 Task: Look for space in Genhe, China from 6th June, 2023 to 8th June, 2023 for 2 adults in price range Rs.7000 to Rs.12000. Place can be private room with 1  bedroom having 2 beds and 1 bathroom. Property type can be house, flat, guest house. Amenities needed are: wifi. Booking option can be shelf check-in. Required host language is Chinese (Simplified).
Action: Mouse moved to (710, 101)
Screenshot: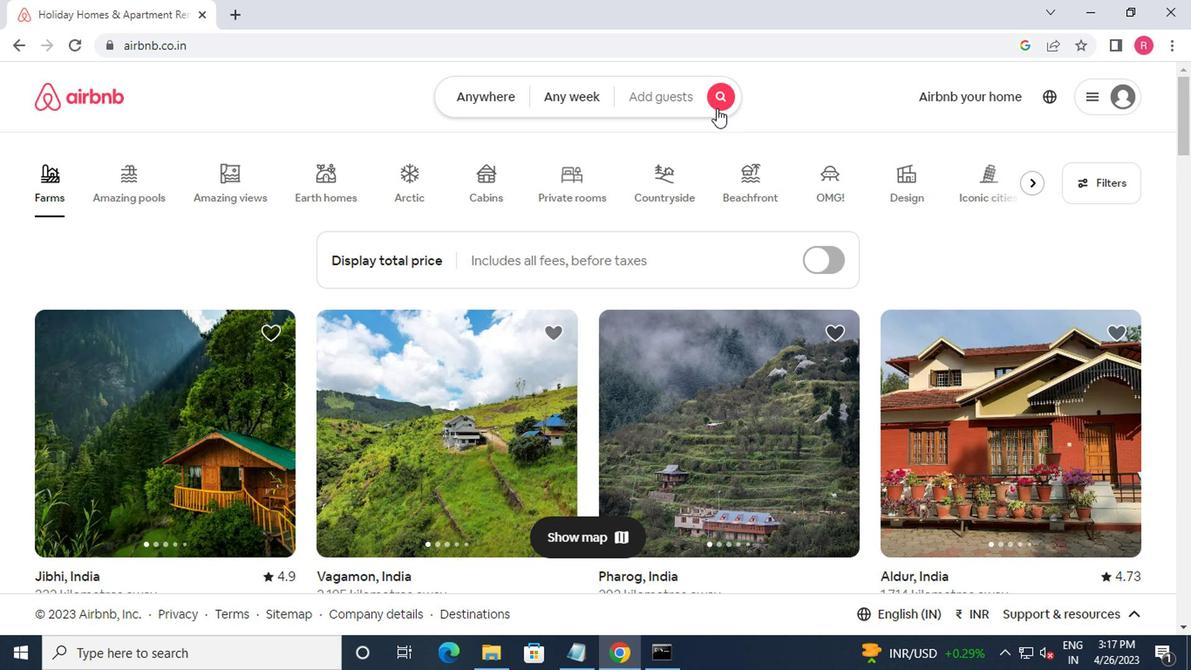 
Action: Mouse pressed left at (710, 101)
Screenshot: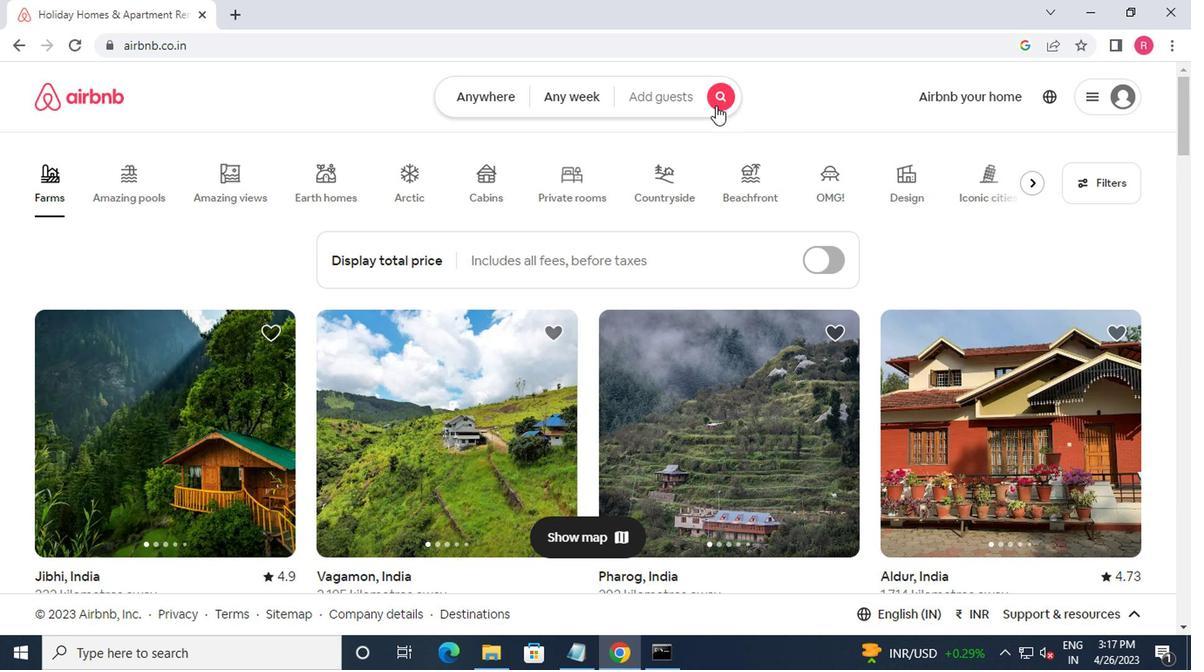 
Action: Mouse moved to (414, 175)
Screenshot: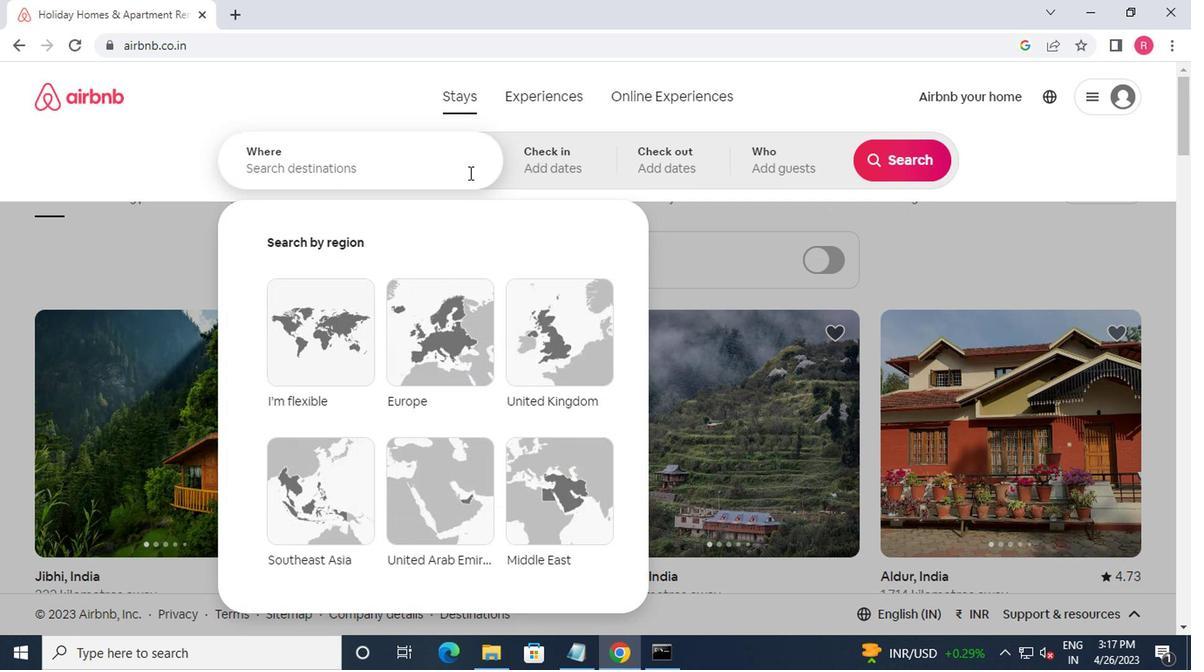 
Action: Mouse pressed left at (414, 175)
Screenshot: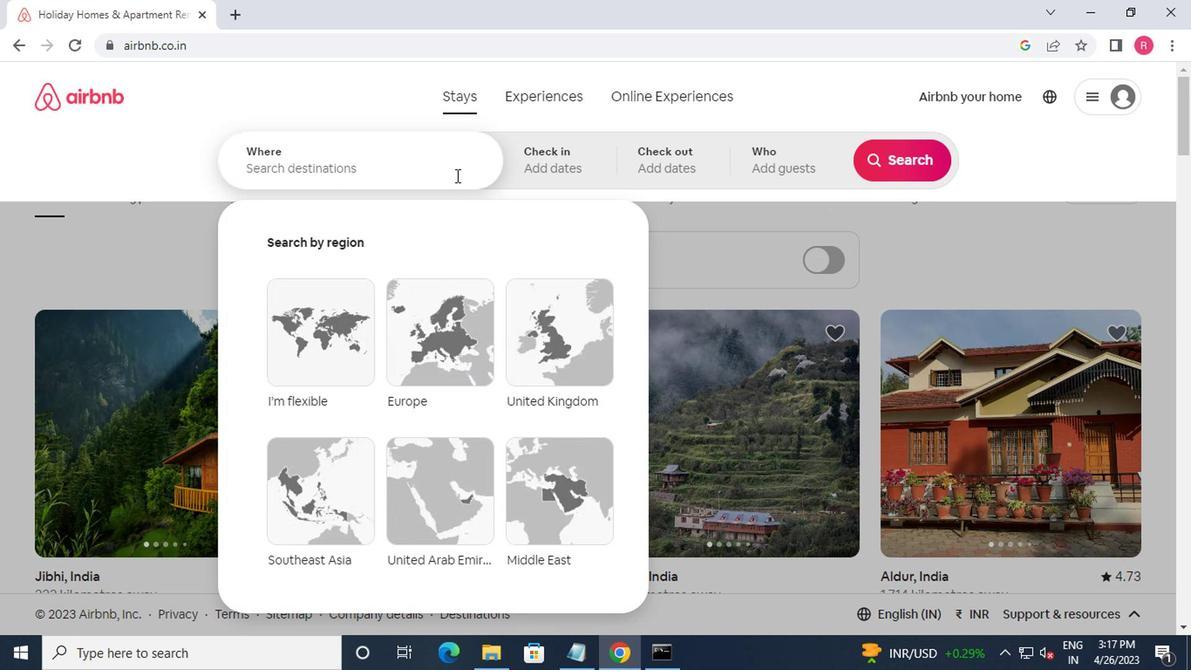 
Action: Mouse moved to (404, 170)
Screenshot: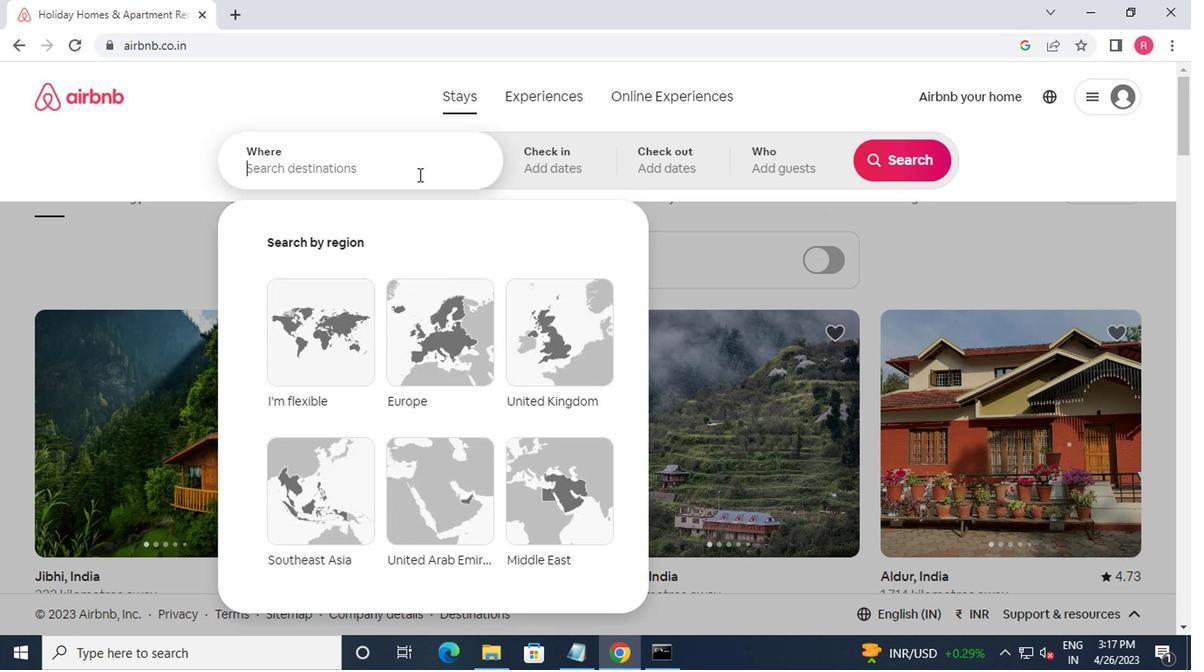 
Action: Key pressed genne,china<Key.enter>
Screenshot: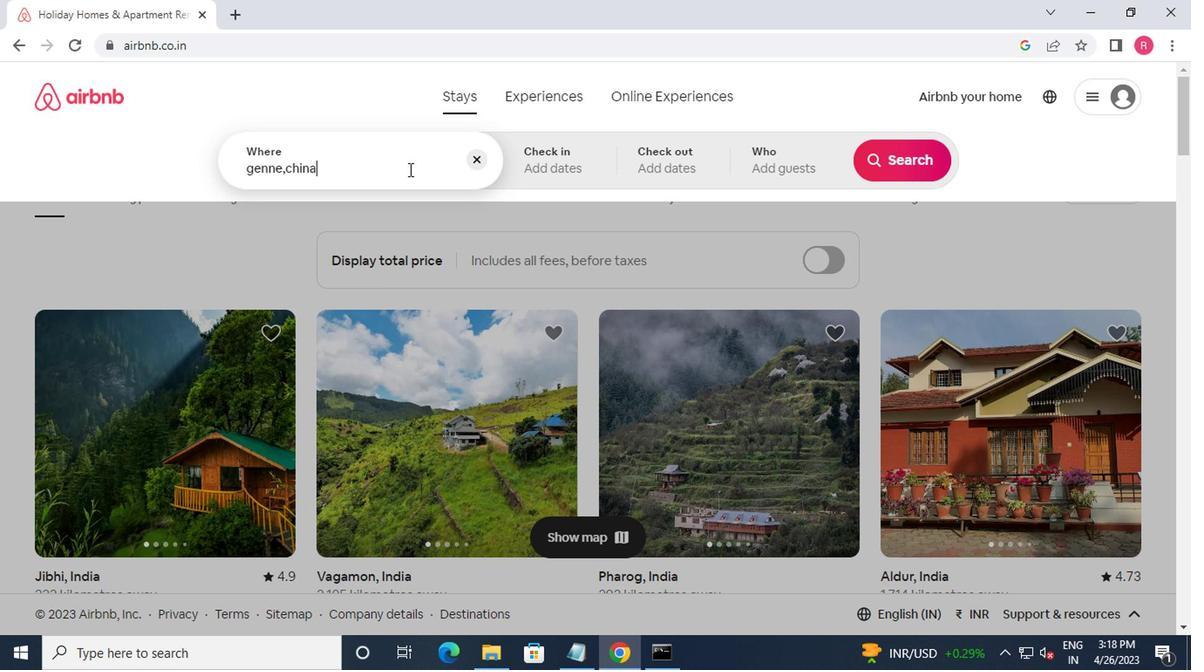
Action: Mouse moved to (877, 291)
Screenshot: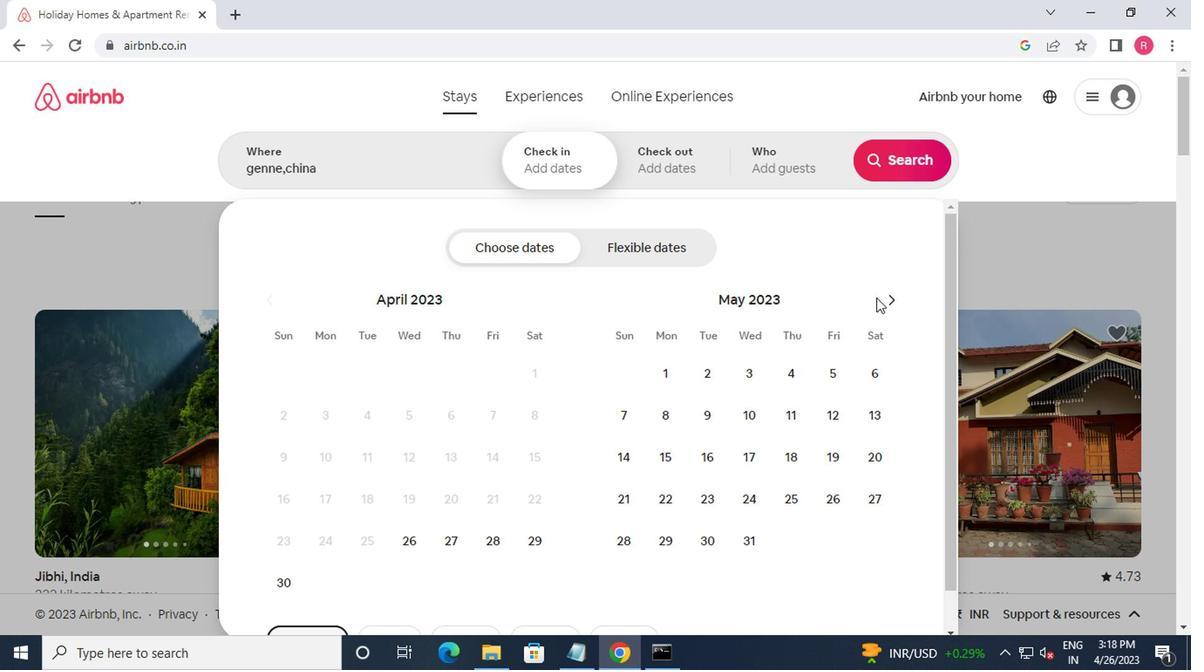 
Action: Mouse pressed left at (877, 291)
Screenshot: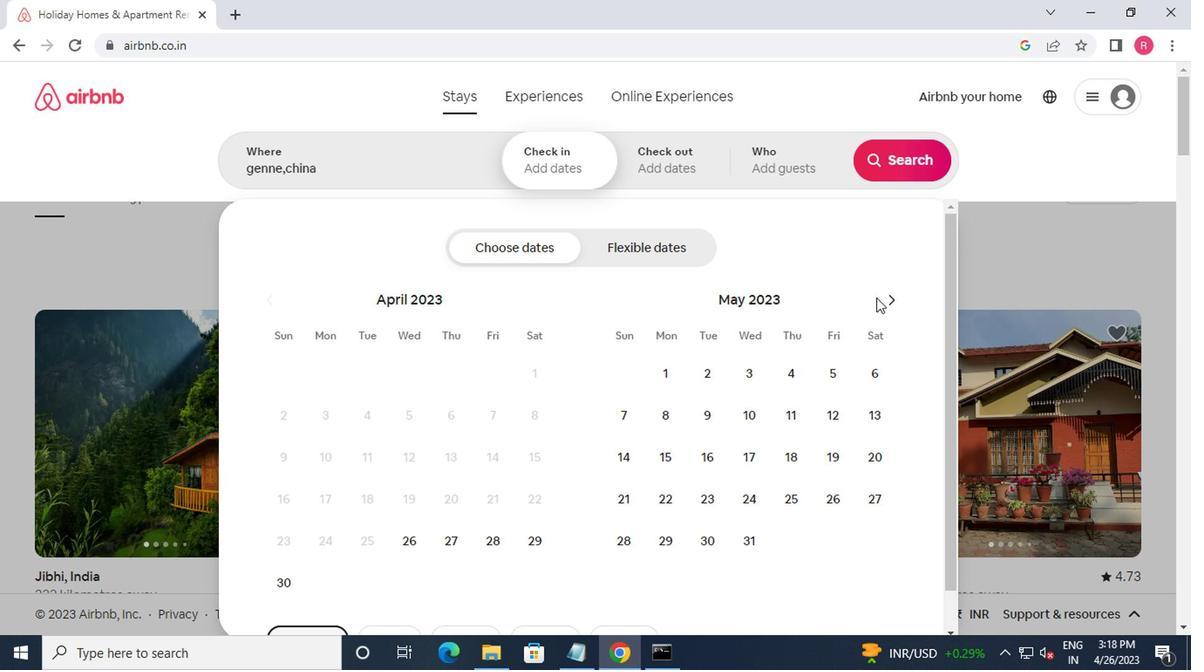 
Action: Mouse moved to (885, 304)
Screenshot: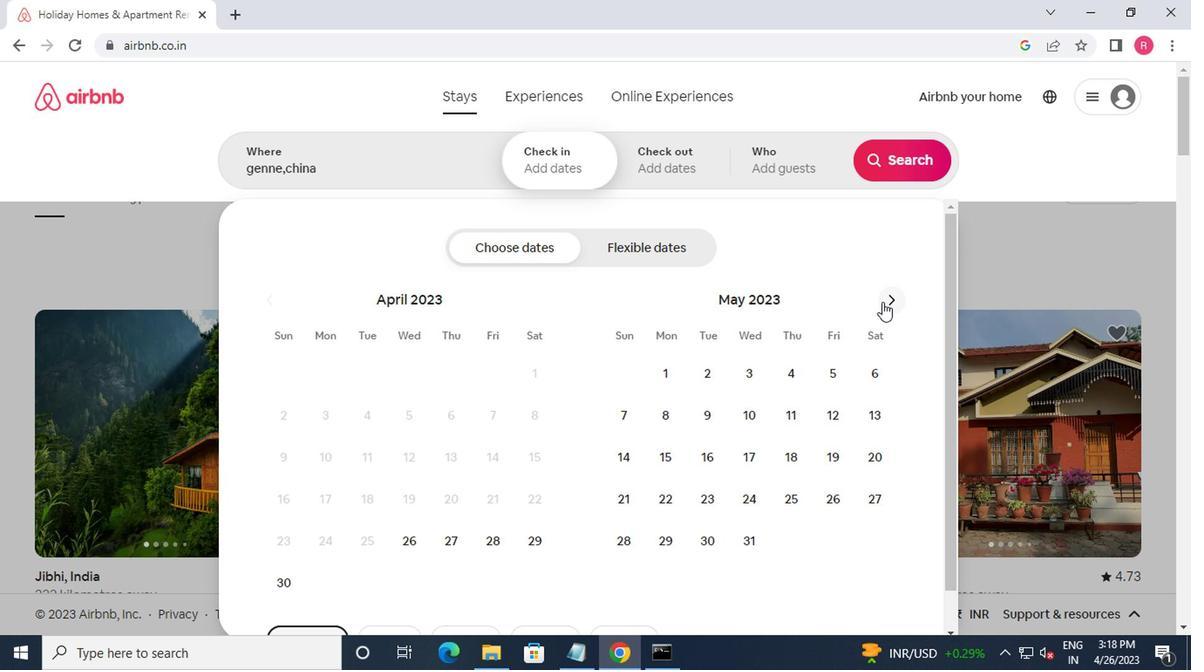 
Action: Mouse pressed left at (885, 304)
Screenshot: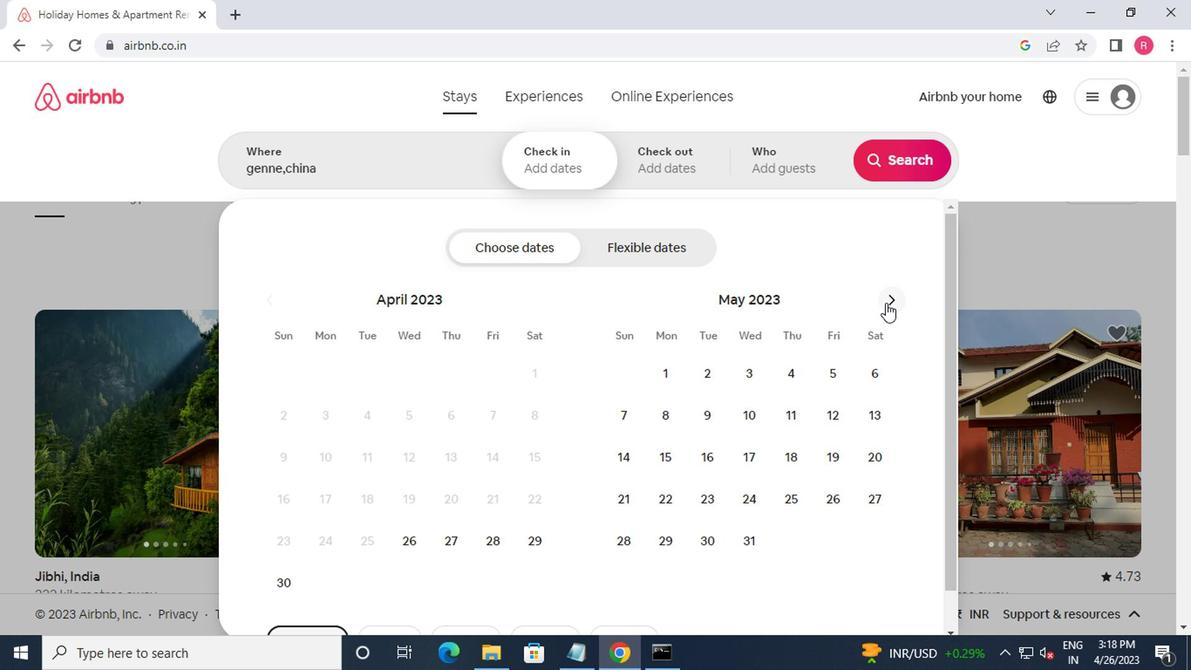 
Action: Mouse moved to (703, 433)
Screenshot: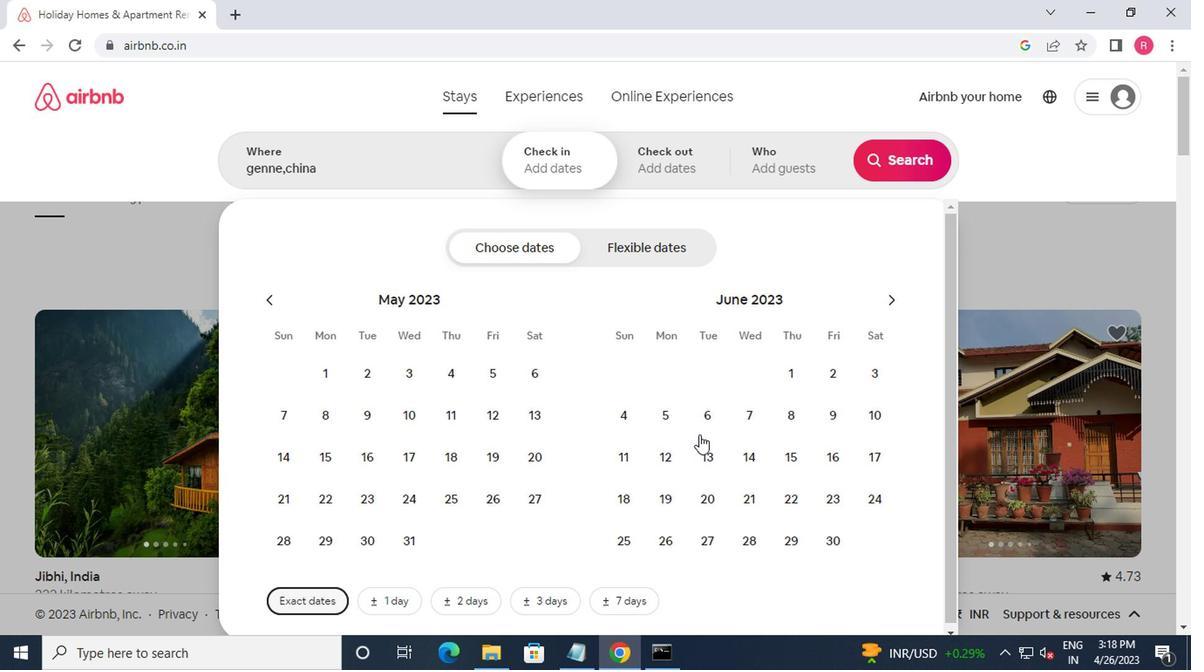 
Action: Mouse pressed left at (703, 433)
Screenshot: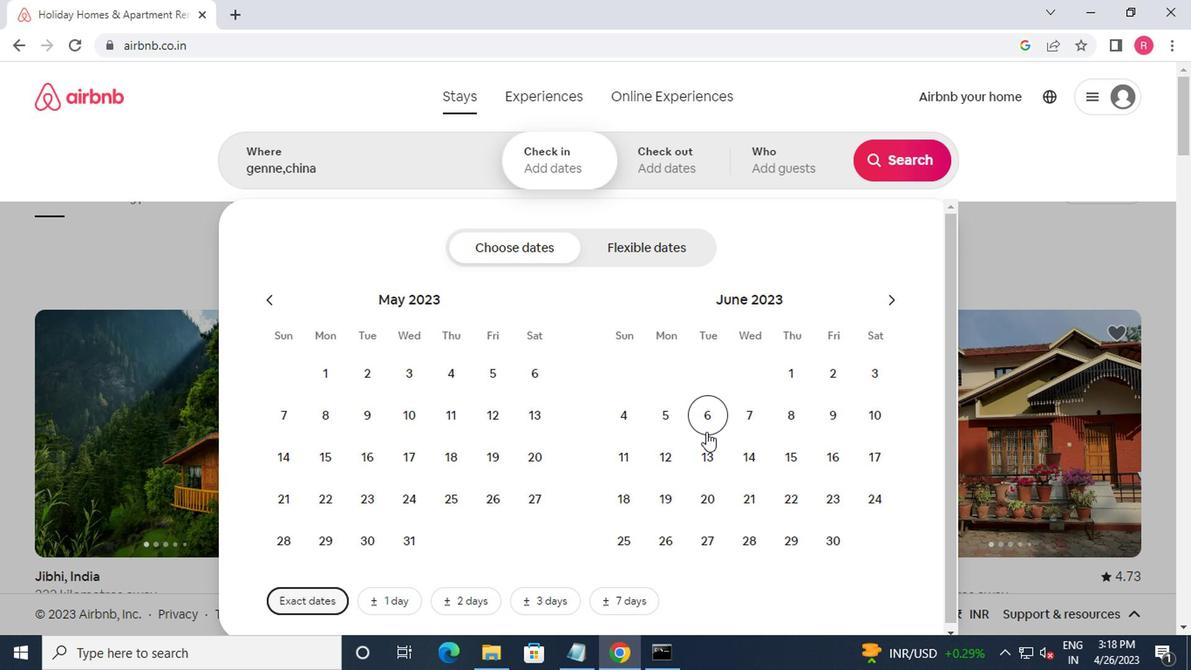
Action: Mouse moved to (795, 428)
Screenshot: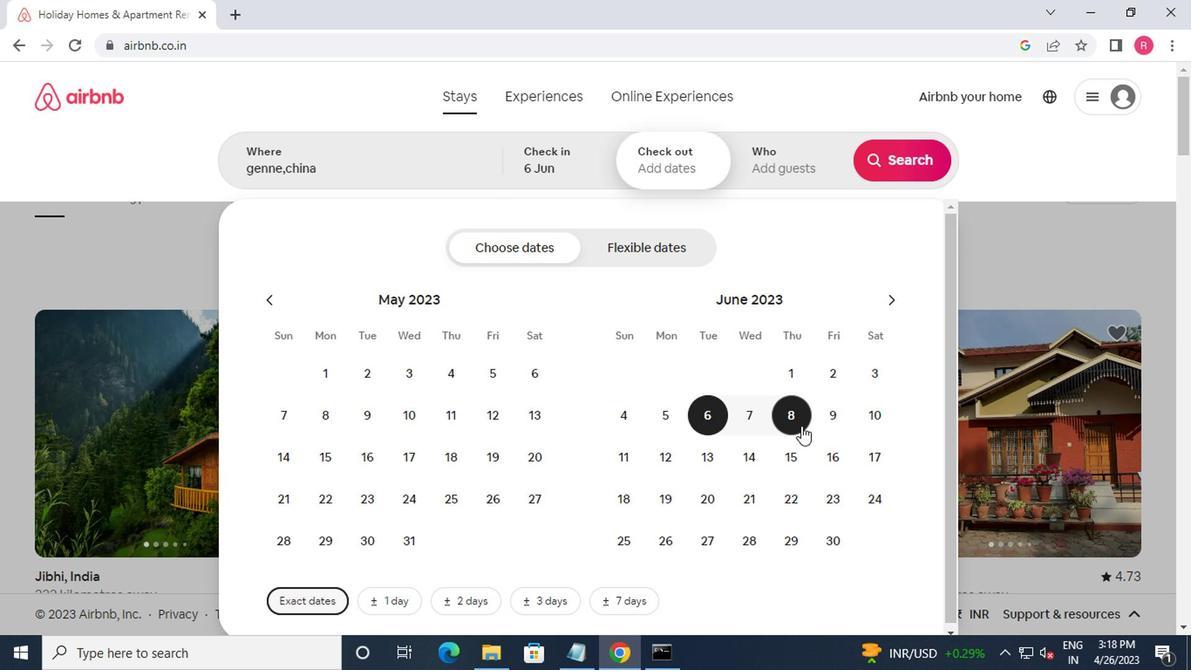 
Action: Mouse pressed left at (795, 428)
Screenshot: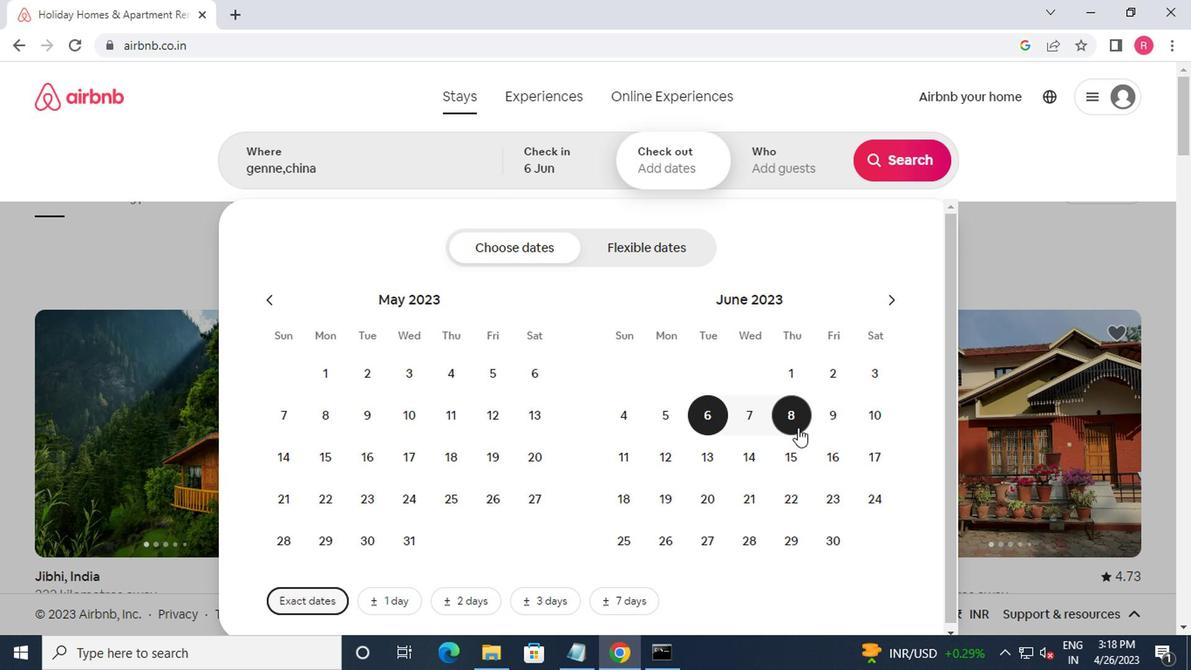 
Action: Mouse moved to (763, 177)
Screenshot: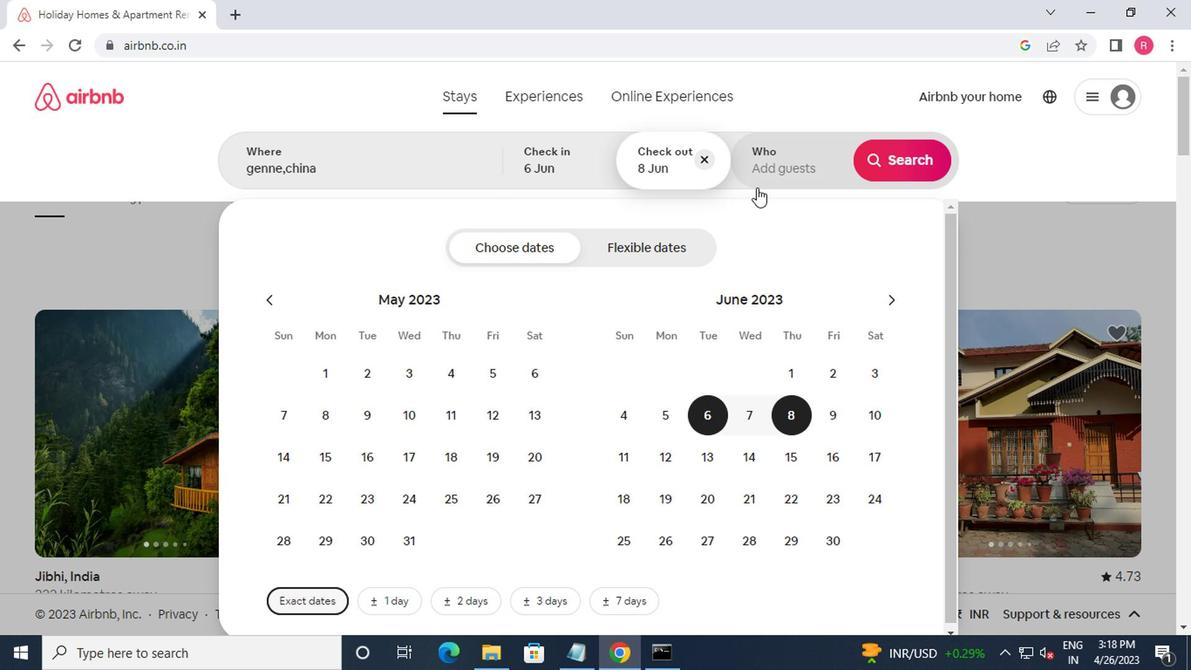 
Action: Mouse pressed left at (763, 177)
Screenshot: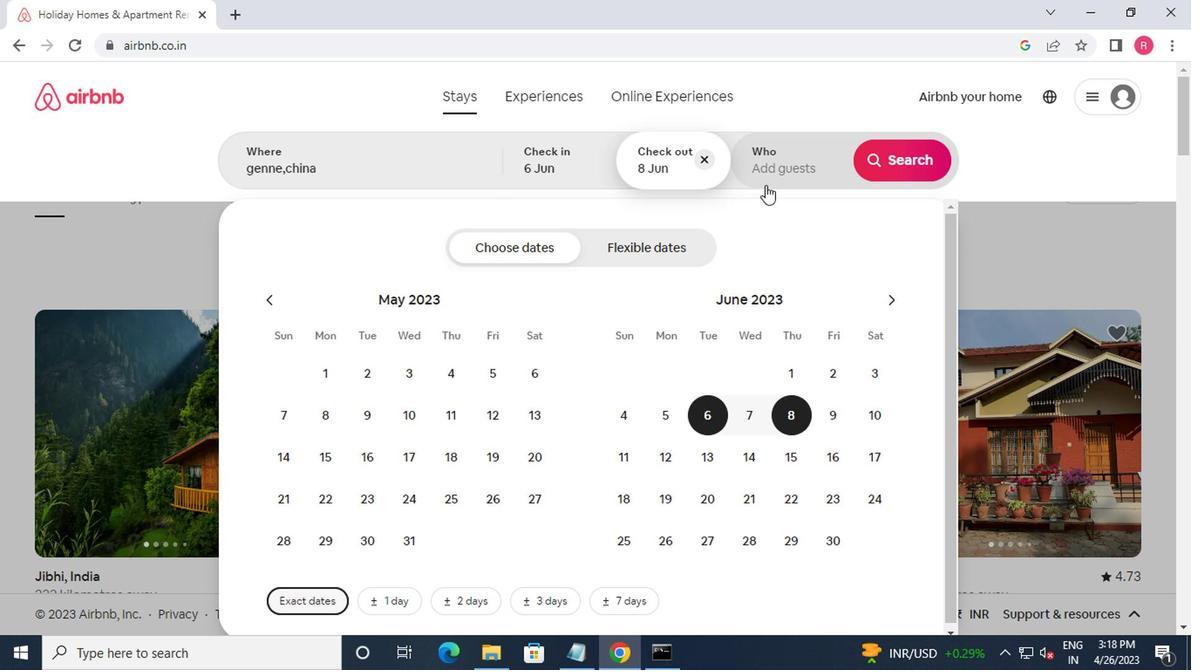 
Action: Mouse moved to (895, 244)
Screenshot: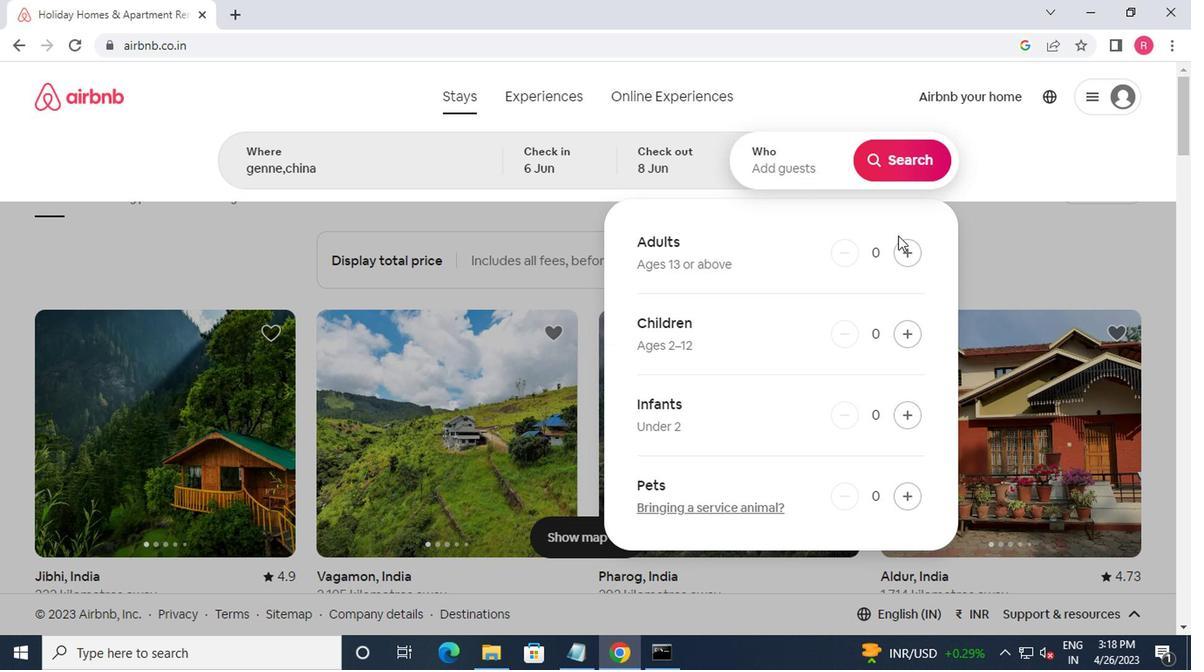 
Action: Mouse pressed left at (895, 244)
Screenshot: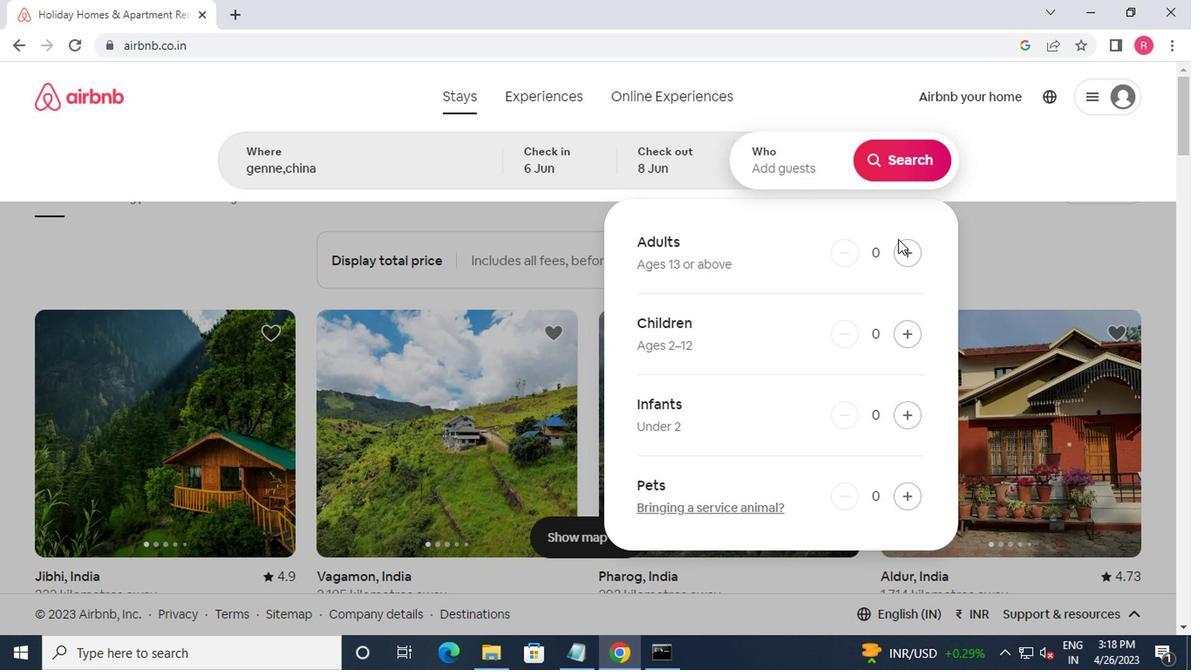 
Action: Mouse moved to (896, 245)
Screenshot: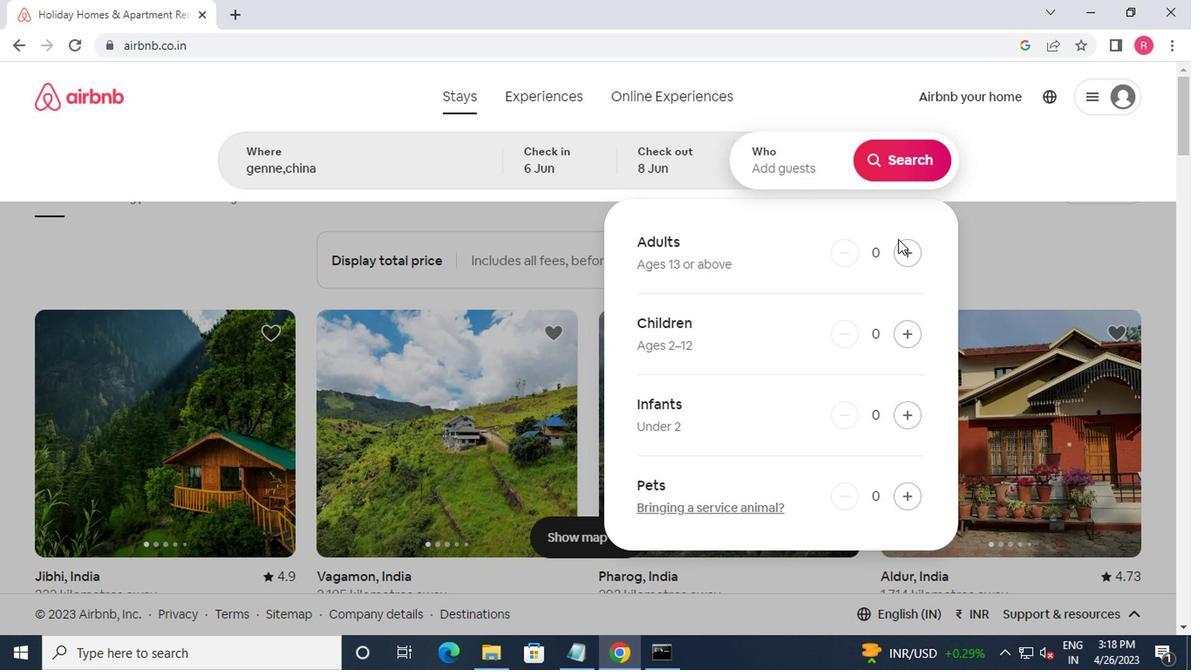 
Action: Mouse pressed left at (896, 245)
Screenshot: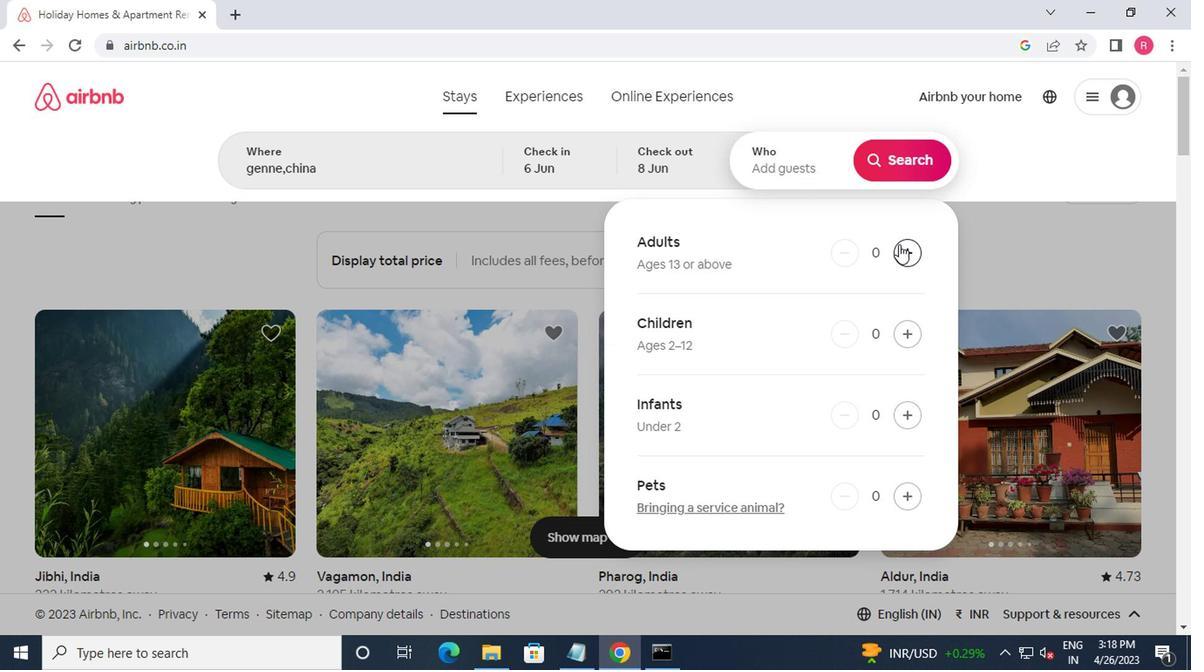 
Action: Mouse moved to (887, 169)
Screenshot: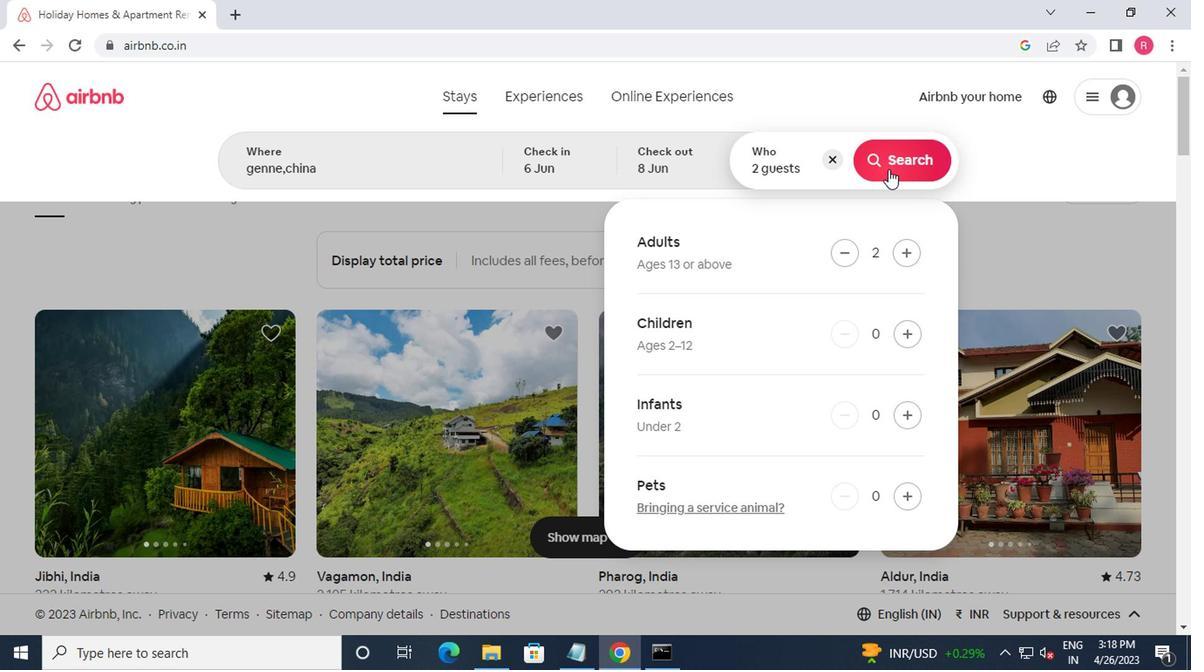 
Action: Mouse pressed left at (887, 169)
Screenshot: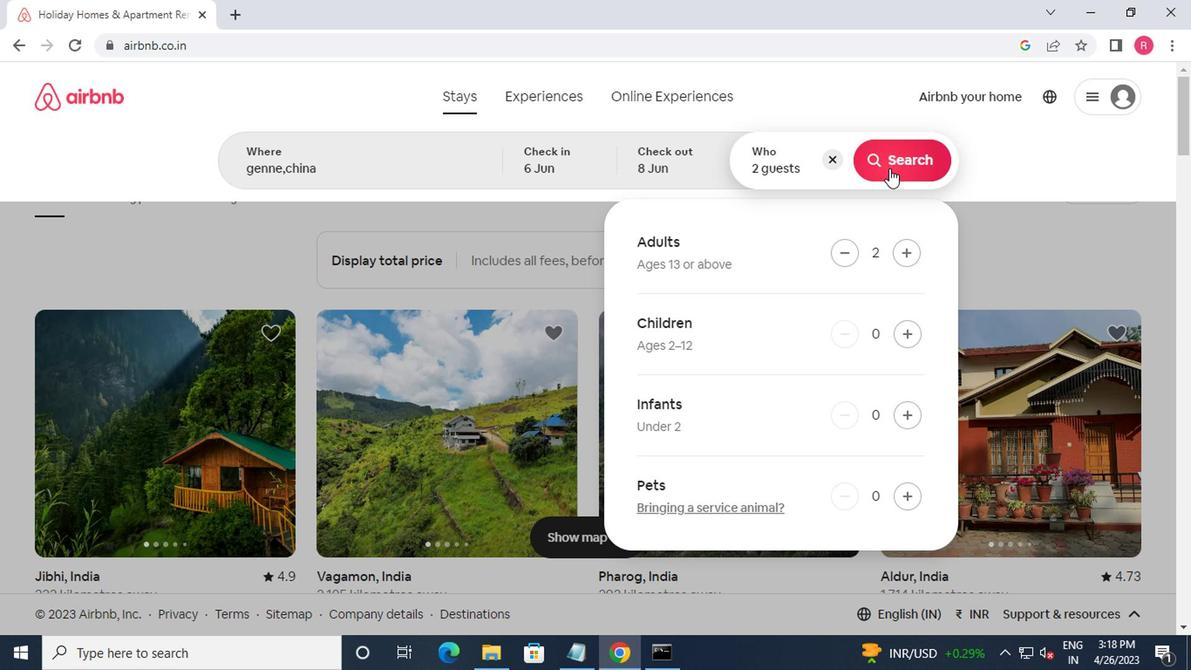 
Action: Mouse moved to (1119, 167)
Screenshot: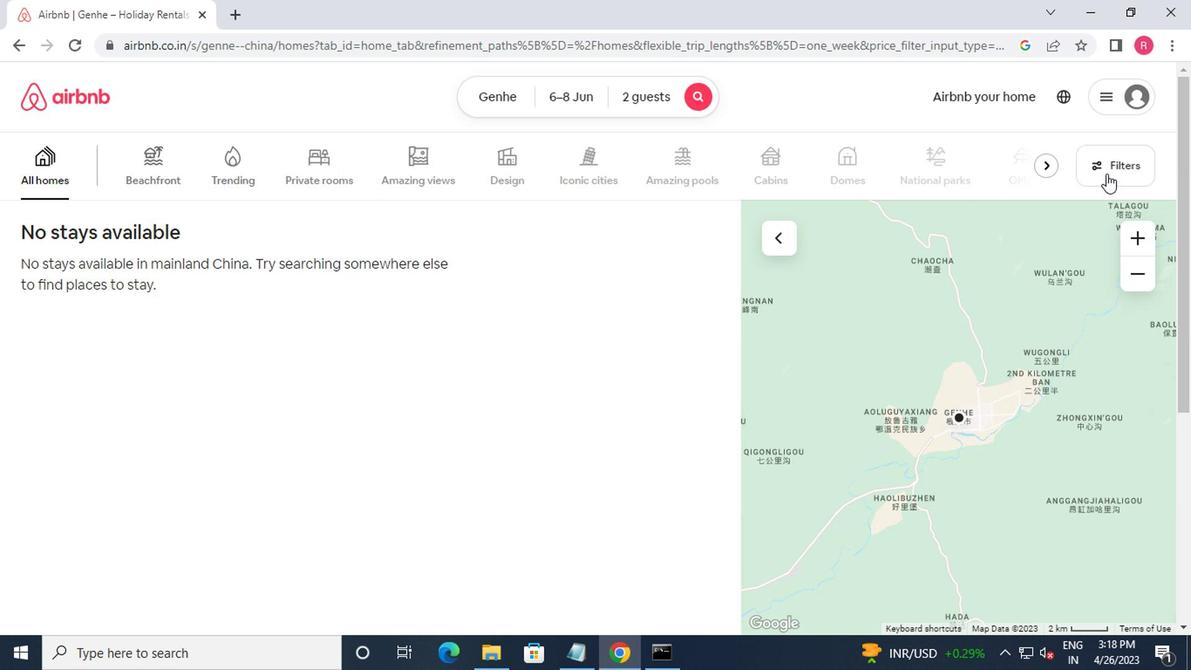 
Action: Mouse pressed left at (1119, 167)
Screenshot: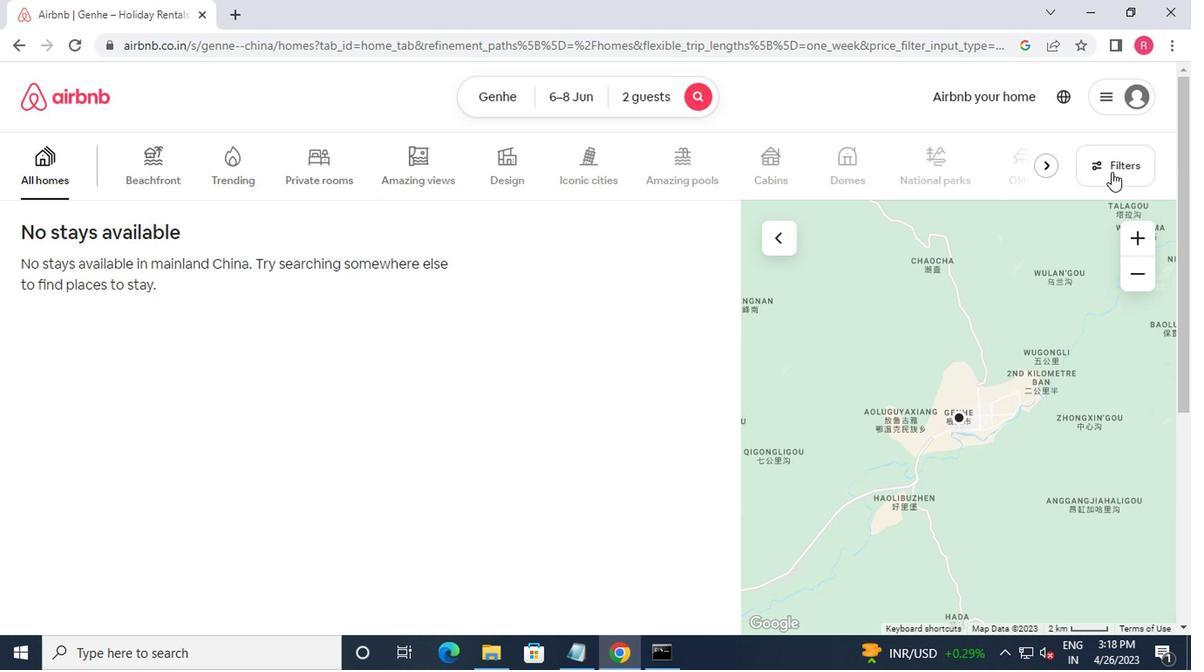 
Action: Mouse moved to (389, 273)
Screenshot: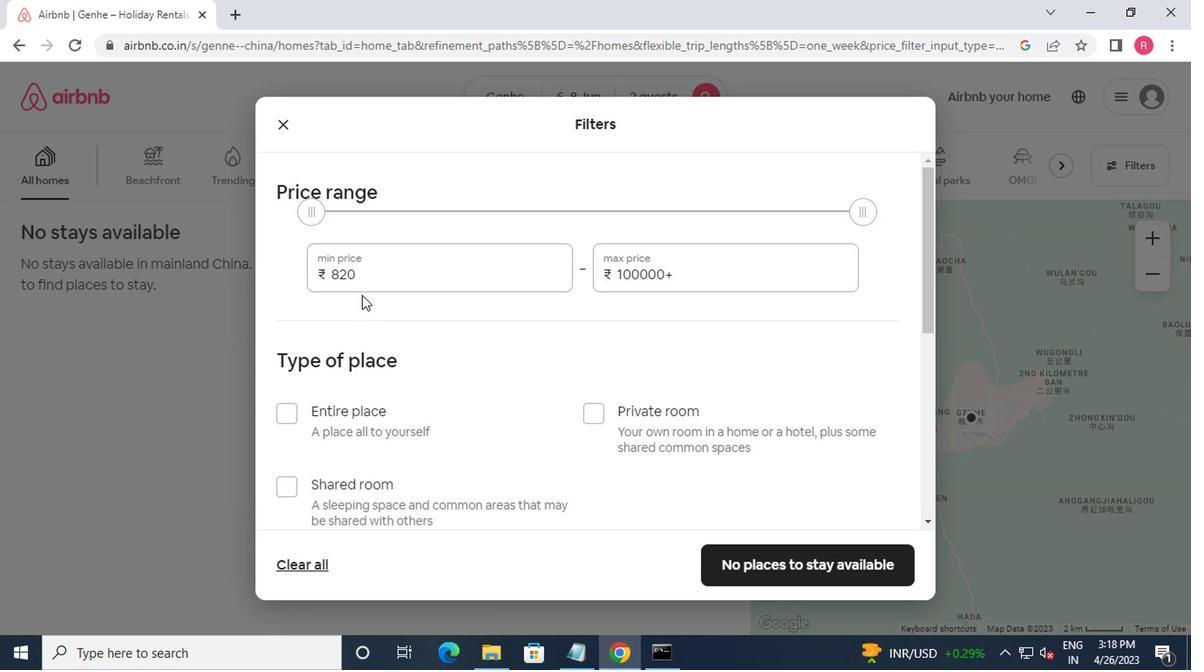 
Action: Mouse pressed left at (389, 273)
Screenshot: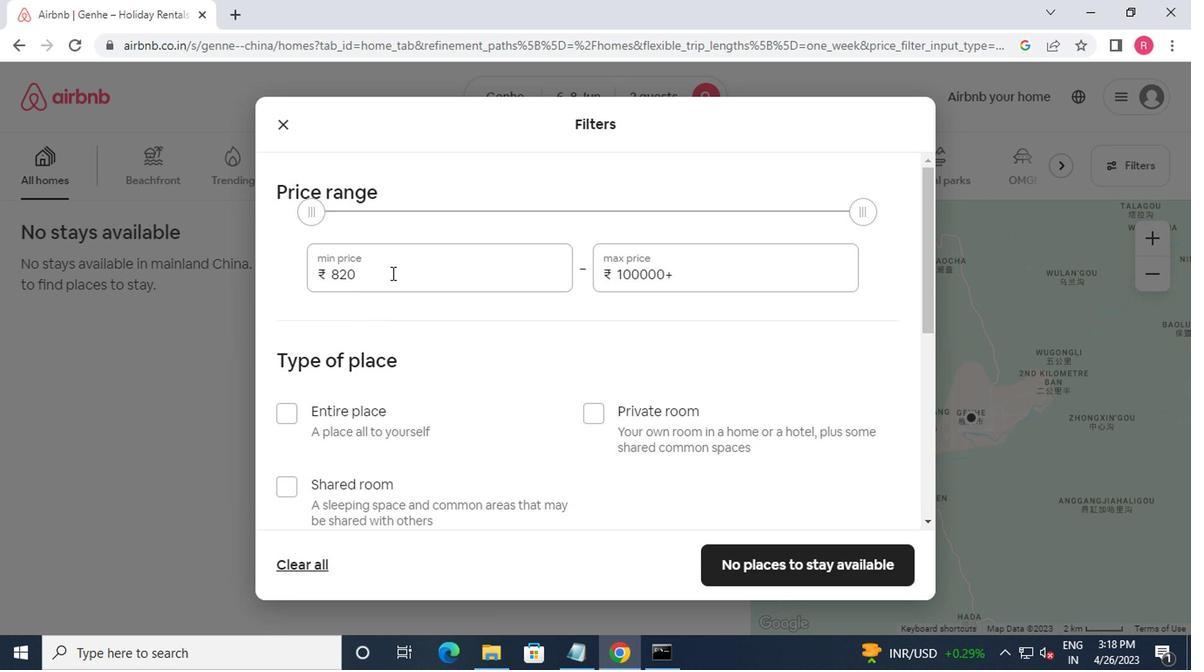 
Action: Mouse moved to (248, 359)
Screenshot: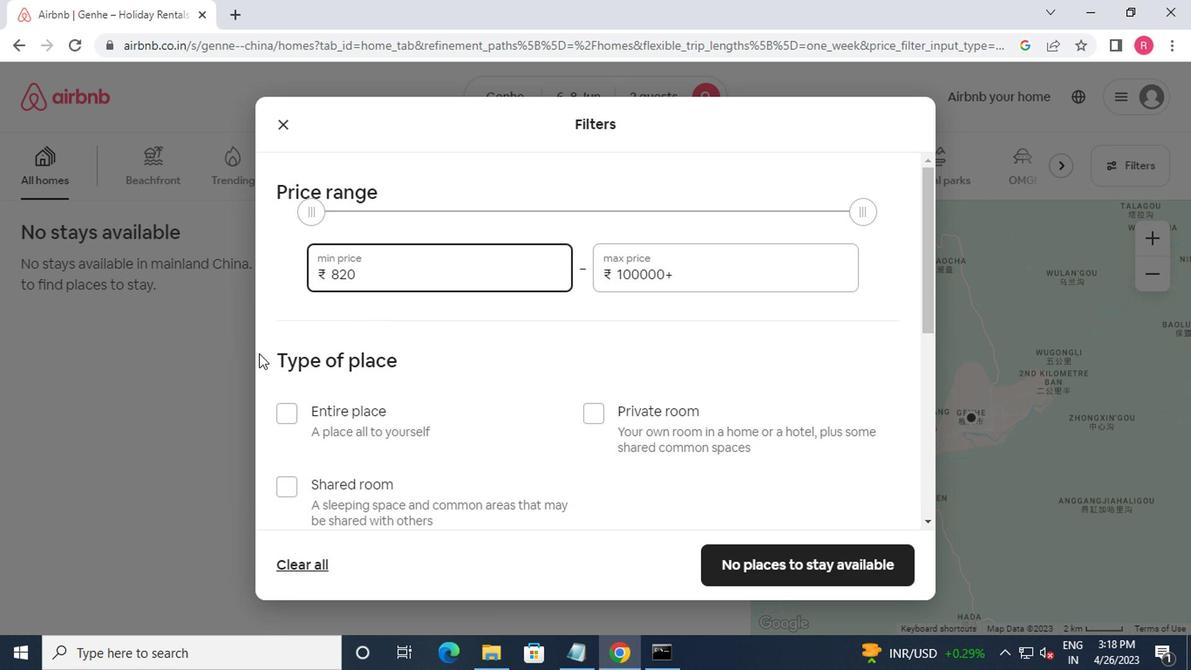 
Action: Key pressed <Key.backspace>
Screenshot: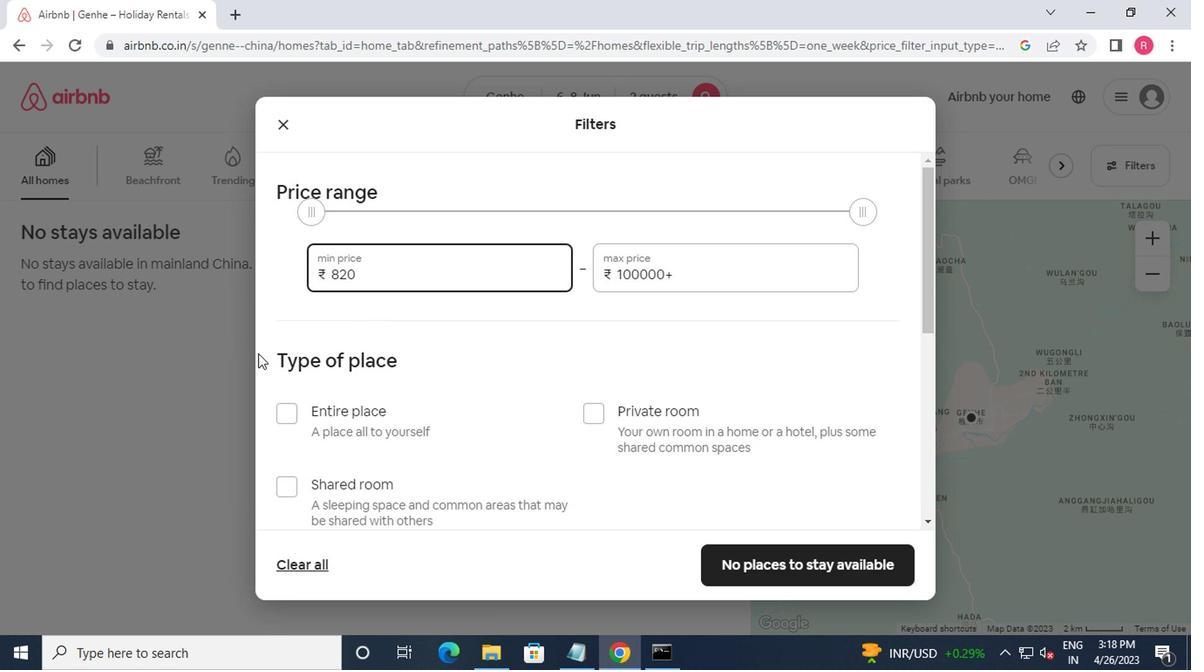 
Action: Mouse moved to (247, 360)
Screenshot: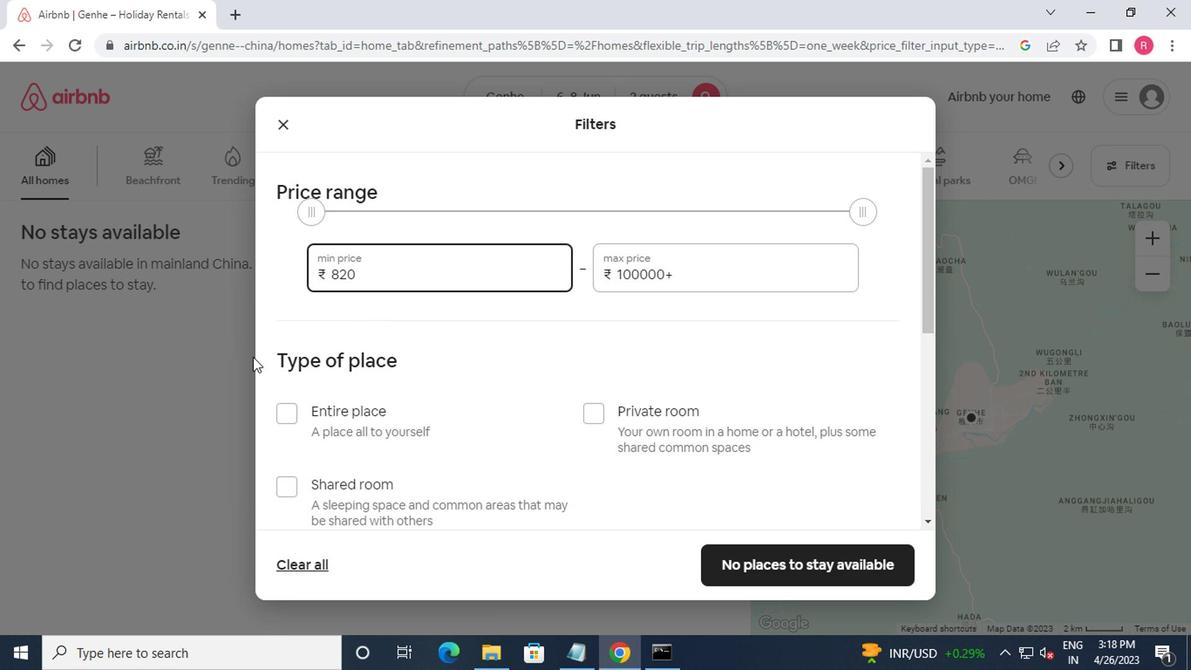 
Action: Key pressed <Key.backspace>
Screenshot: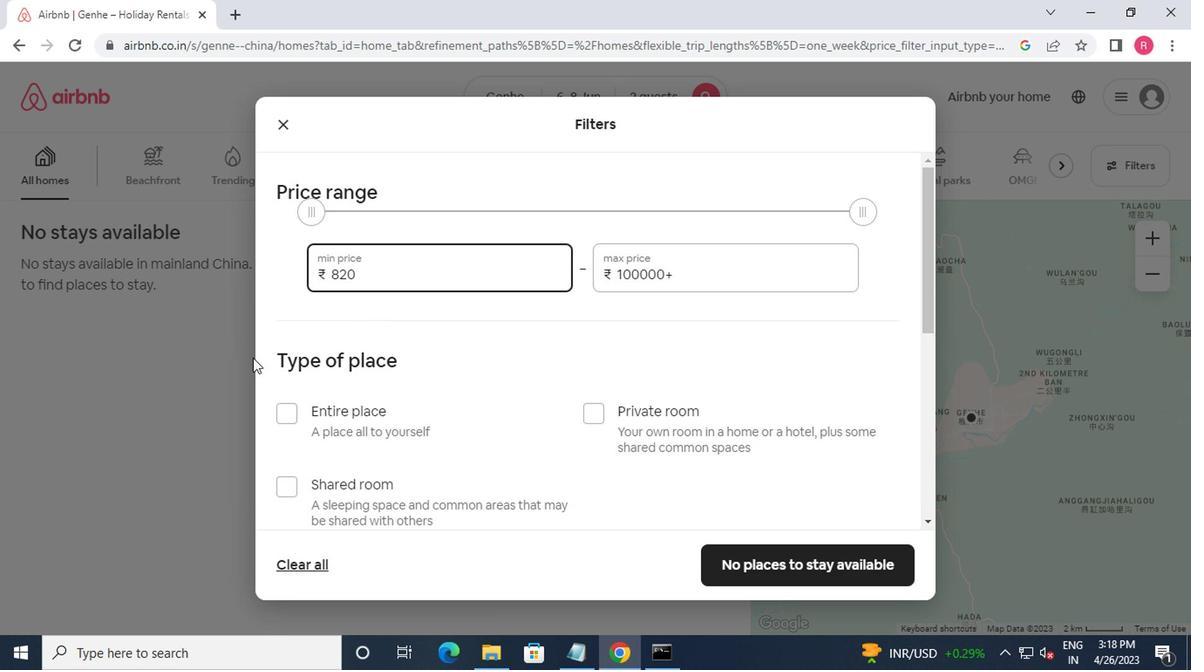 
Action: Mouse moved to (243, 363)
Screenshot: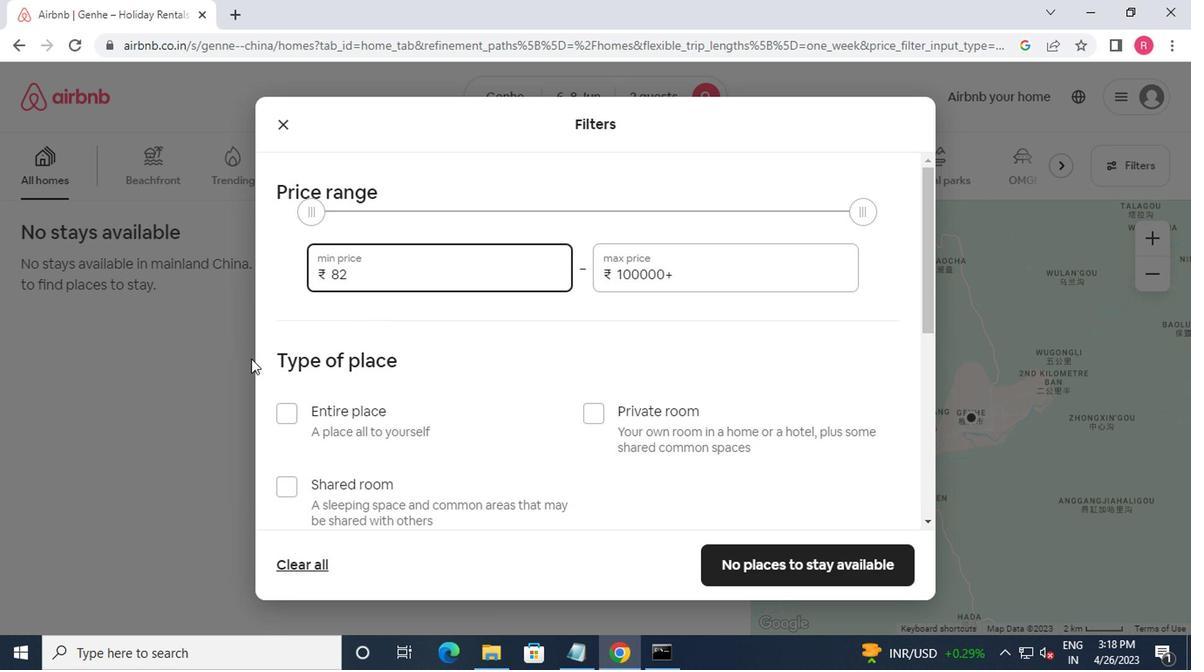 
Action: Key pressed <Key.backspace>
Screenshot: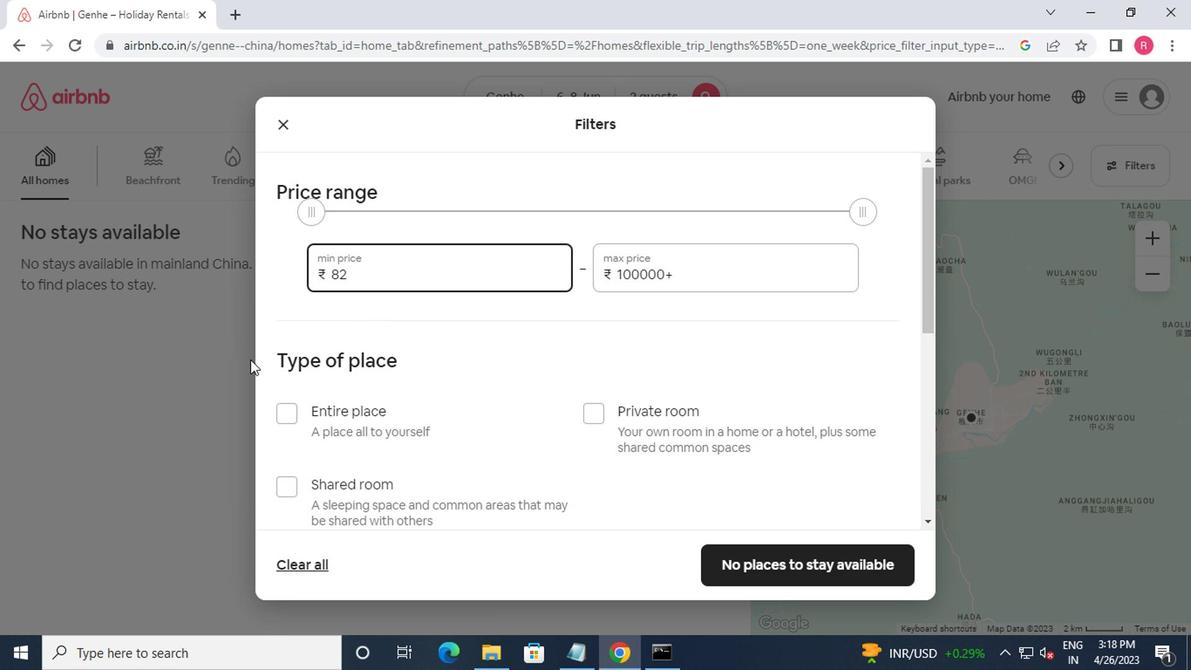 
Action: Mouse moved to (239, 366)
Screenshot: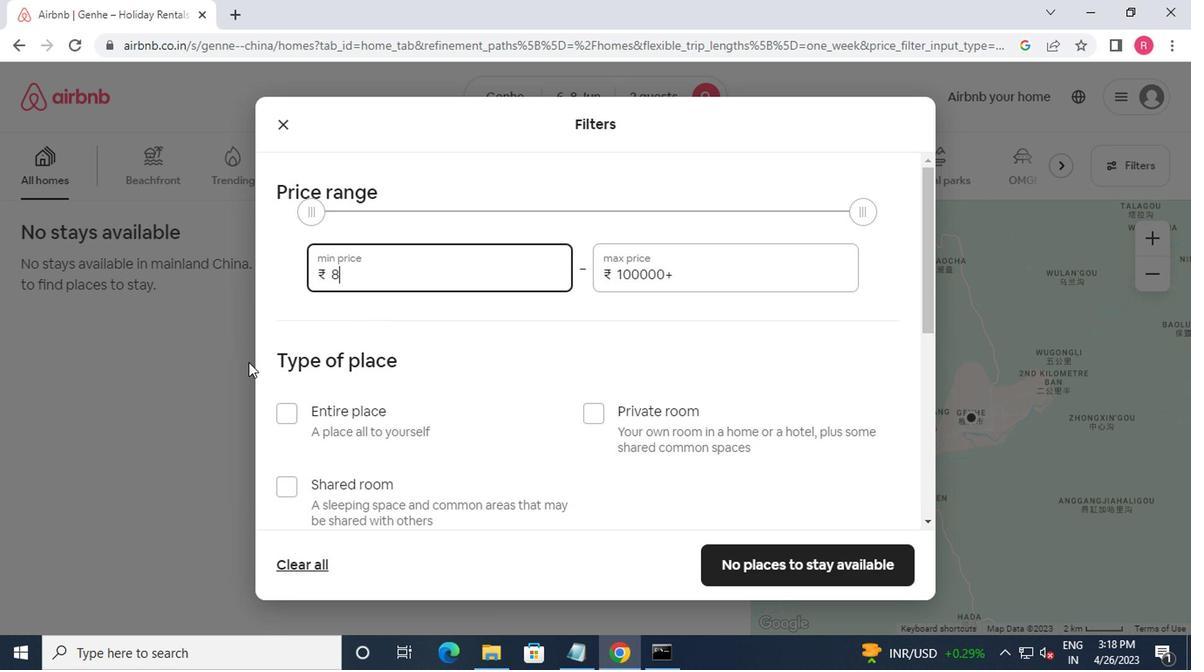 
Action: Key pressed <Key.backspace>
Screenshot: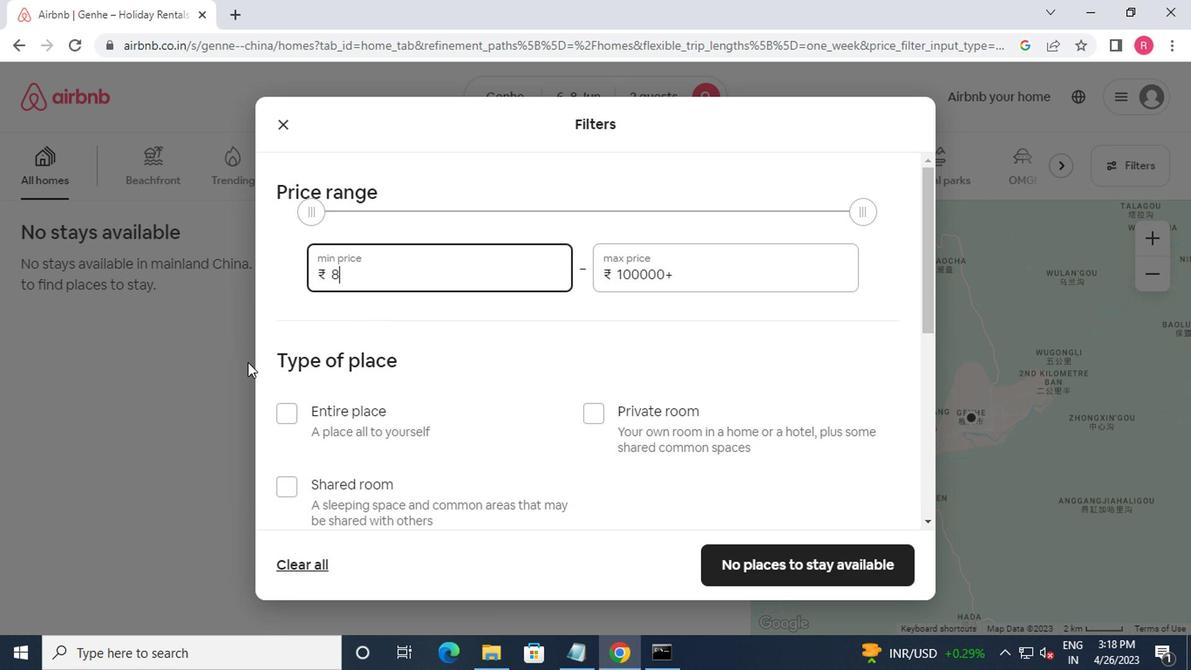 
Action: Mouse moved to (238, 366)
Screenshot: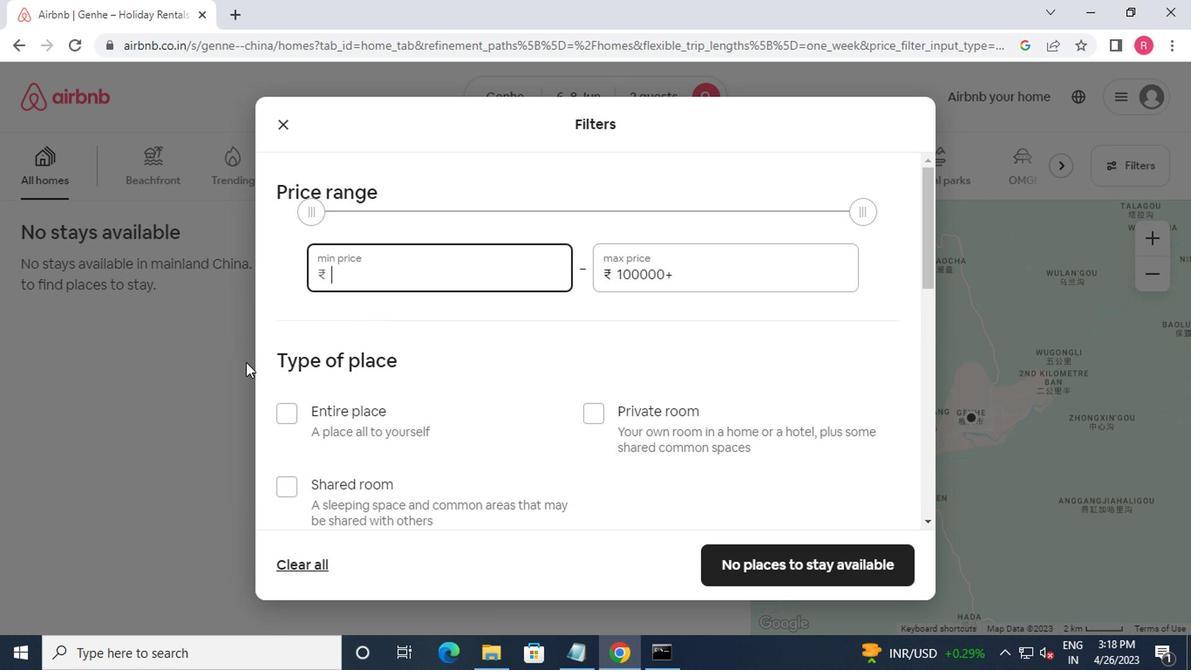 
Action: Key pressed <Key.backspace>70
Screenshot: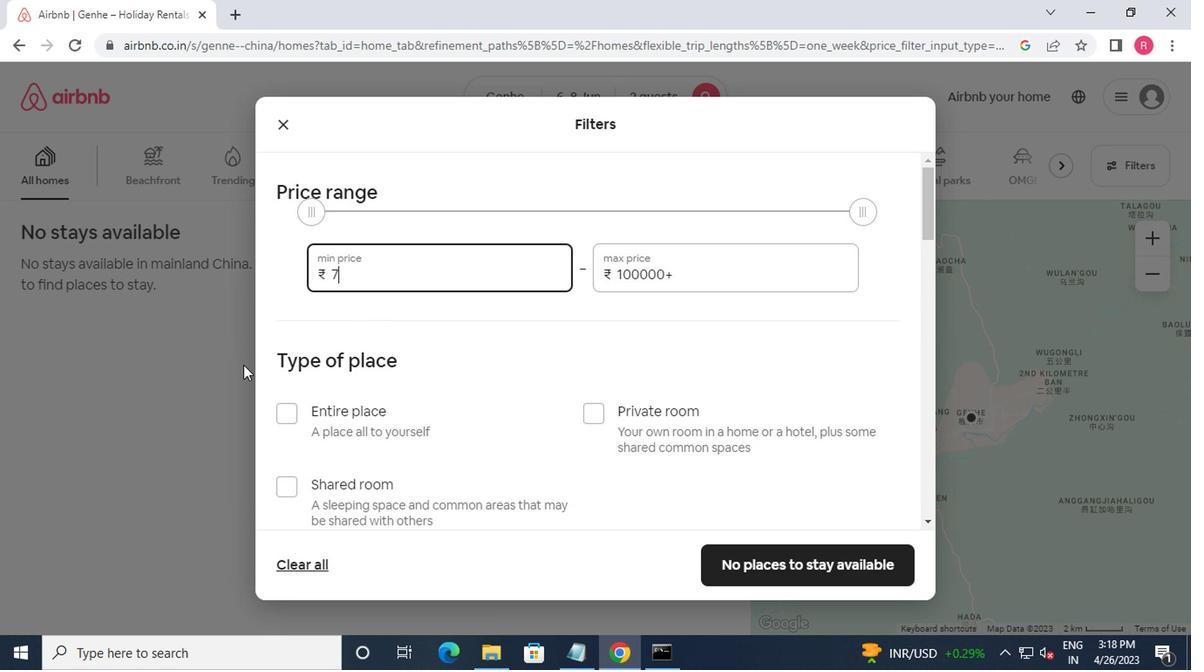 
Action: Mouse moved to (237, 366)
Screenshot: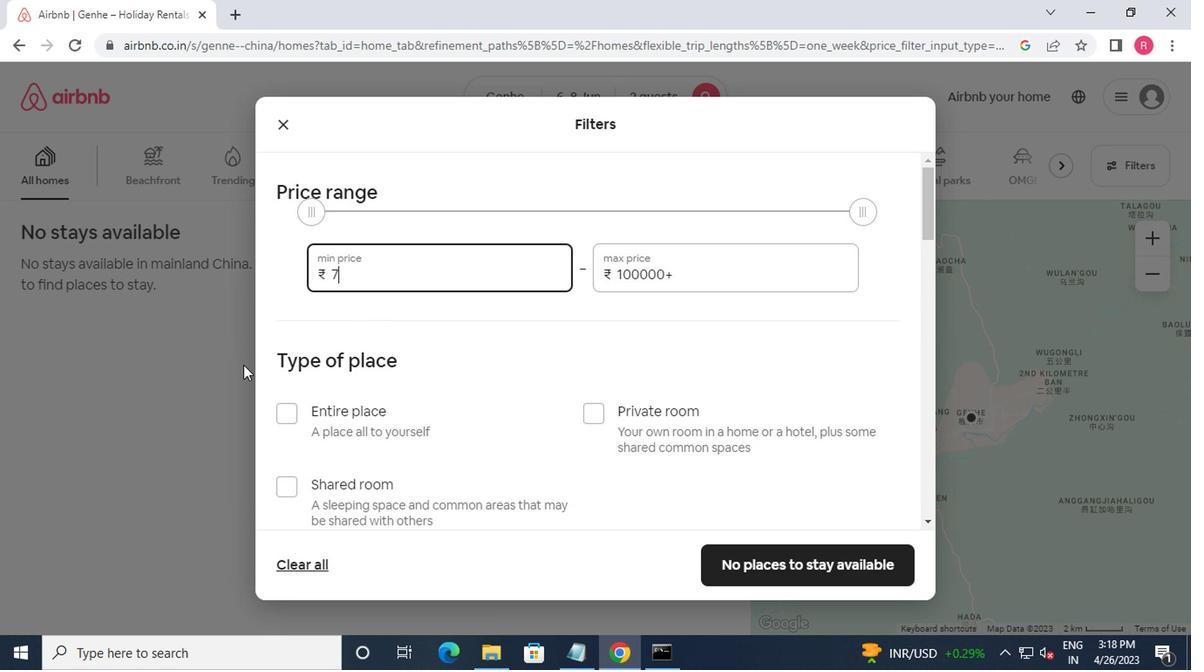 
Action: Key pressed 00<Key.tab>12000
Screenshot: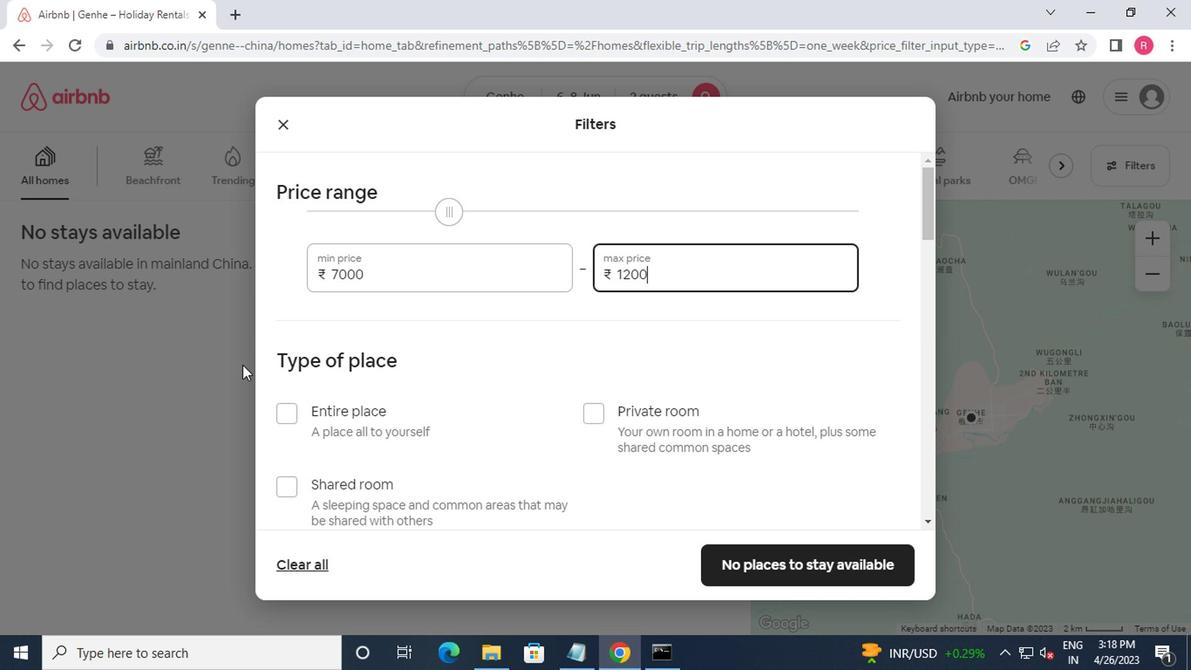 
Action: Mouse moved to (251, 379)
Screenshot: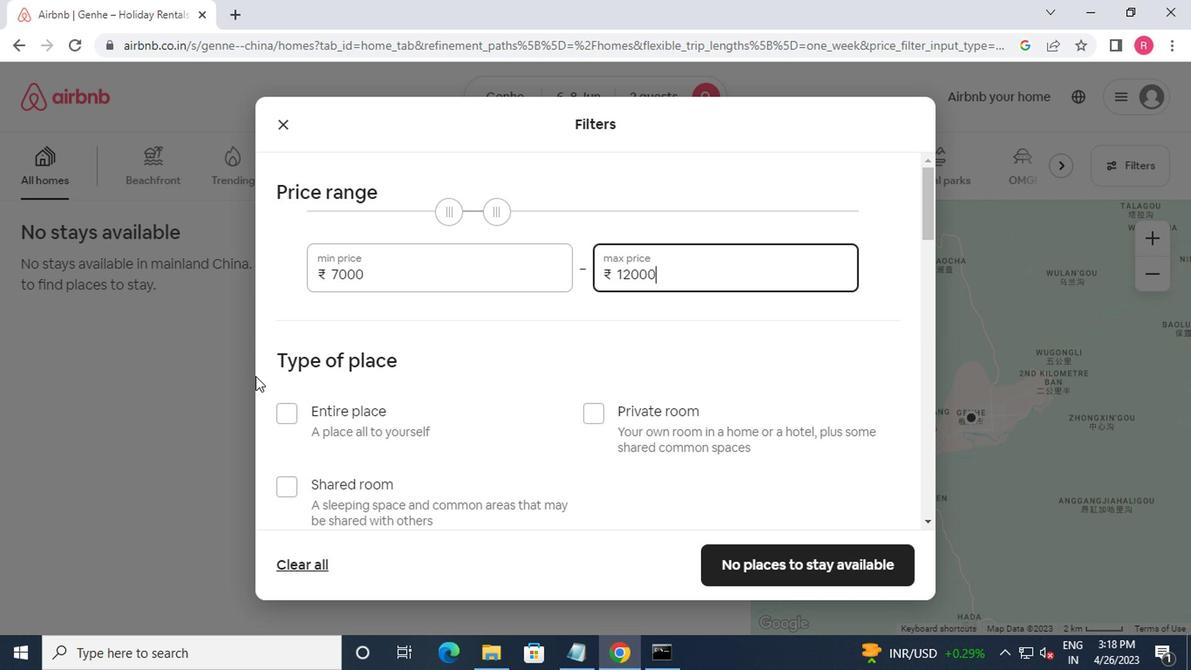 
Action: Mouse scrolled (251, 378) with delta (0, 0)
Screenshot: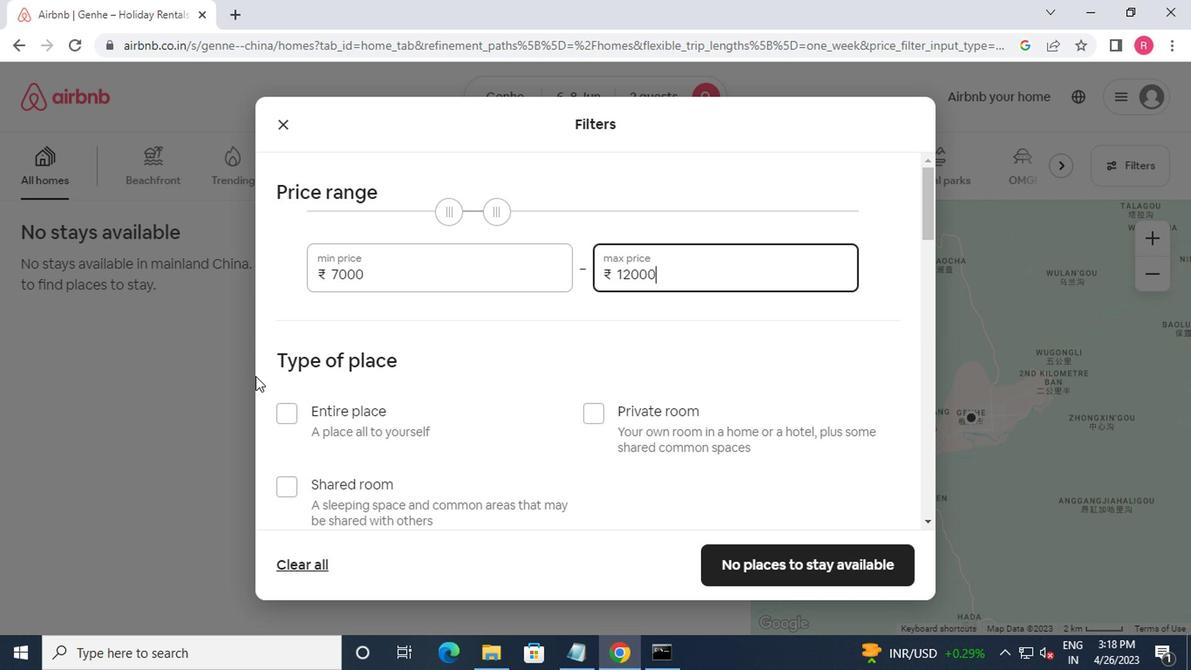 
Action: Mouse moved to (250, 382)
Screenshot: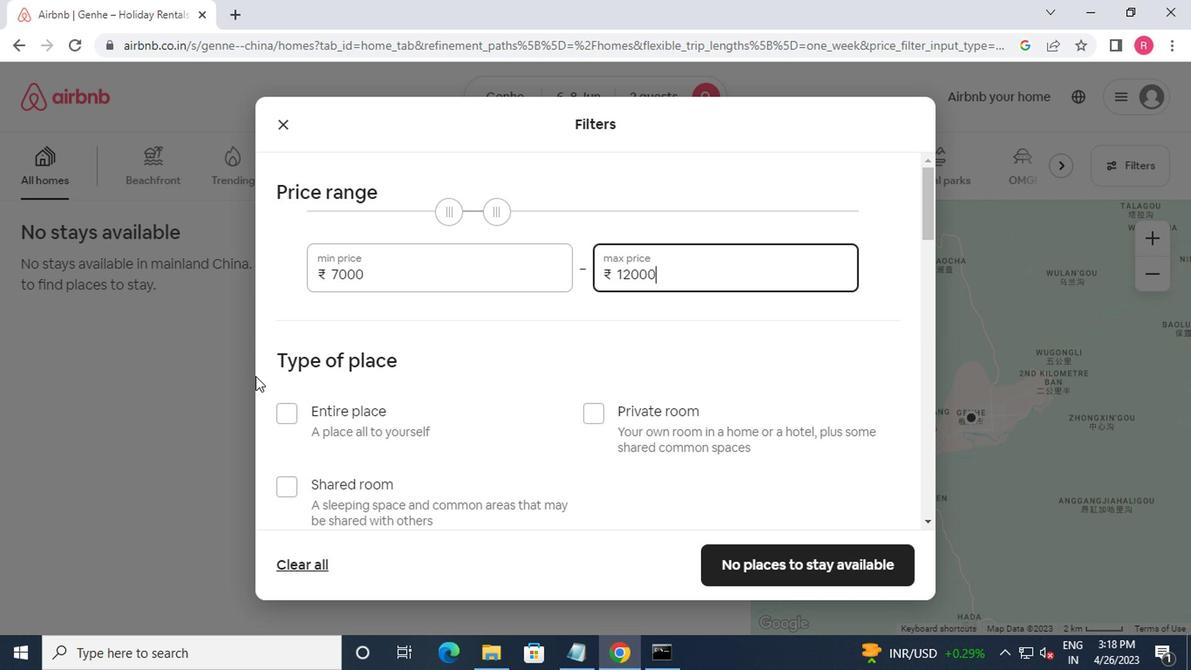 
Action: Mouse scrolled (250, 381) with delta (0, -1)
Screenshot: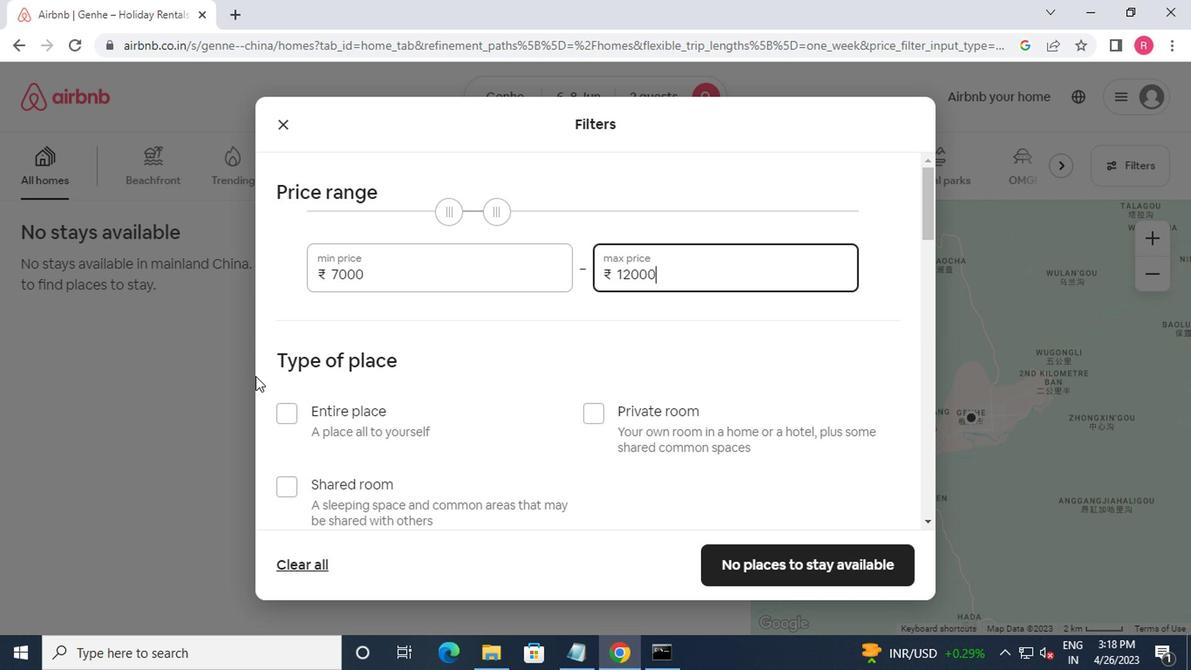 
Action: Mouse moved to (588, 241)
Screenshot: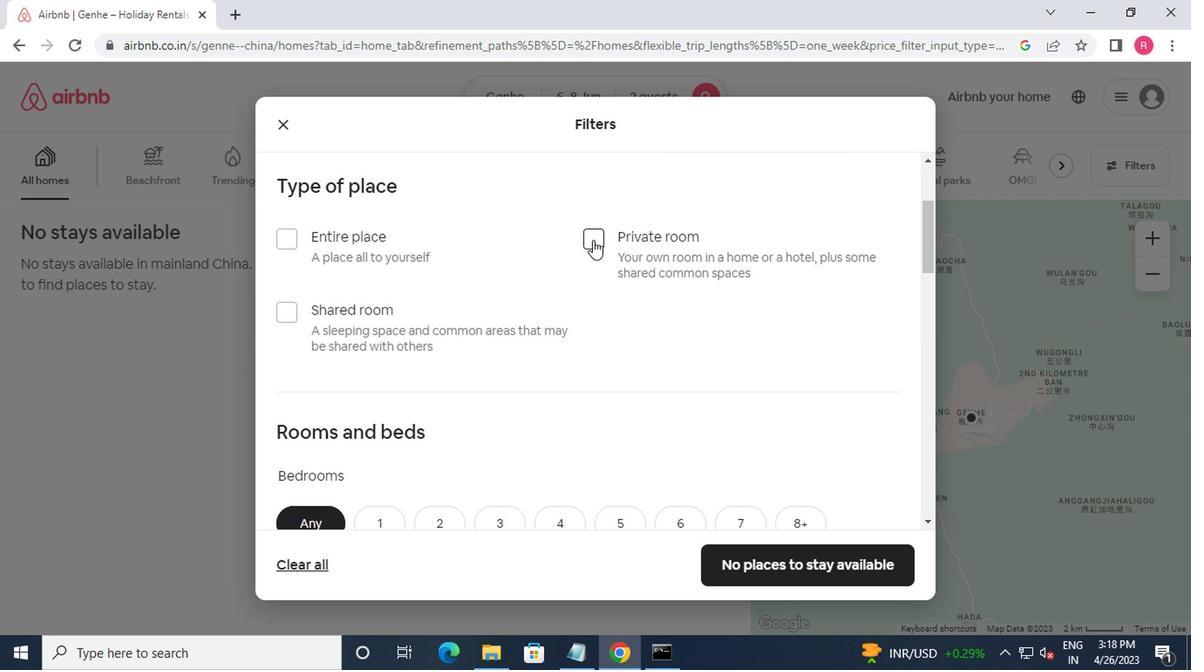 
Action: Mouse pressed left at (588, 241)
Screenshot: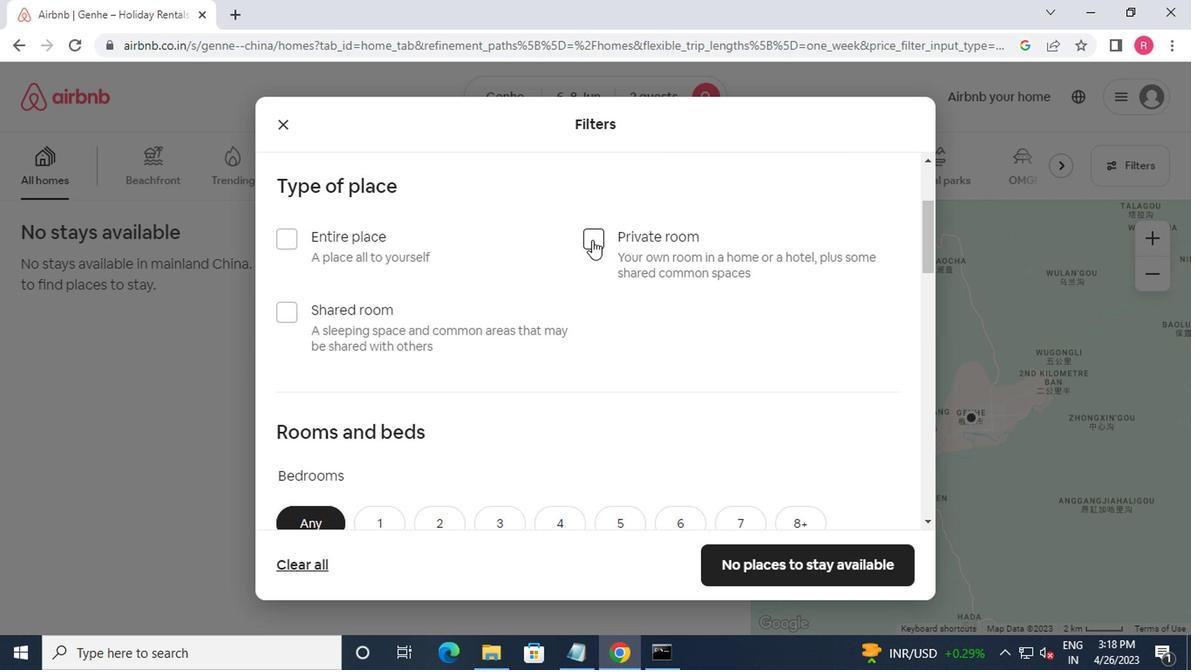 
Action: Mouse moved to (590, 250)
Screenshot: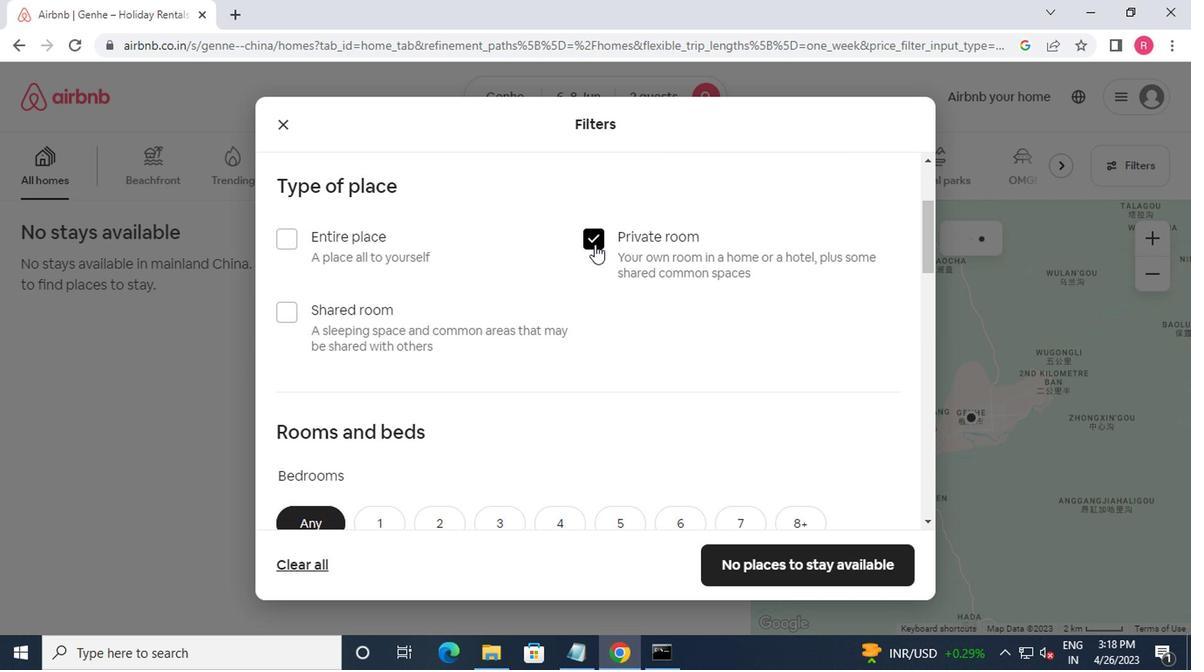 
Action: Mouse scrolled (590, 248) with delta (0, -1)
Screenshot: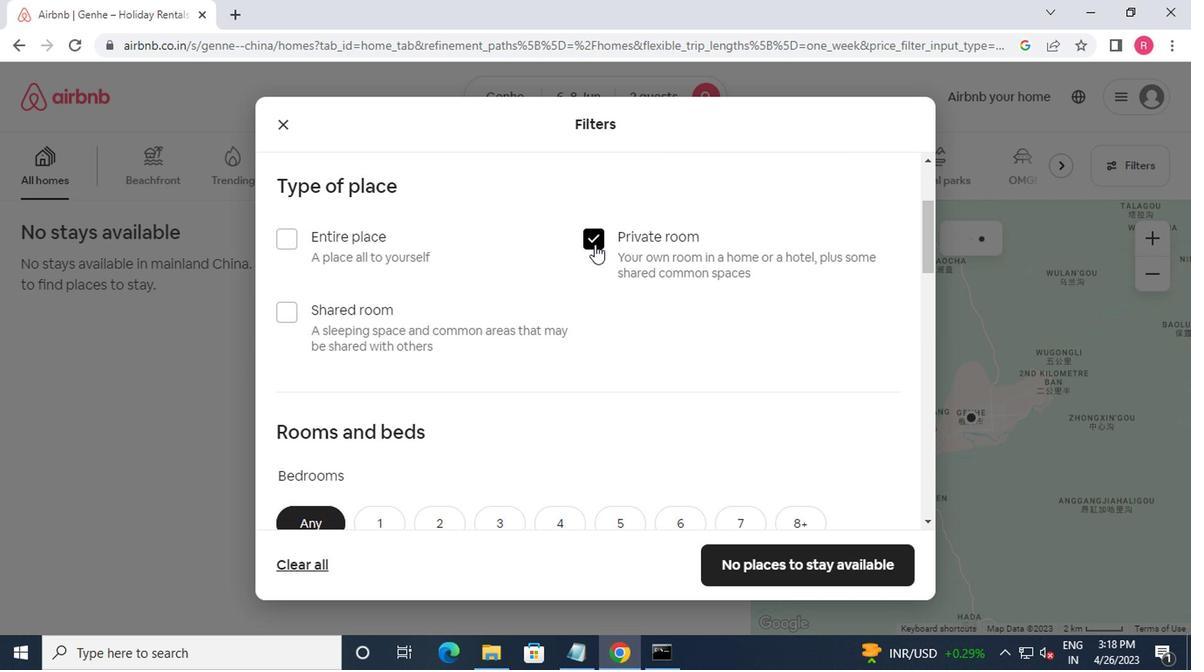 
Action: Mouse moved to (586, 253)
Screenshot: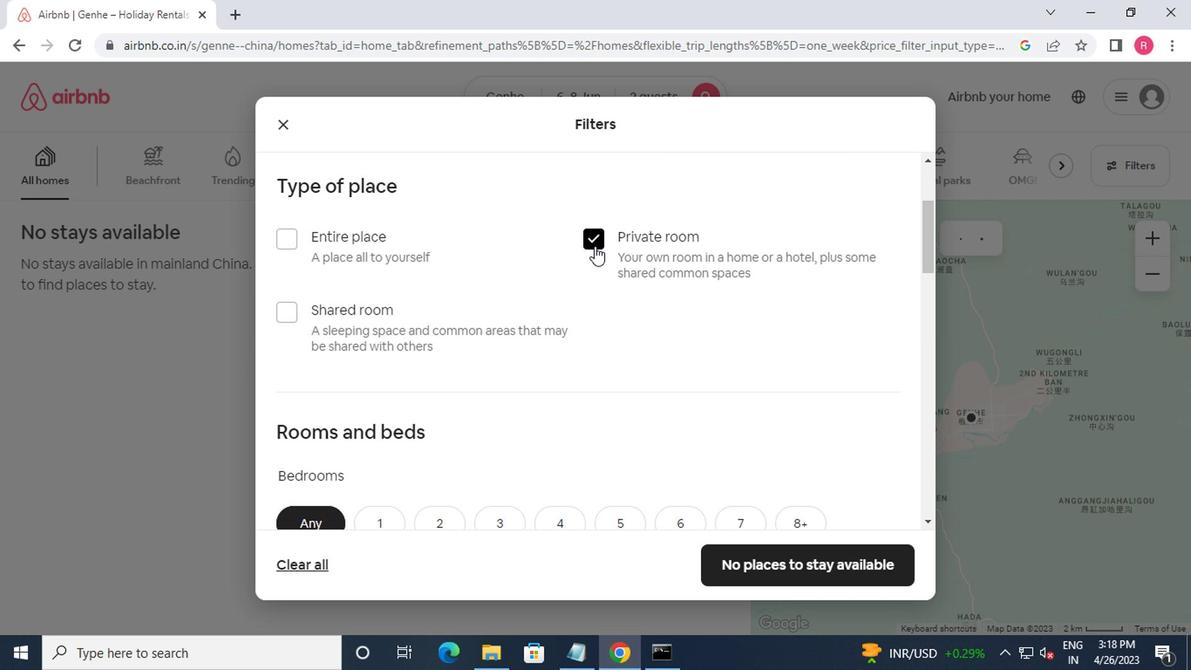 
Action: Mouse scrolled (586, 252) with delta (0, 0)
Screenshot: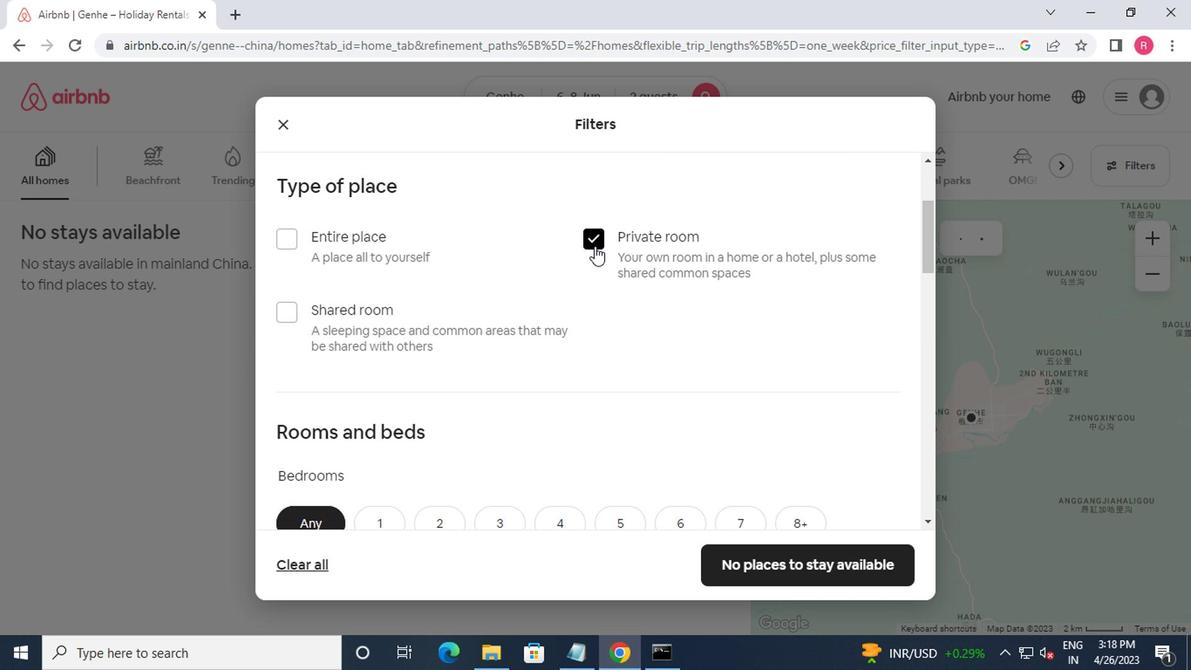 
Action: Mouse moved to (386, 345)
Screenshot: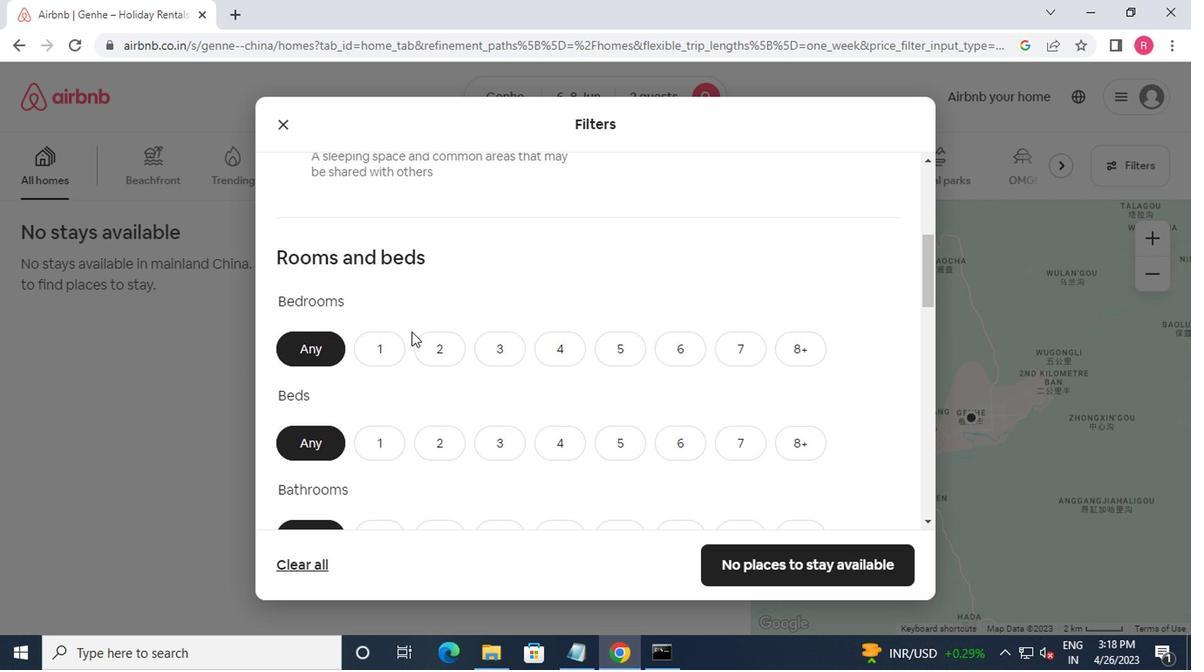 
Action: Mouse pressed left at (386, 345)
Screenshot: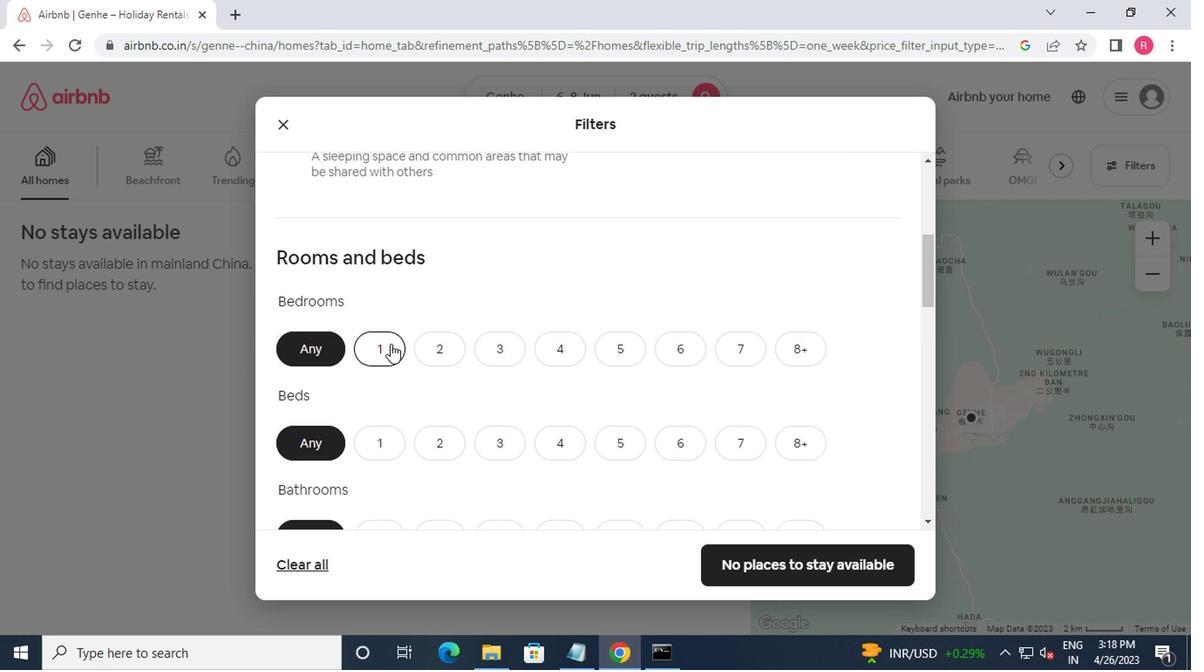 
Action: Mouse moved to (389, 349)
Screenshot: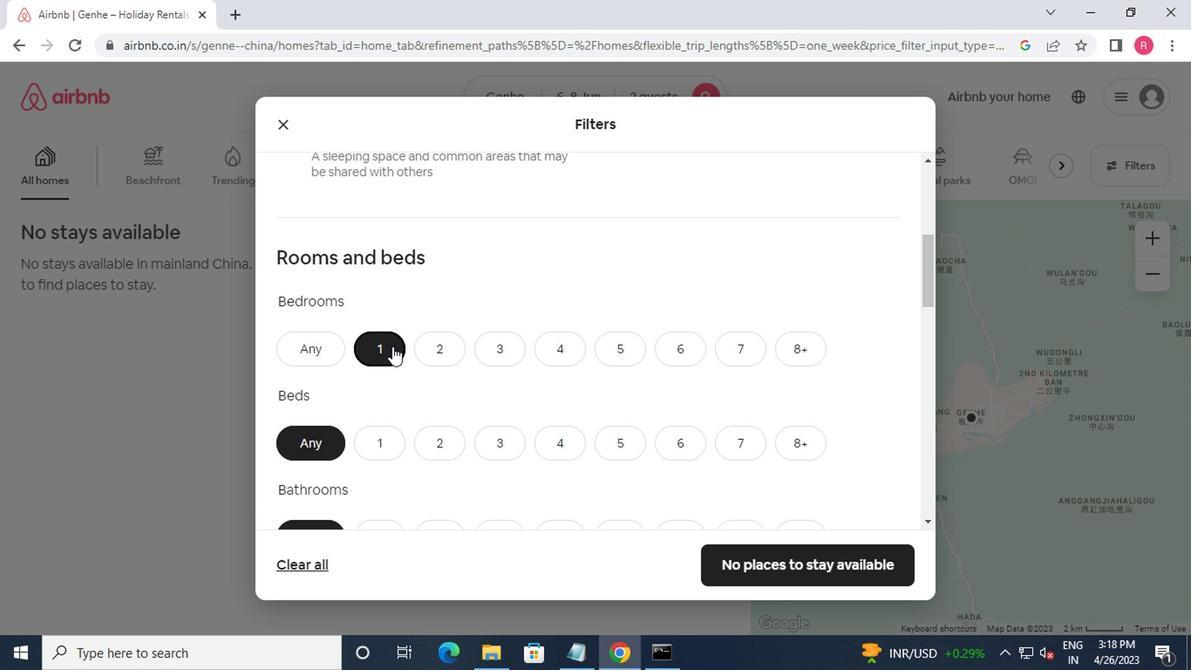 
Action: Mouse scrolled (389, 348) with delta (0, 0)
Screenshot: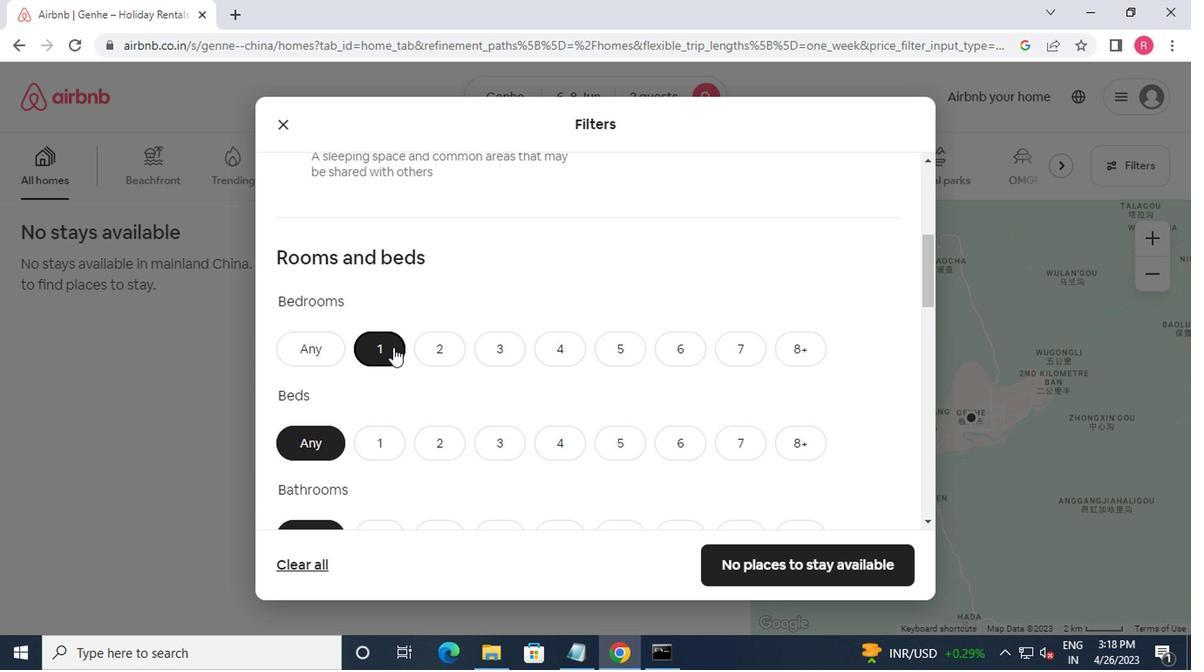
Action: Mouse moved to (436, 358)
Screenshot: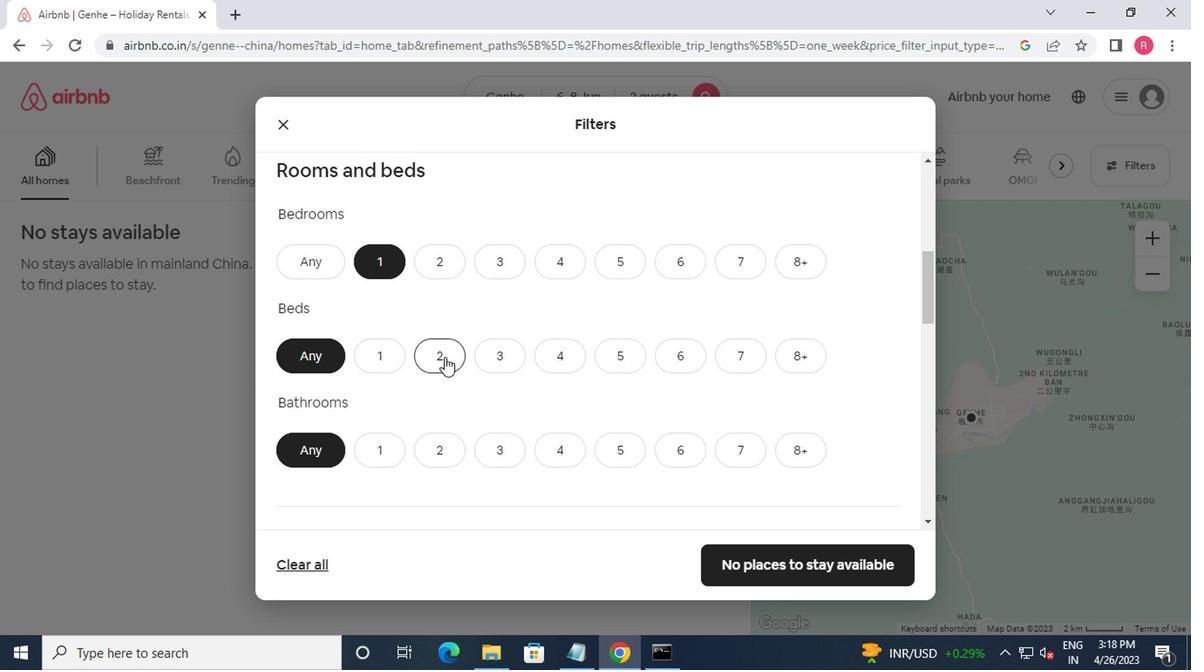 
Action: Mouse pressed left at (436, 358)
Screenshot: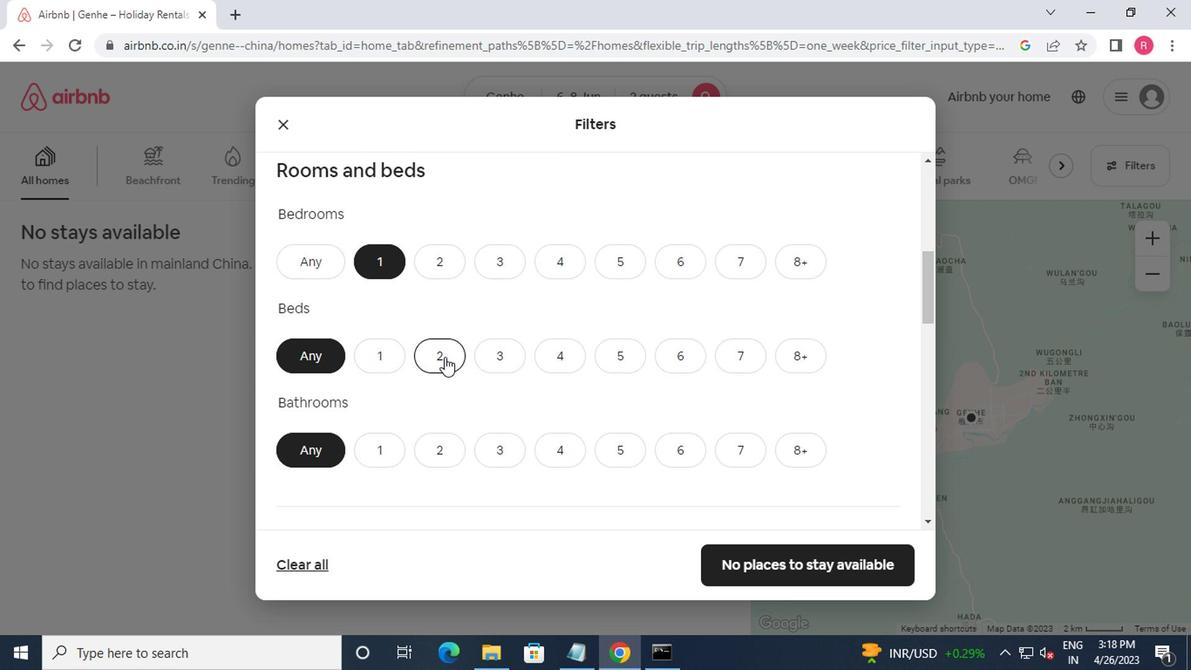 
Action: Mouse moved to (373, 443)
Screenshot: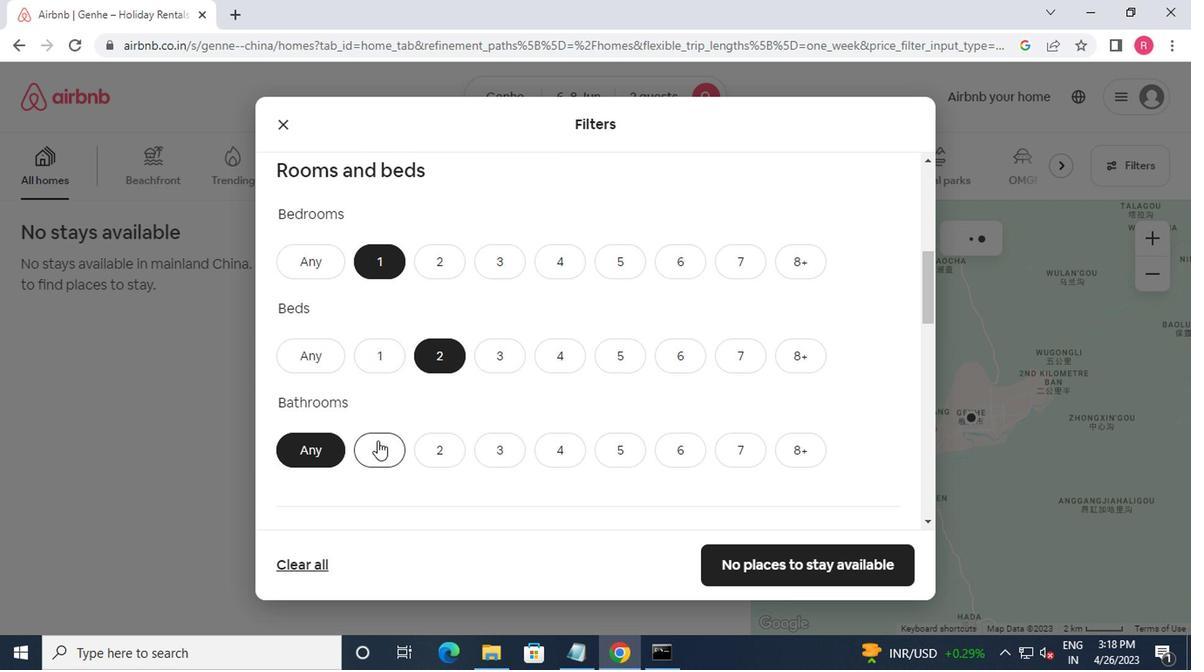 
Action: Mouse pressed left at (373, 443)
Screenshot: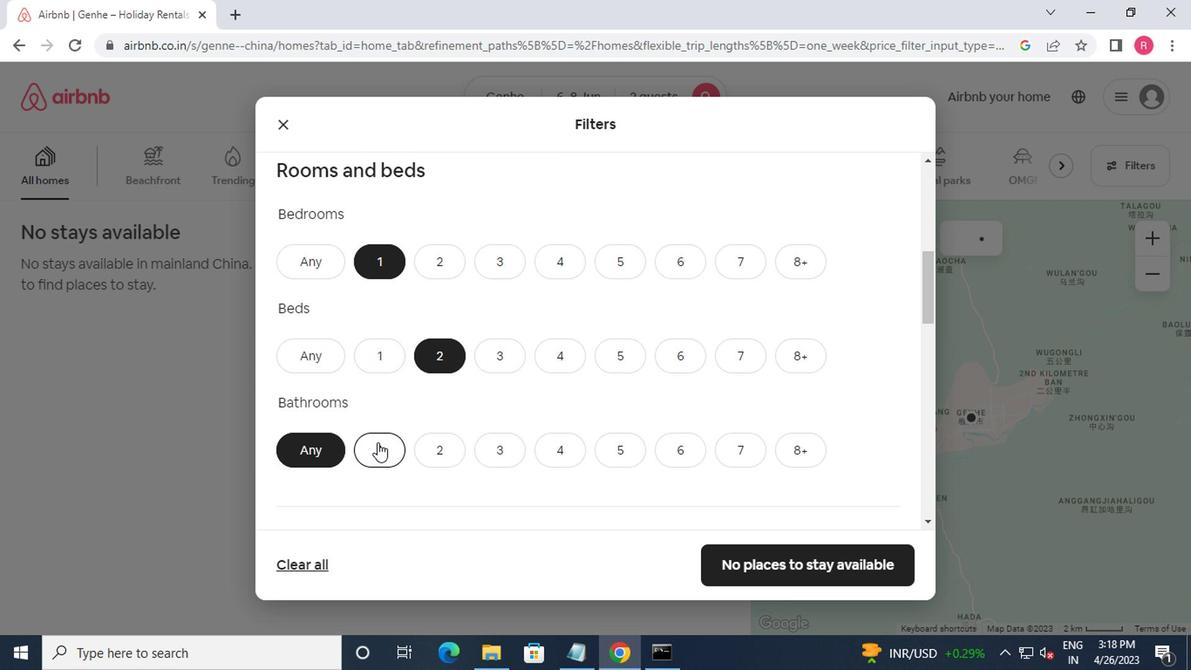 
Action: Mouse moved to (371, 443)
Screenshot: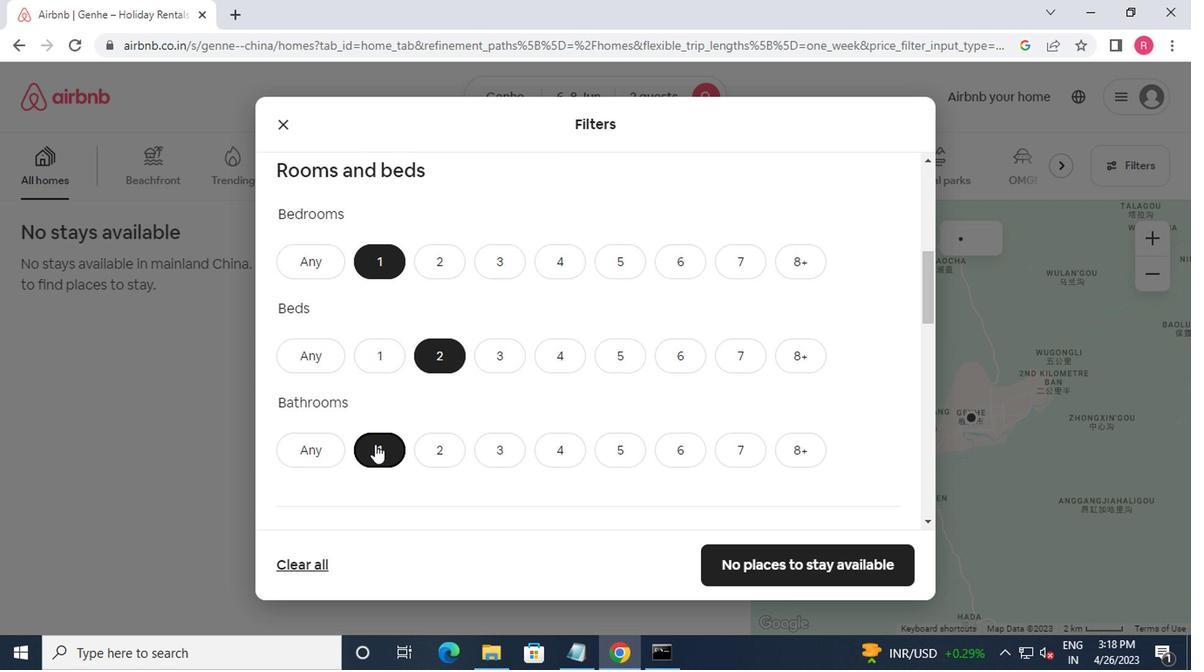
Action: Mouse scrolled (371, 442) with delta (0, 0)
Screenshot: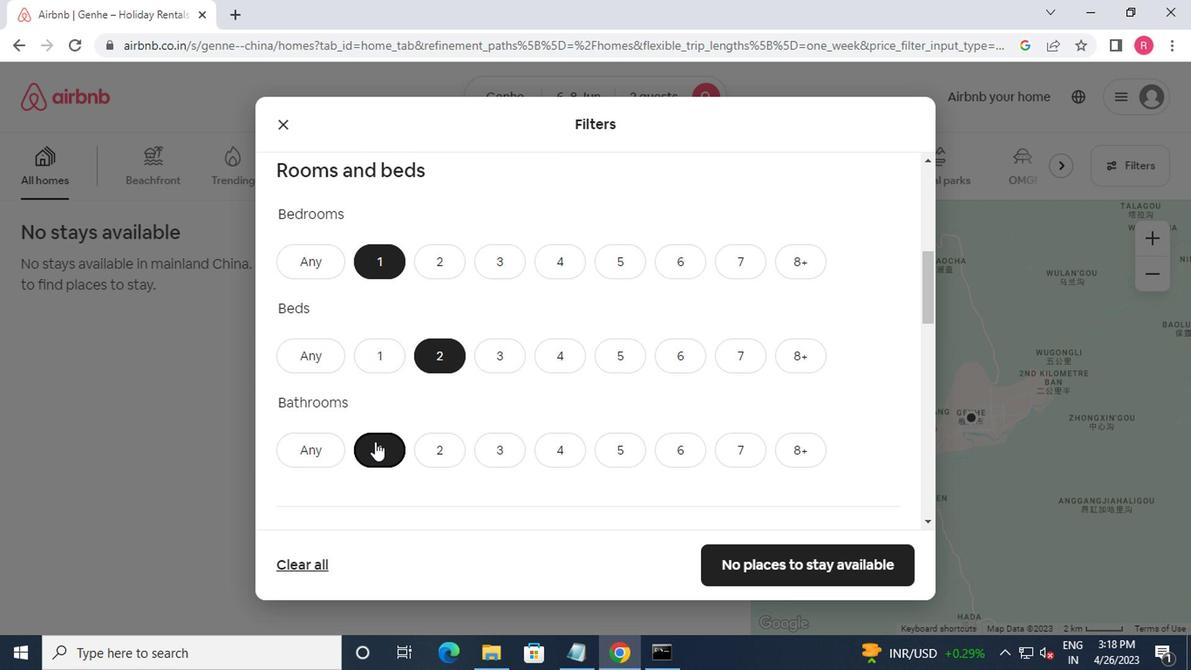 
Action: Mouse moved to (372, 442)
Screenshot: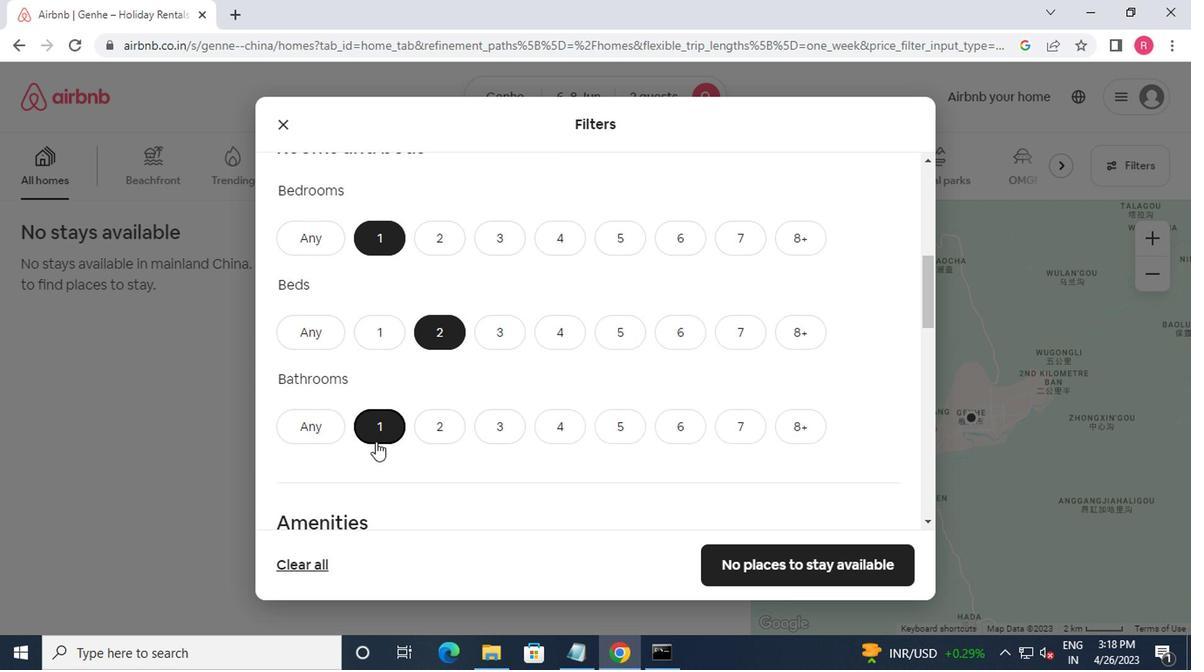 
Action: Mouse scrolled (372, 441) with delta (0, -1)
Screenshot: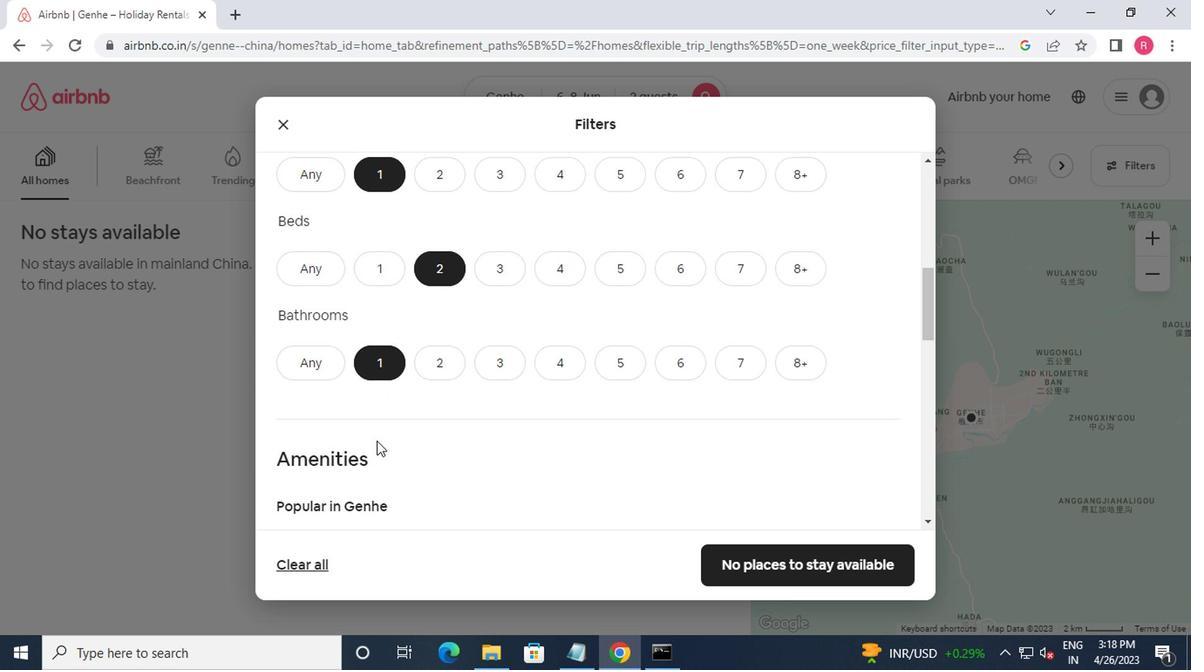 
Action: Mouse moved to (404, 435)
Screenshot: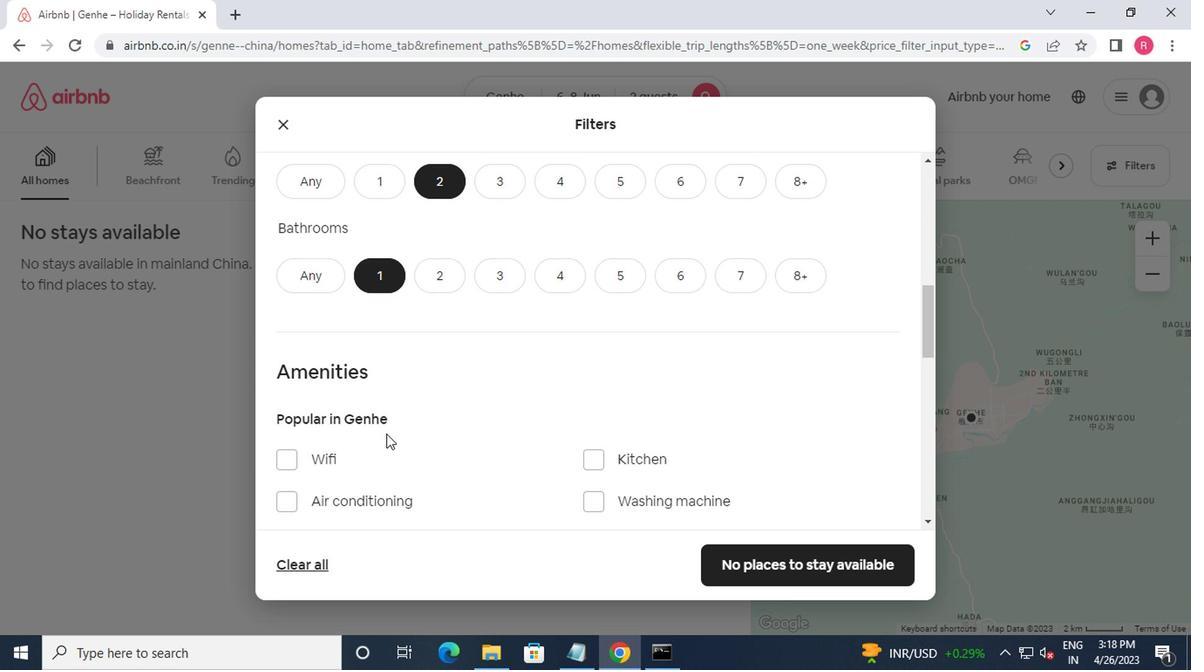 
Action: Mouse scrolled (404, 434) with delta (0, 0)
Screenshot: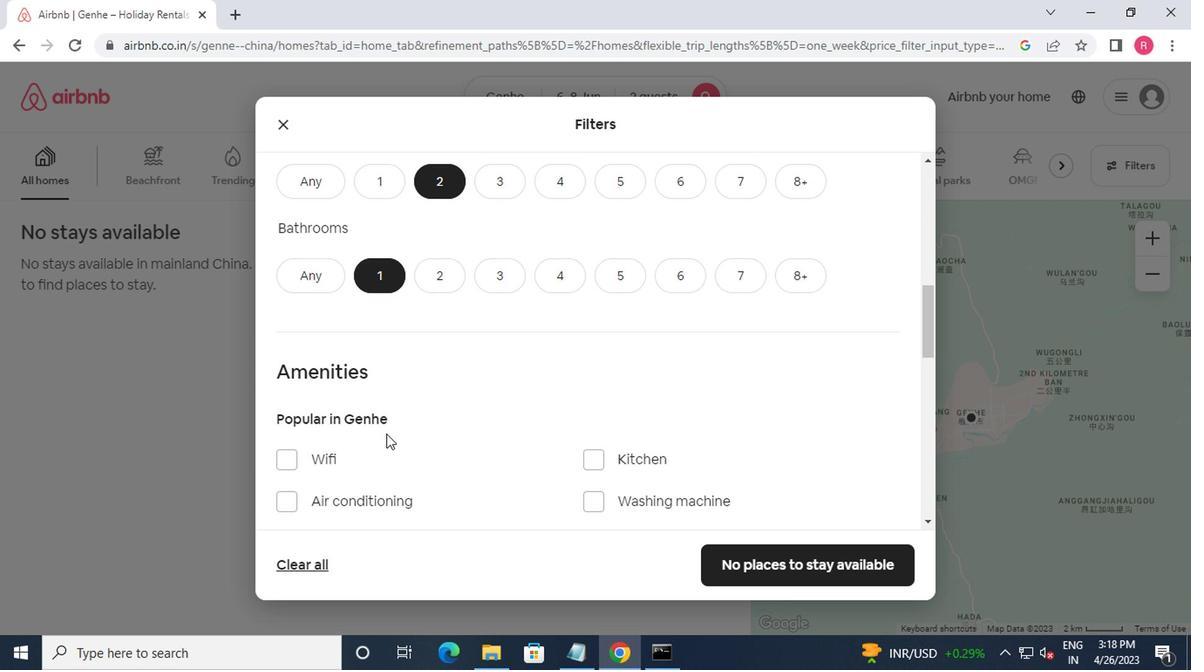
Action: Mouse moved to (421, 437)
Screenshot: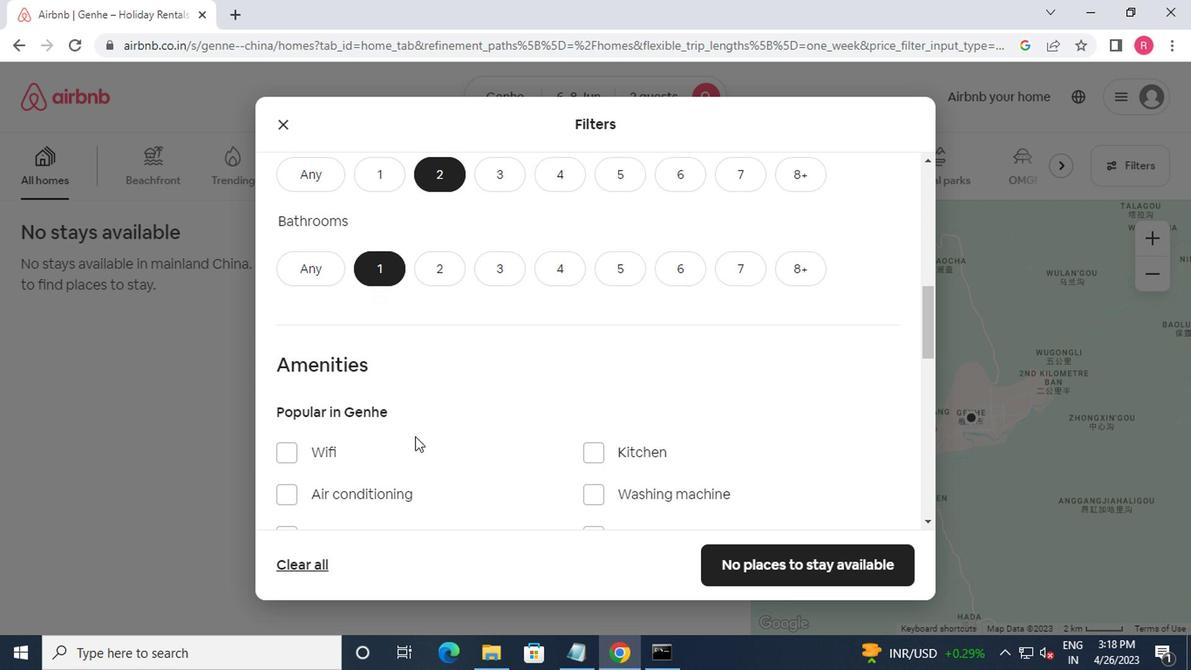 
Action: Mouse scrolled (421, 436) with delta (0, 0)
Screenshot: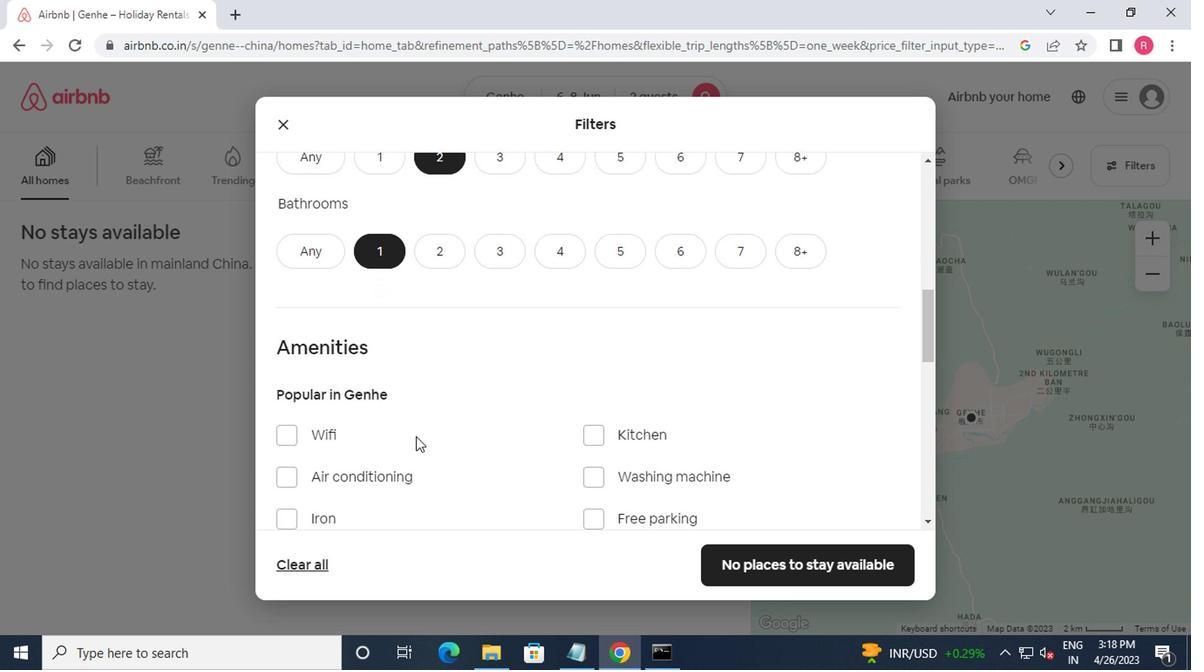 
Action: Mouse moved to (425, 436)
Screenshot: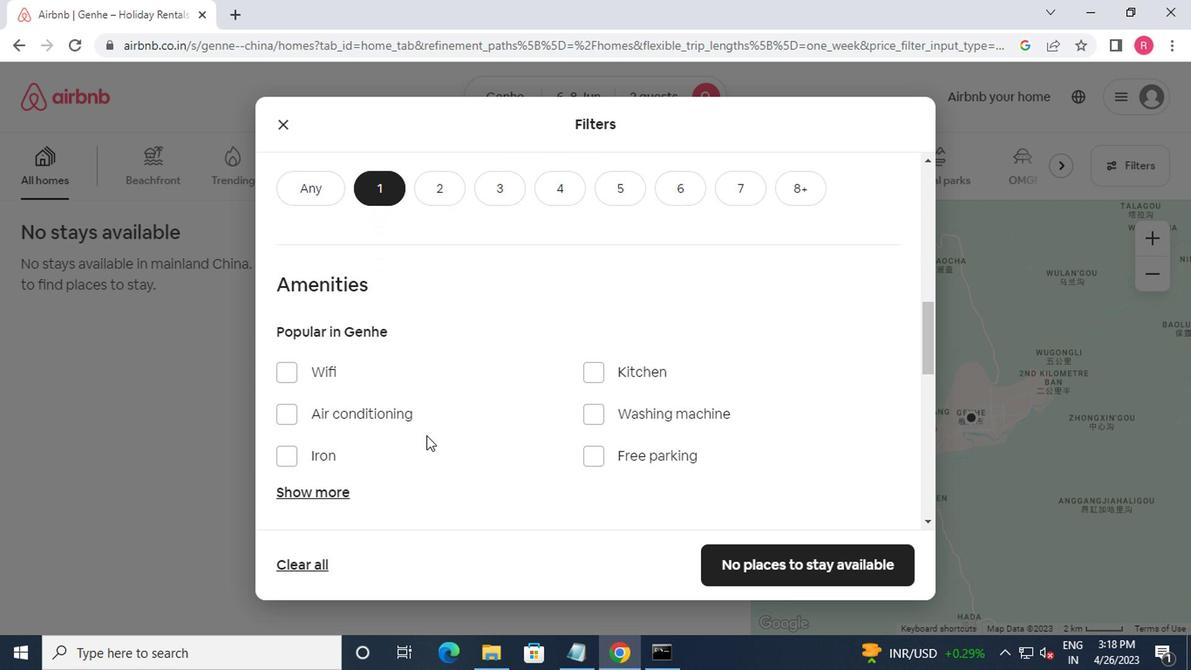 
Action: Mouse scrolled (425, 436) with delta (0, 0)
Screenshot: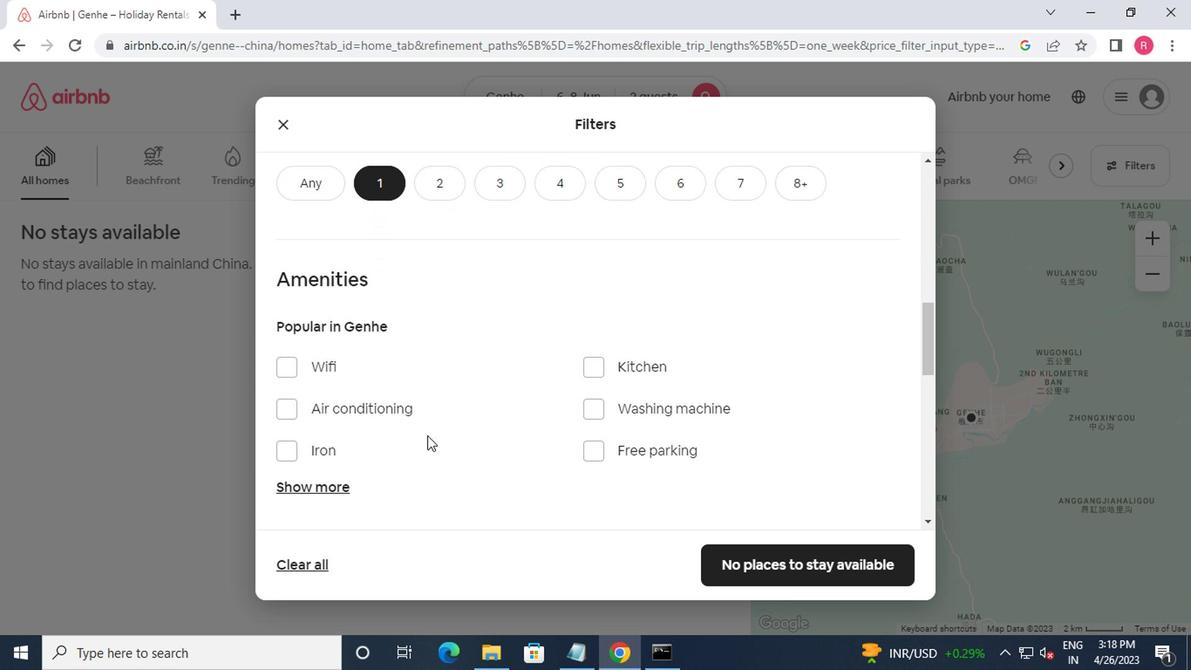 
Action: Mouse moved to (403, 409)
Screenshot: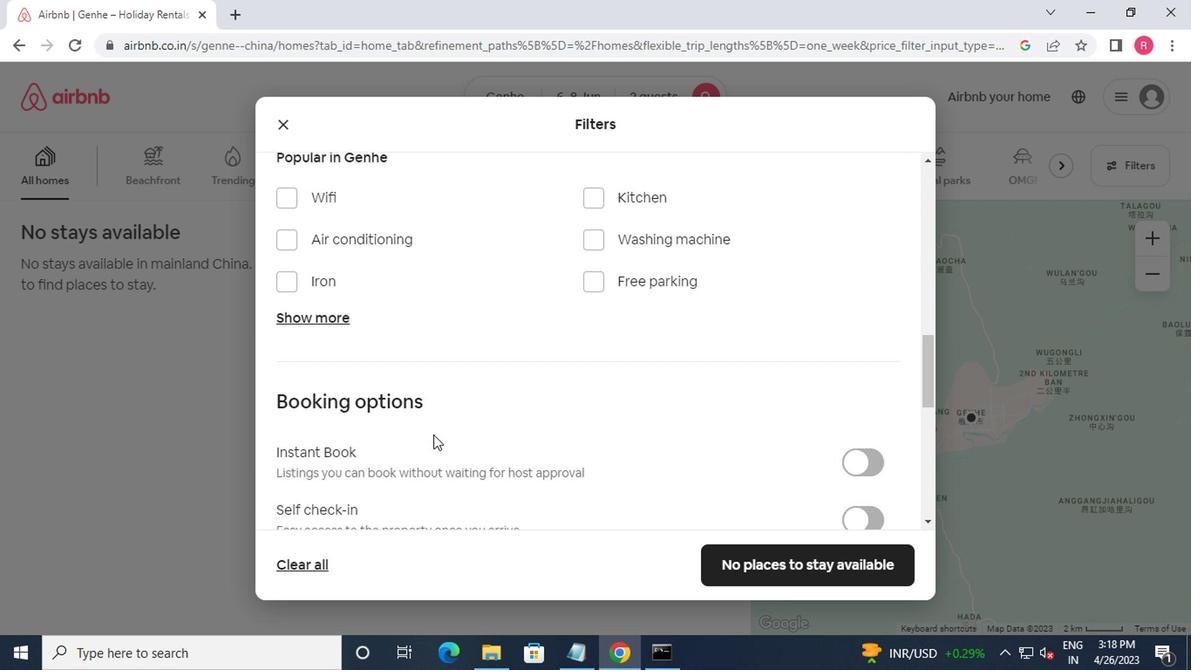 
Action: Mouse scrolled (403, 410) with delta (0, 1)
Screenshot: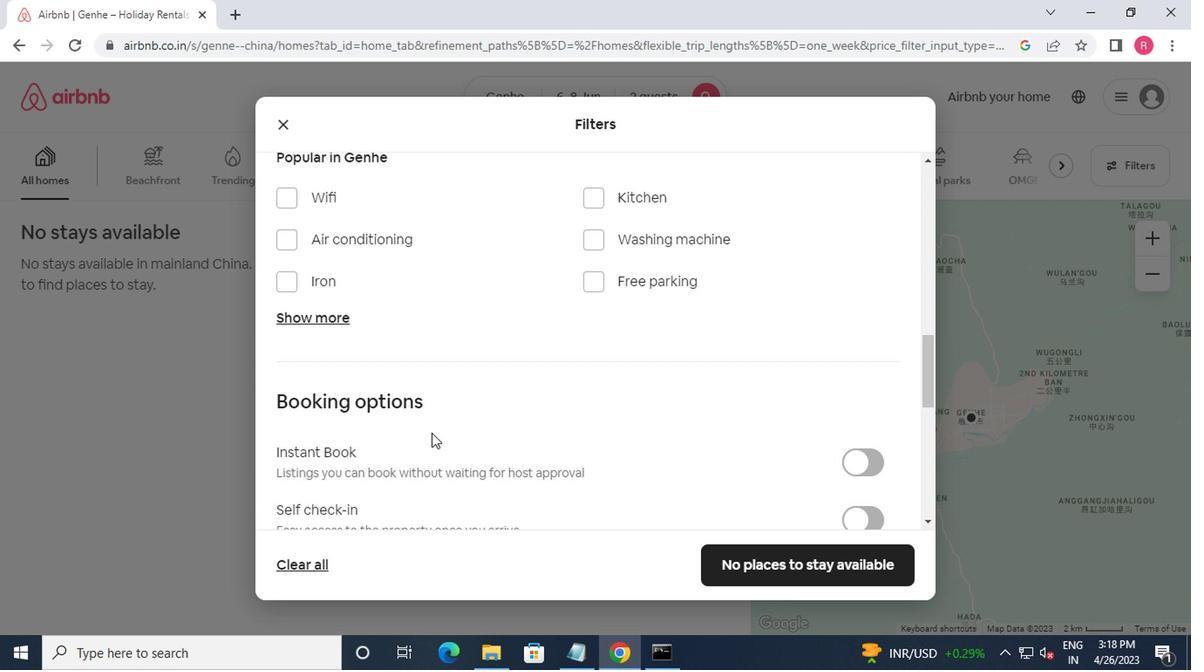 
Action: Mouse moved to (283, 285)
Screenshot: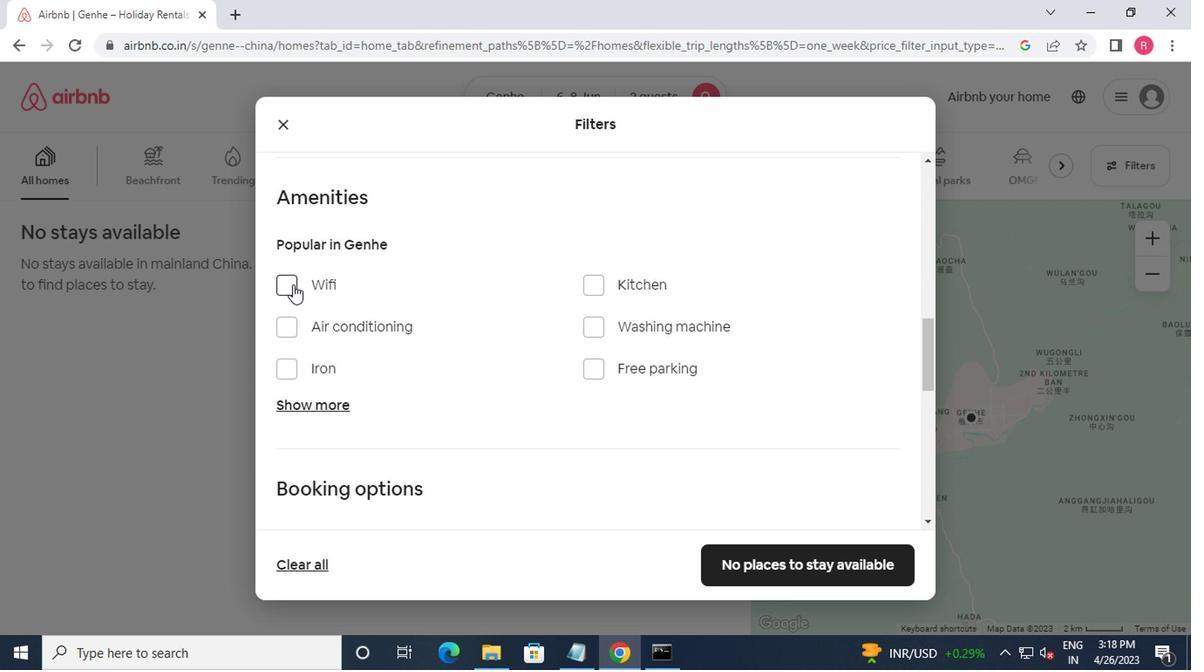 
Action: Mouse pressed left at (283, 285)
Screenshot: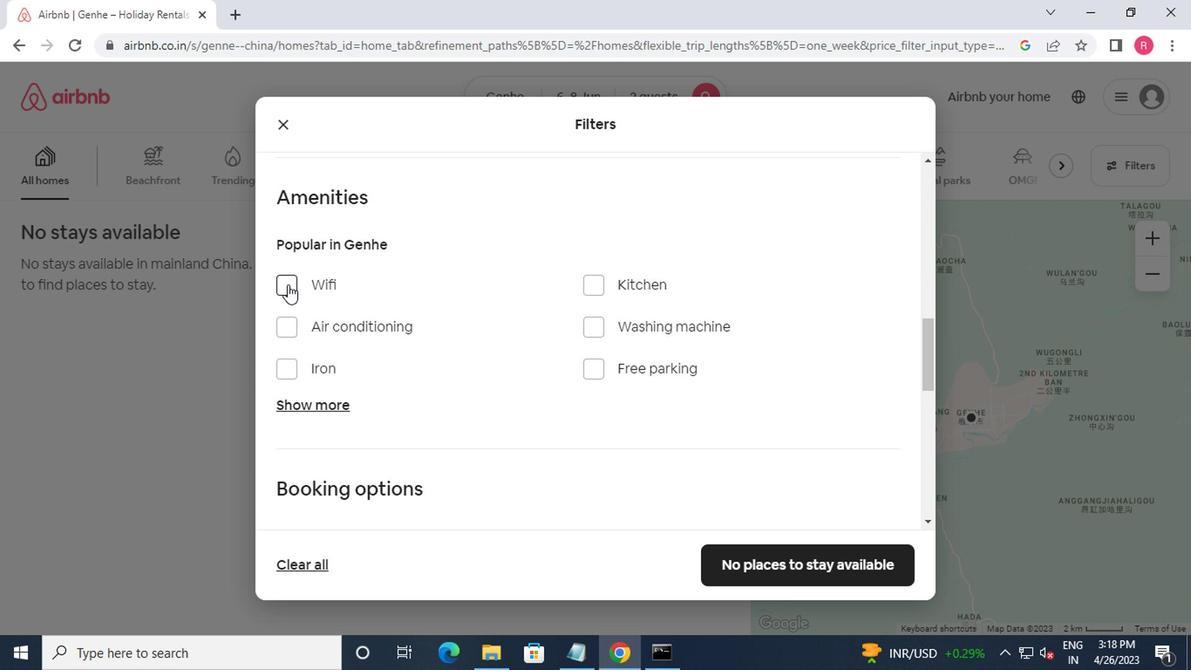 
Action: Mouse moved to (279, 288)
Screenshot: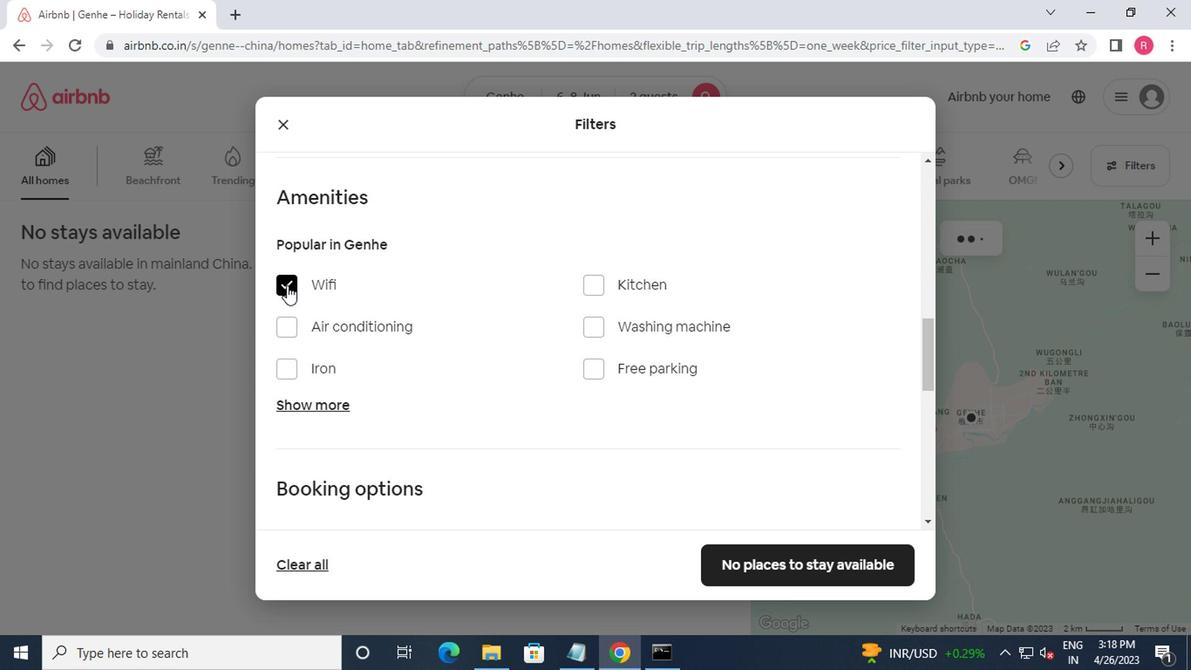 
Action: Mouse scrolled (279, 287) with delta (0, -1)
Screenshot: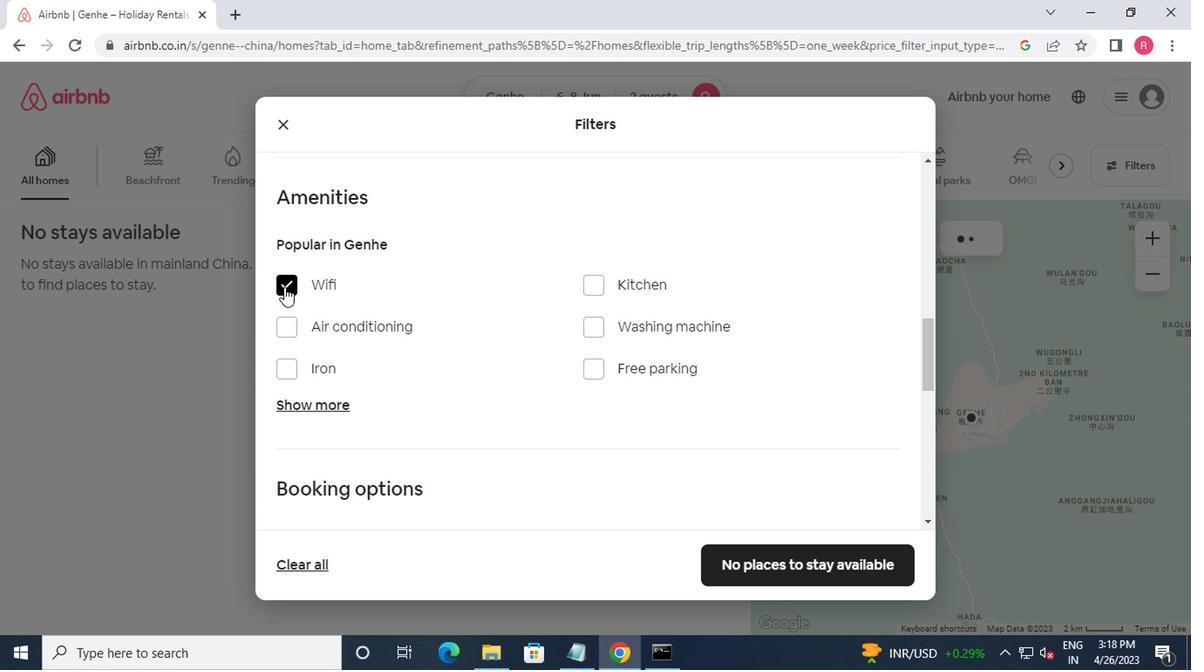 
Action: Mouse moved to (279, 289)
Screenshot: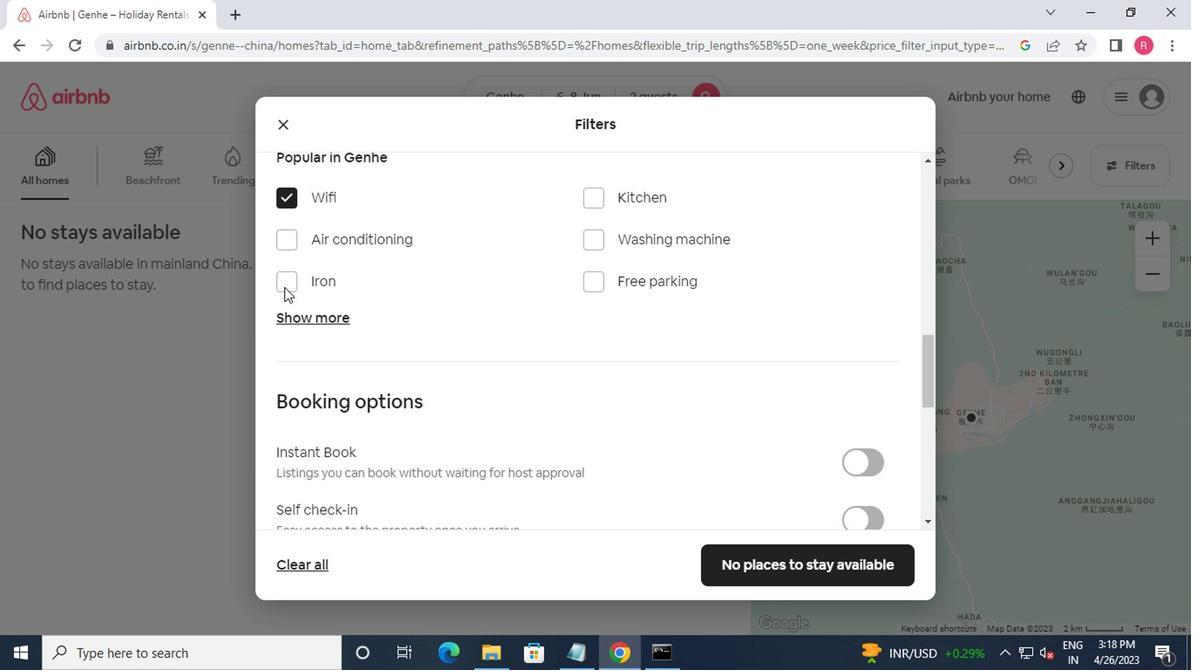 
Action: Mouse scrolled (279, 288) with delta (0, 0)
Screenshot: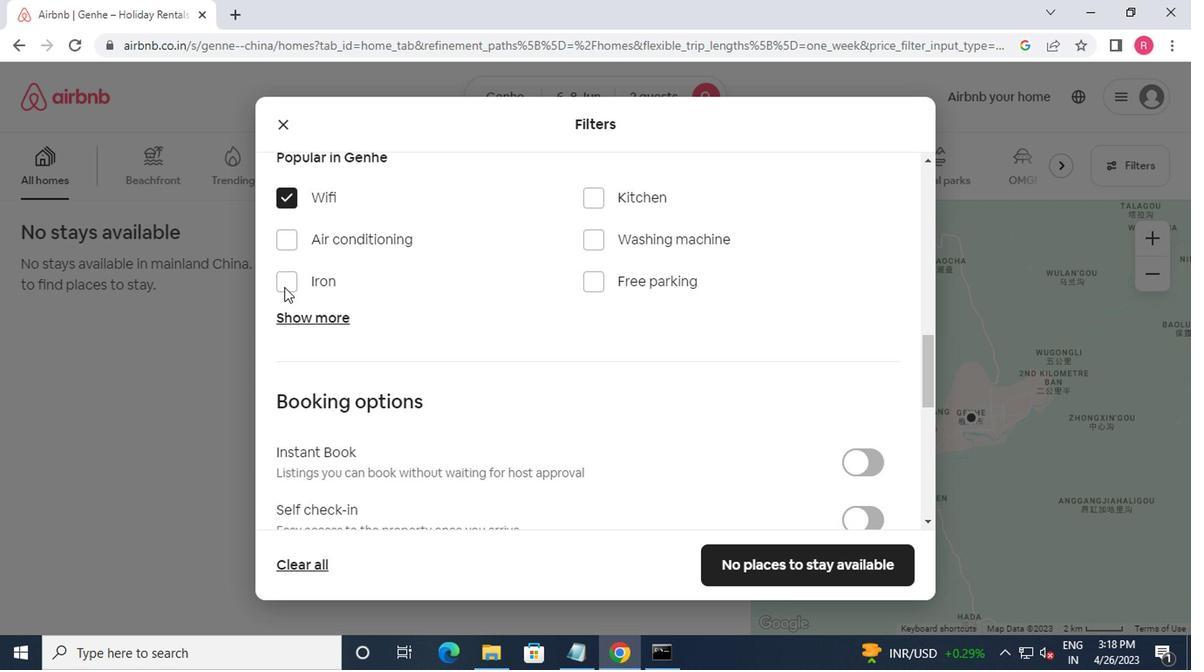 
Action: Mouse moved to (279, 289)
Screenshot: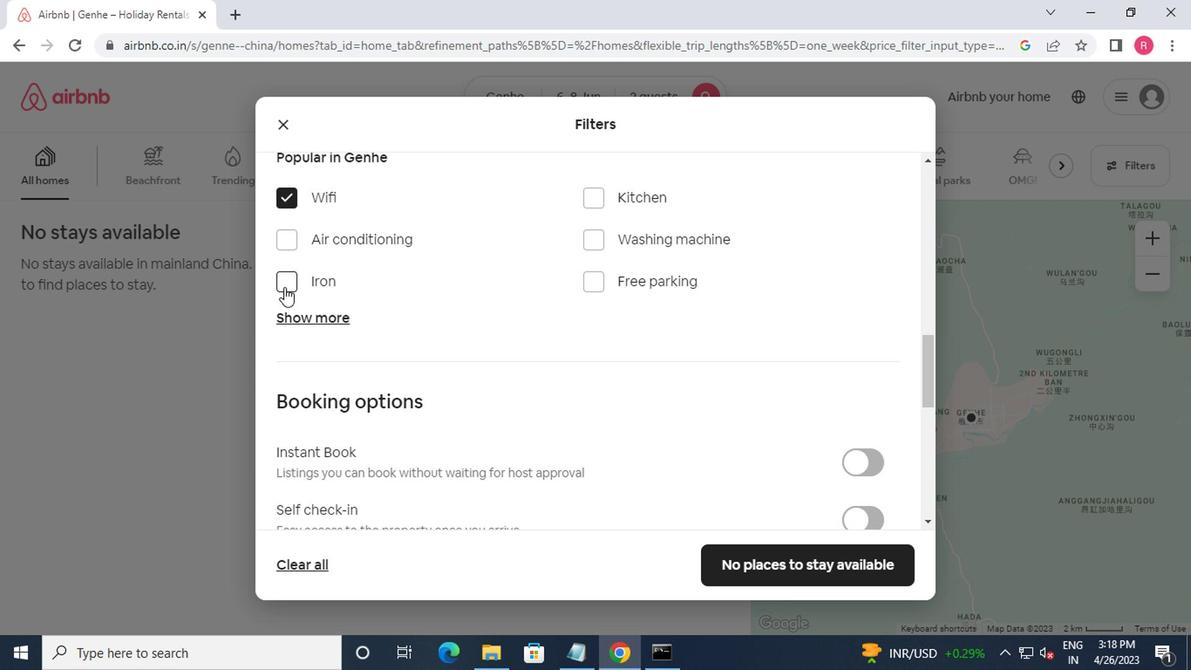 
Action: Mouse scrolled (279, 289) with delta (0, 0)
Screenshot: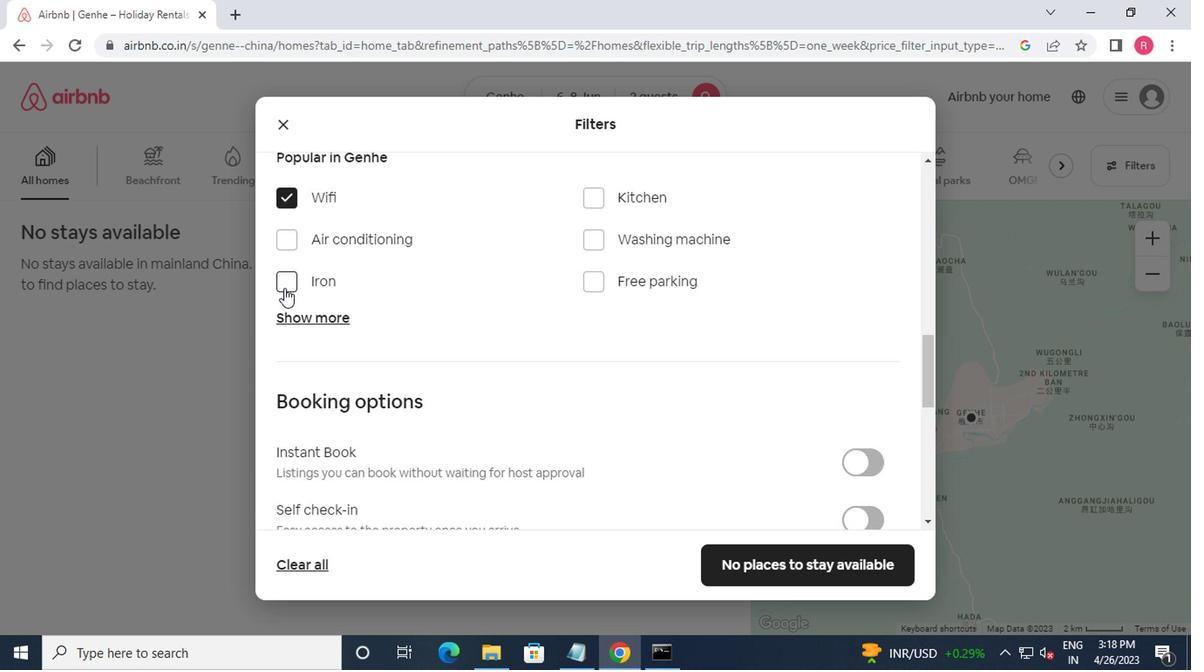 
Action: Mouse moved to (284, 291)
Screenshot: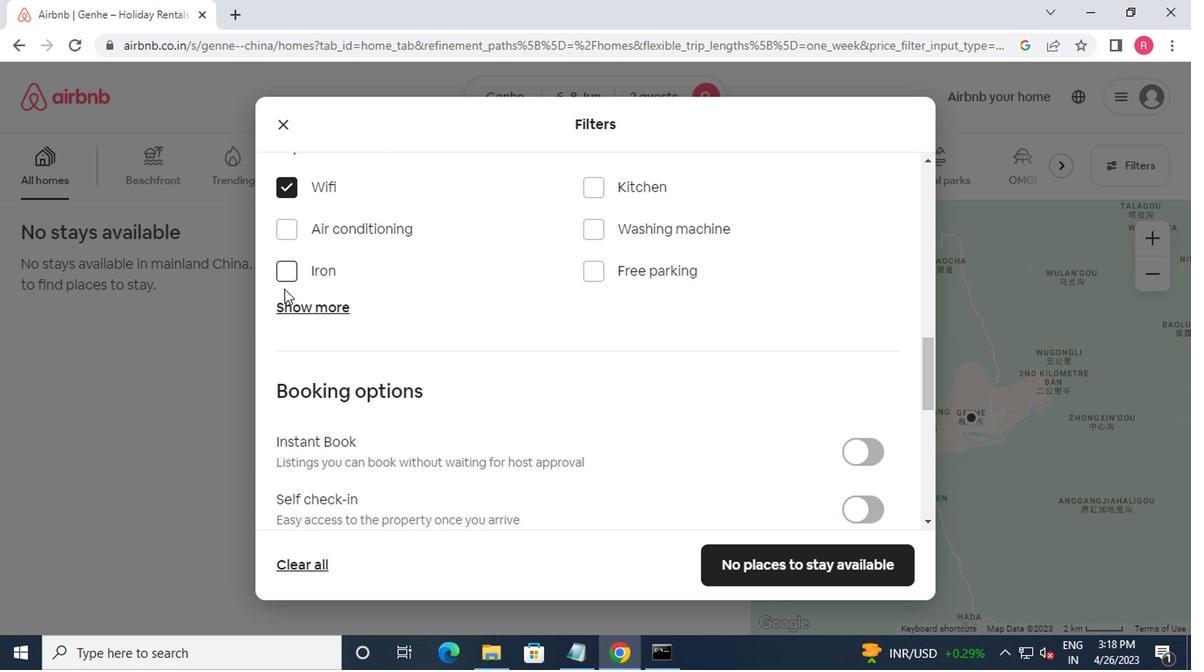 
Action: Mouse scrolled (284, 291) with delta (0, 0)
Screenshot: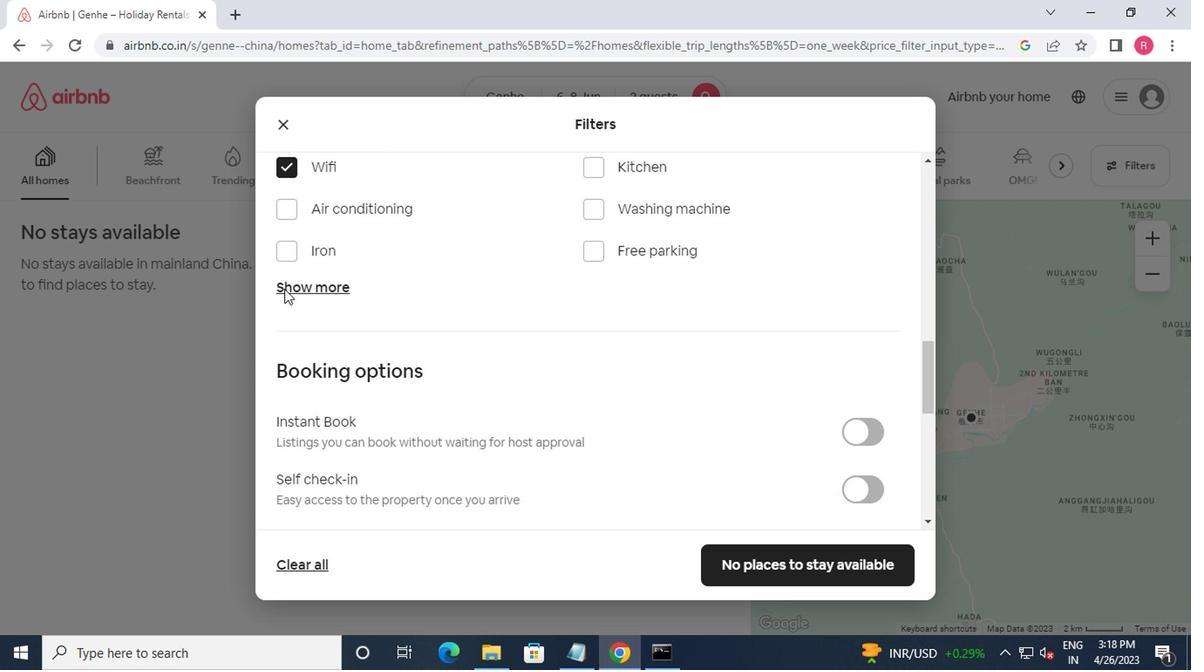 
Action: Mouse moved to (298, 301)
Screenshot: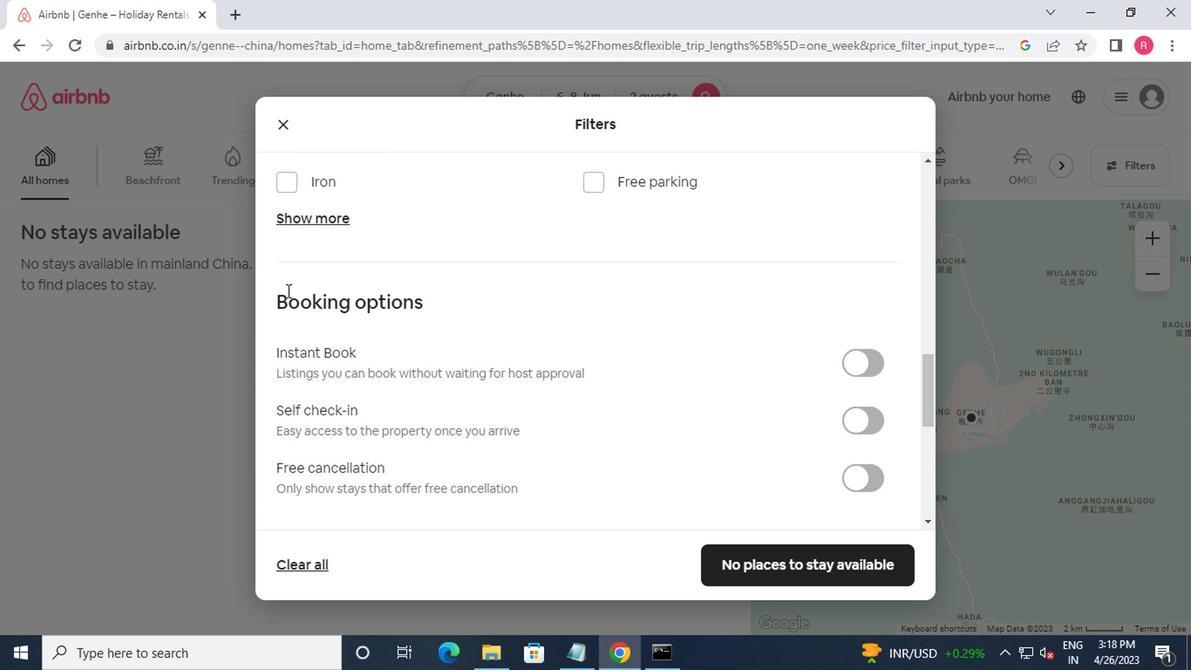 
Action: Mouse scrolled (298, 300) with delta (0, -1)
Screenshot: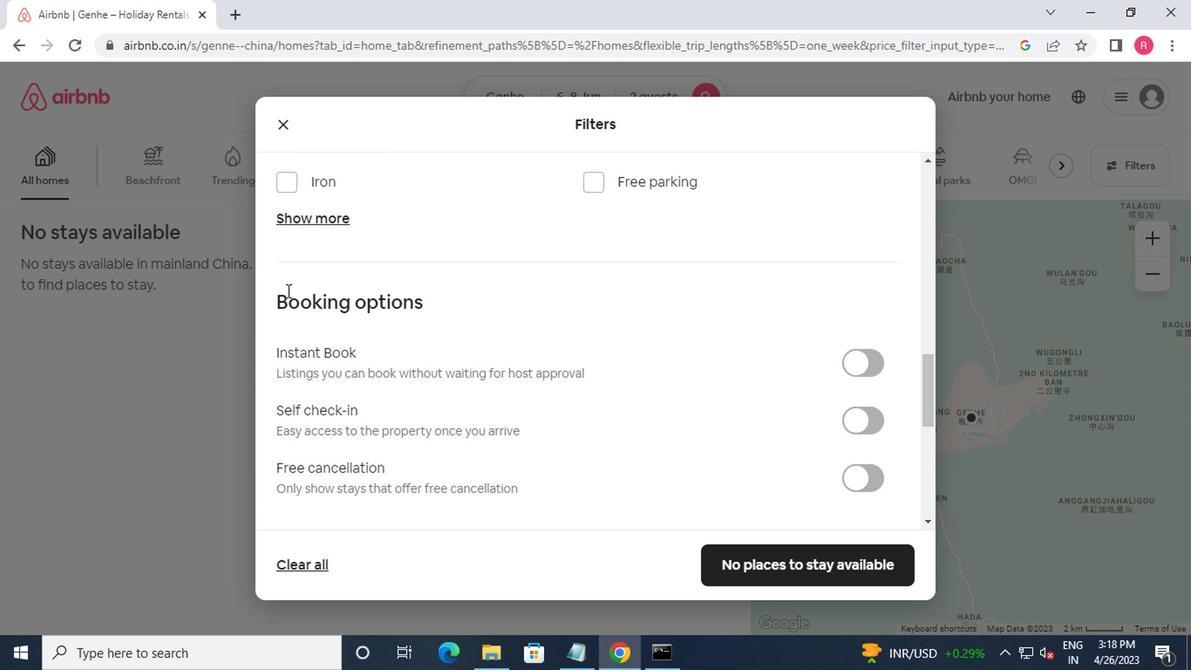 
Action: Mouse moved to (679, 263)
Screenshot: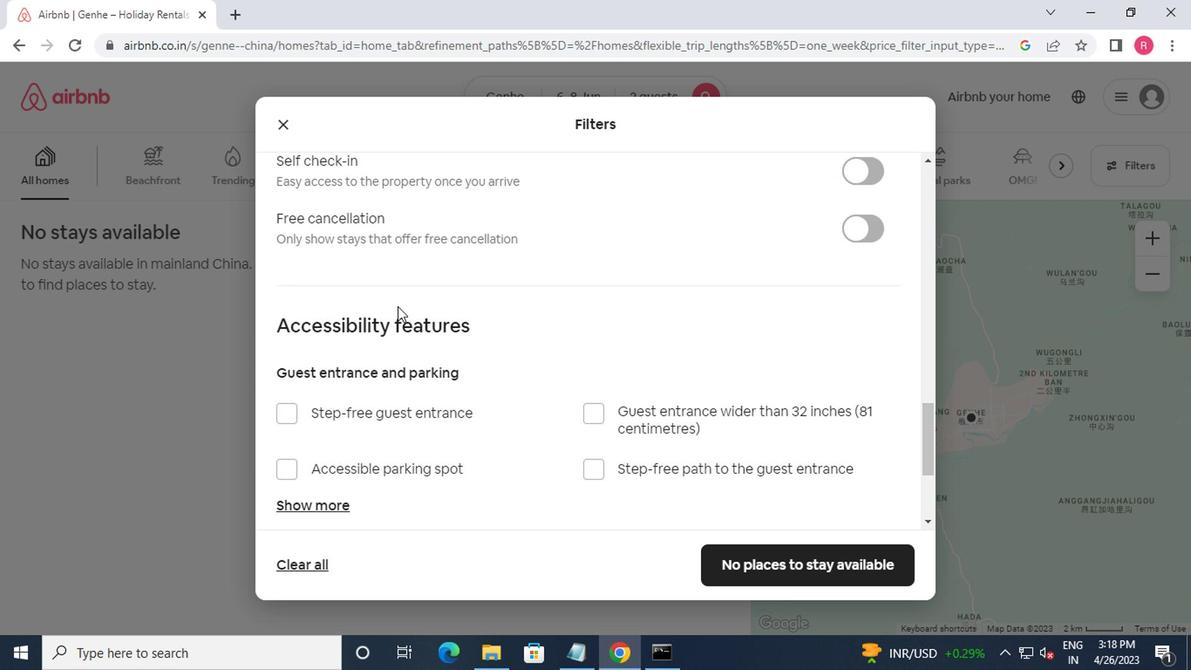 
Action: Mouse scrolled (679, 265) with delta (0, 1)
Screenshot: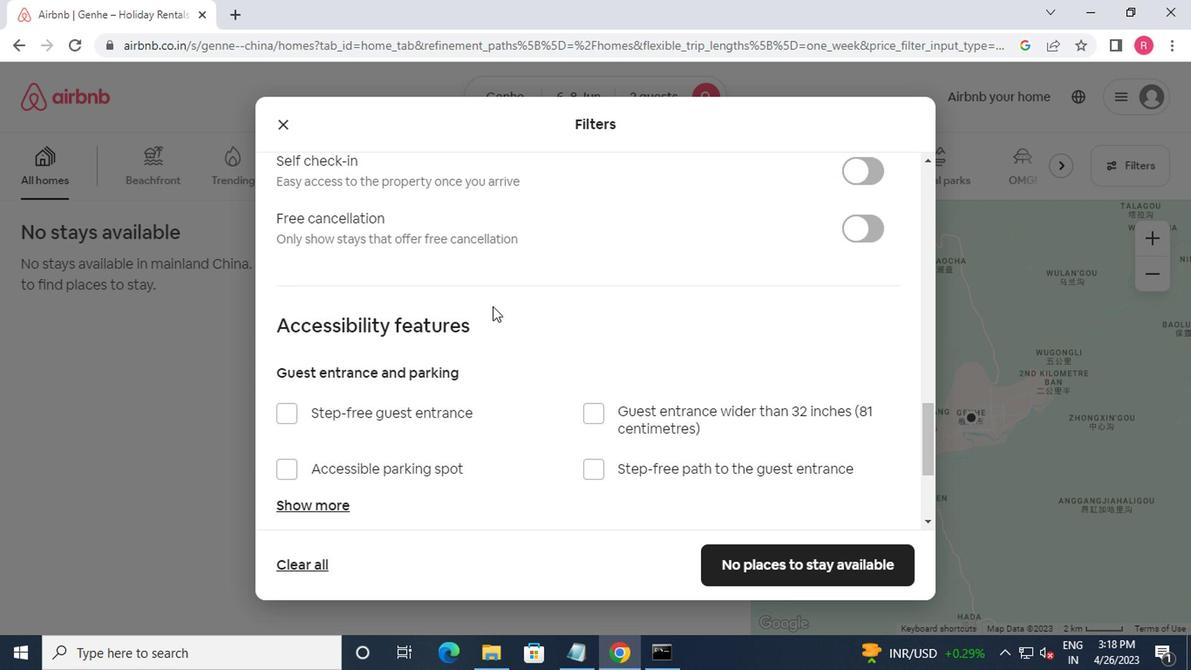 
Action: Mouse moved to (853, 265)
Screenshot: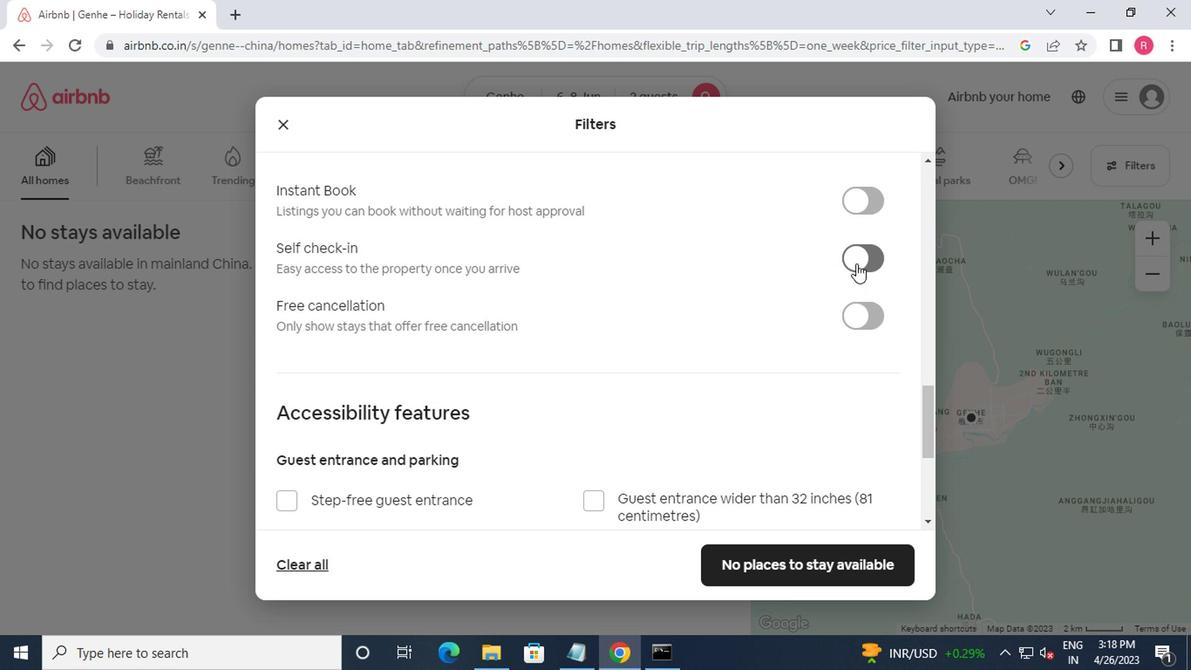 
Action: Mouse pressed left at (853, 265)
Screenshot: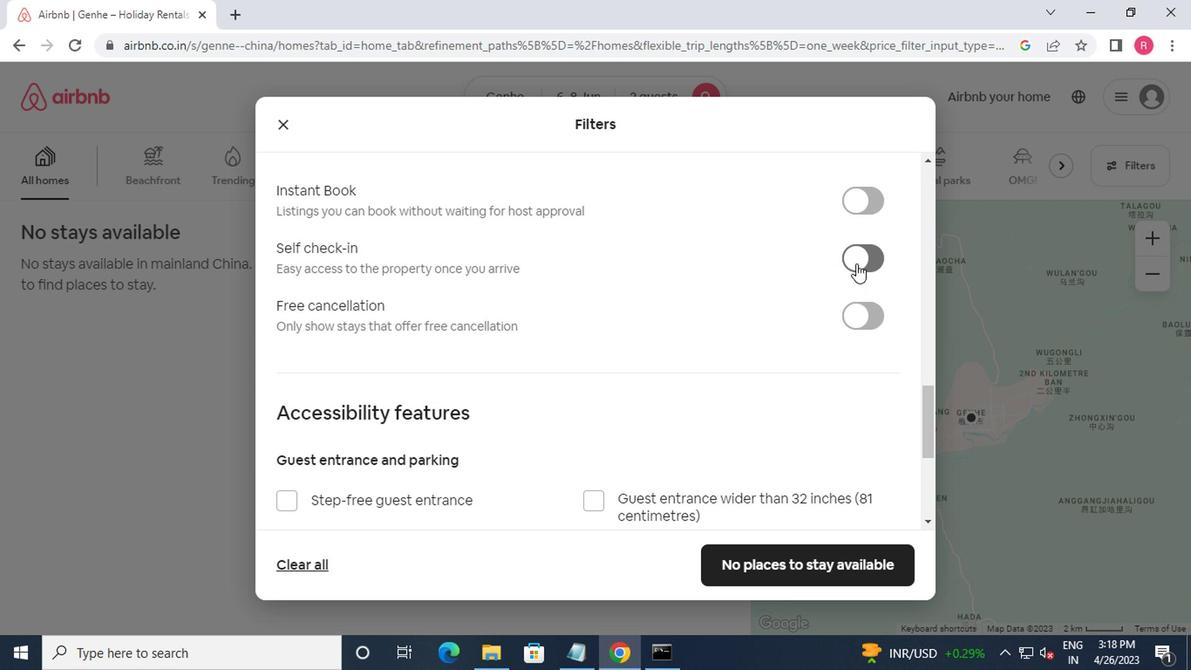 
Action: Mouse moved to (793, 279)
Screenshot: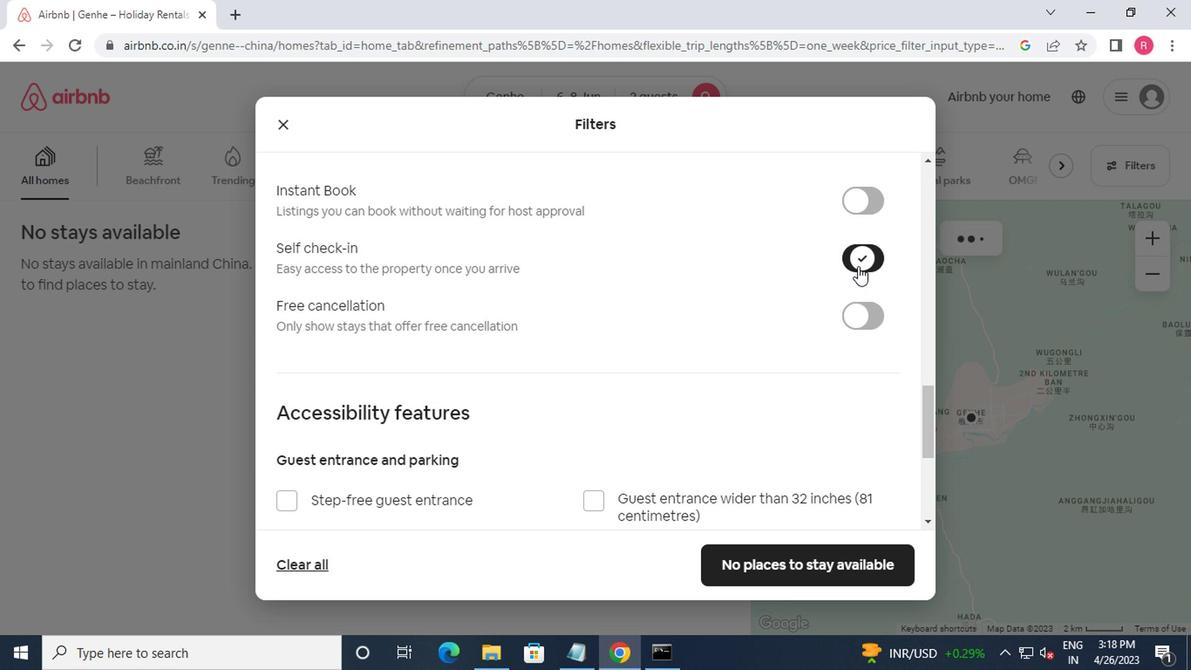 
Action: Mouse scrolled (793, 278) with delta (0, -1)
Screenshot: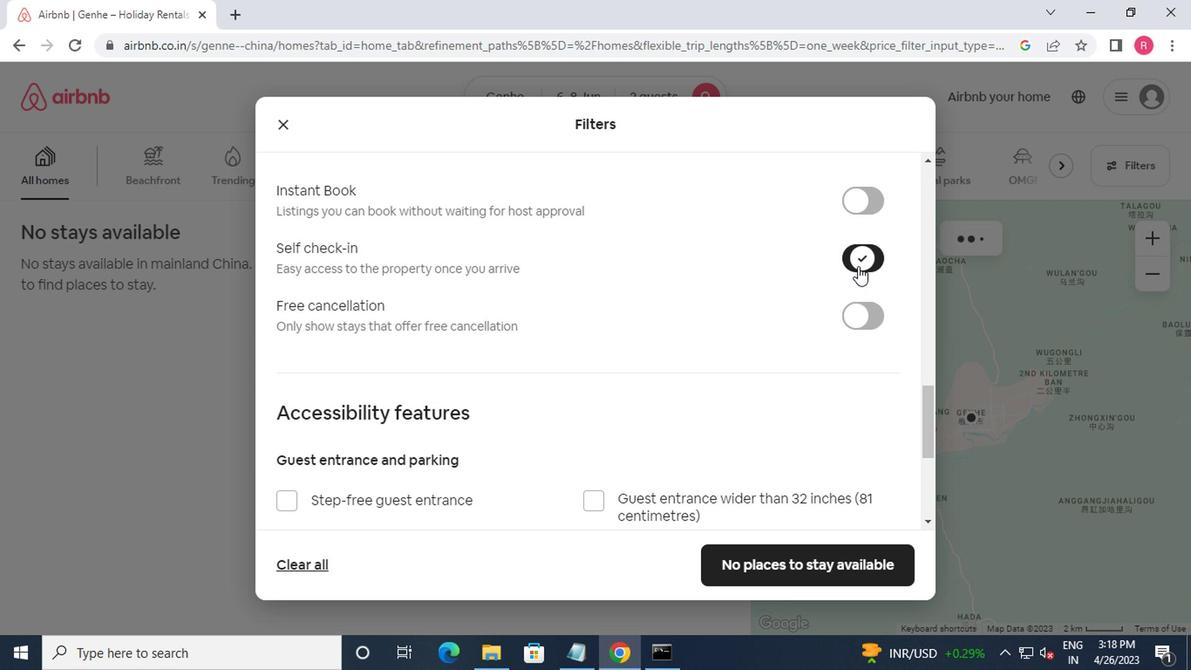 
Action: Mouse moved to (761, 292)
Screenshot: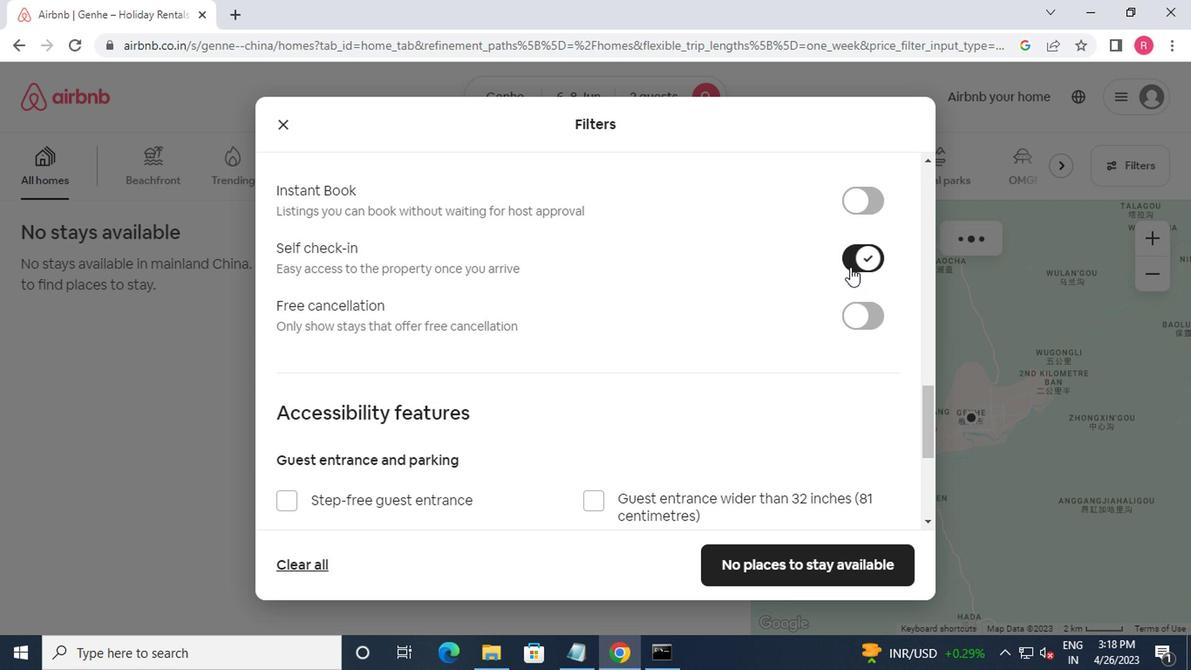 
Action: Mouse scrolled (761, 291) with delta (0, -1)
Screenshot: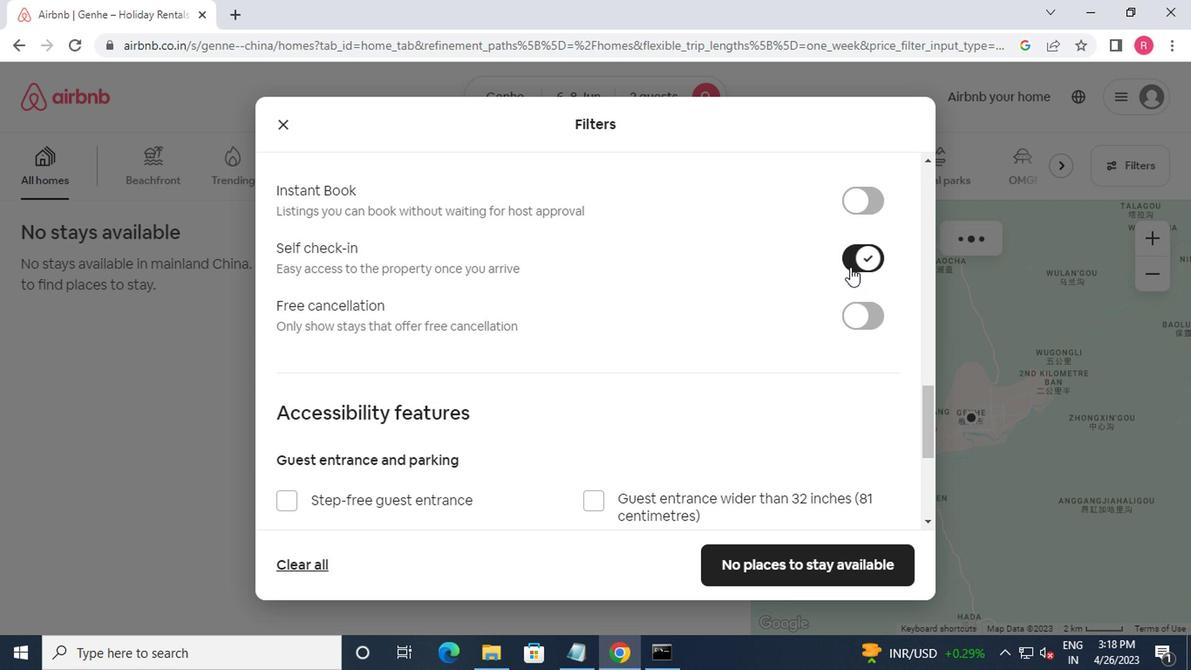 
Action: Mouse moved to (733, 302)
Screenshot: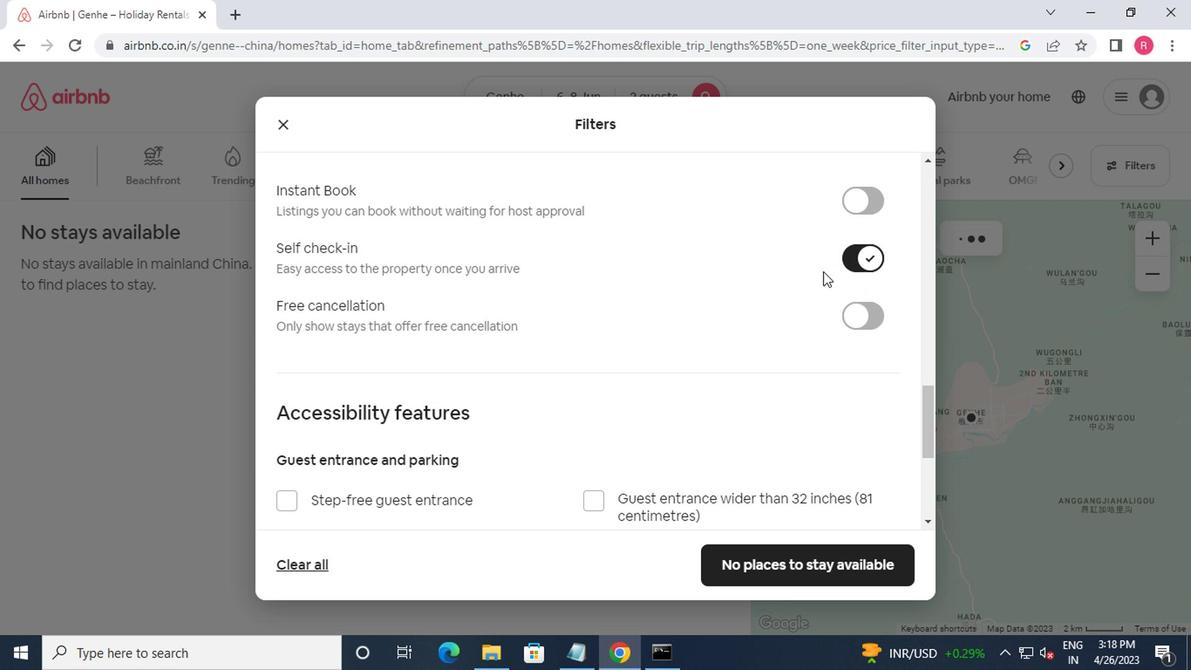 
Action: Mouse scrolled (733, 301) with delta (0, 0)
Screenshot: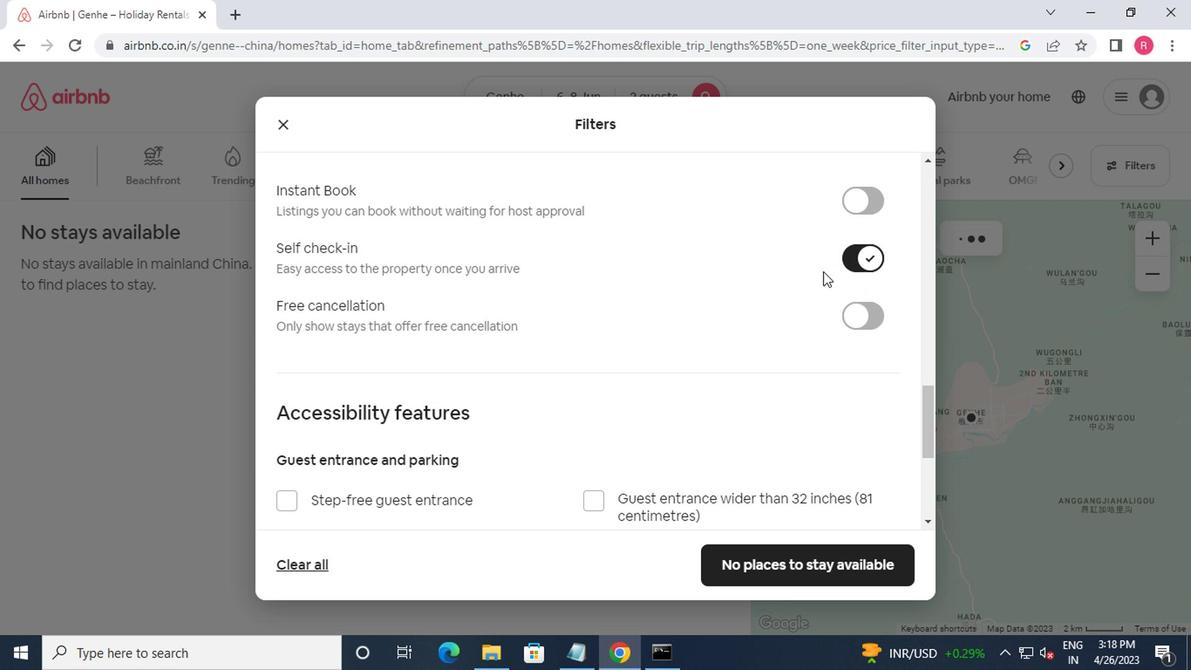 
Action: Mouse moved to (716, 304)
Screenshot: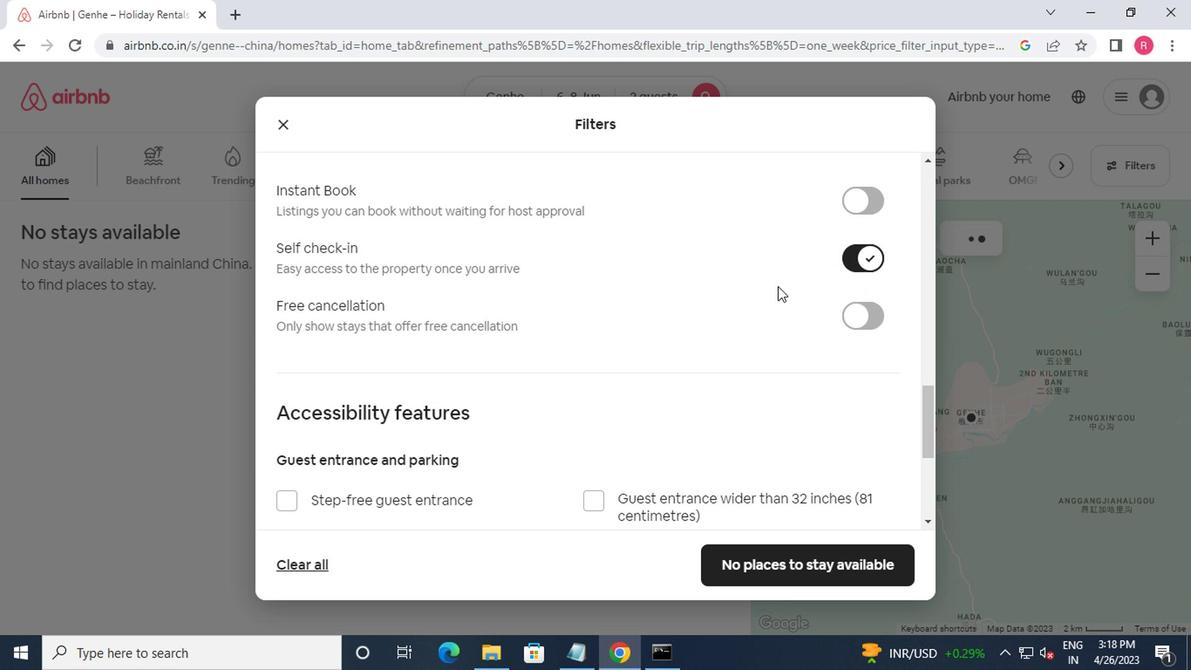 
Action: Mouse scrolled (716, 304) with delta (0, 0)
Screenshot: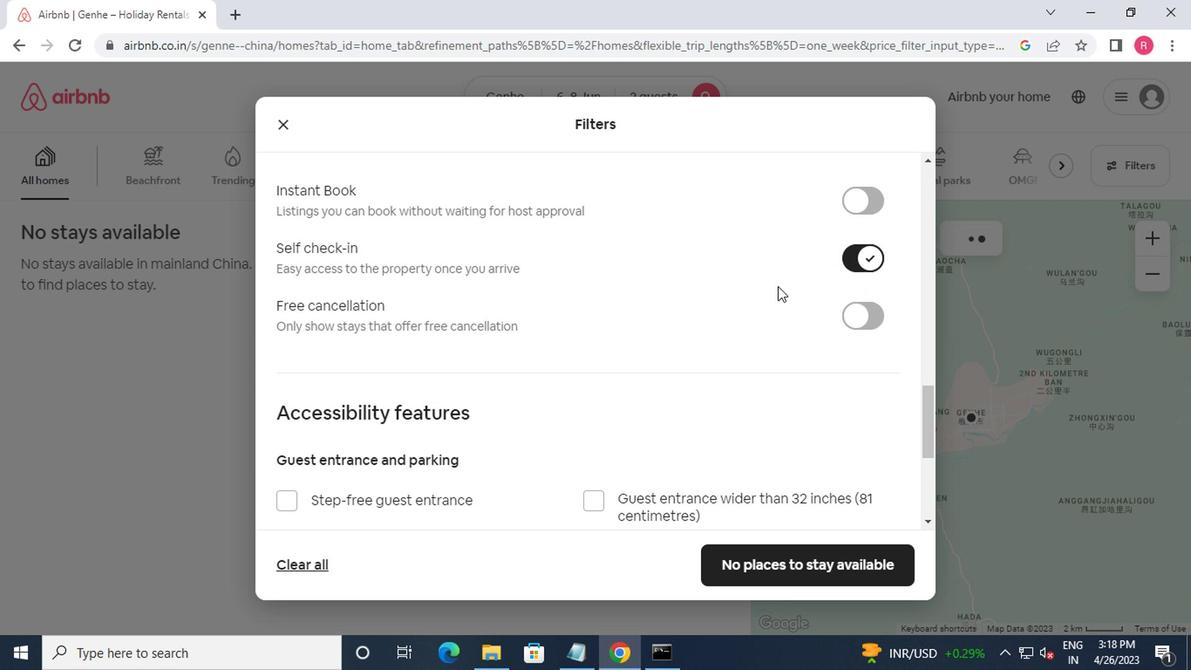 
Action: Mouse moved to (698, 310)
Screenshot: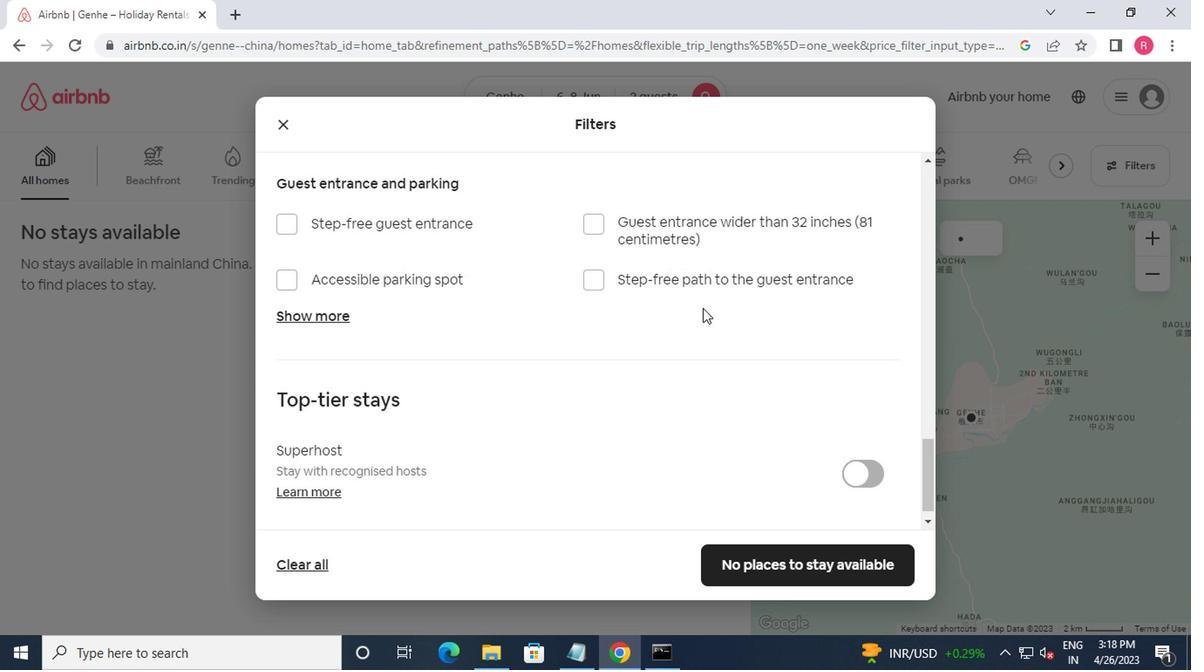 
Action: Mouse scrolled (698, 309) with delta (0, -1)
Screenshot: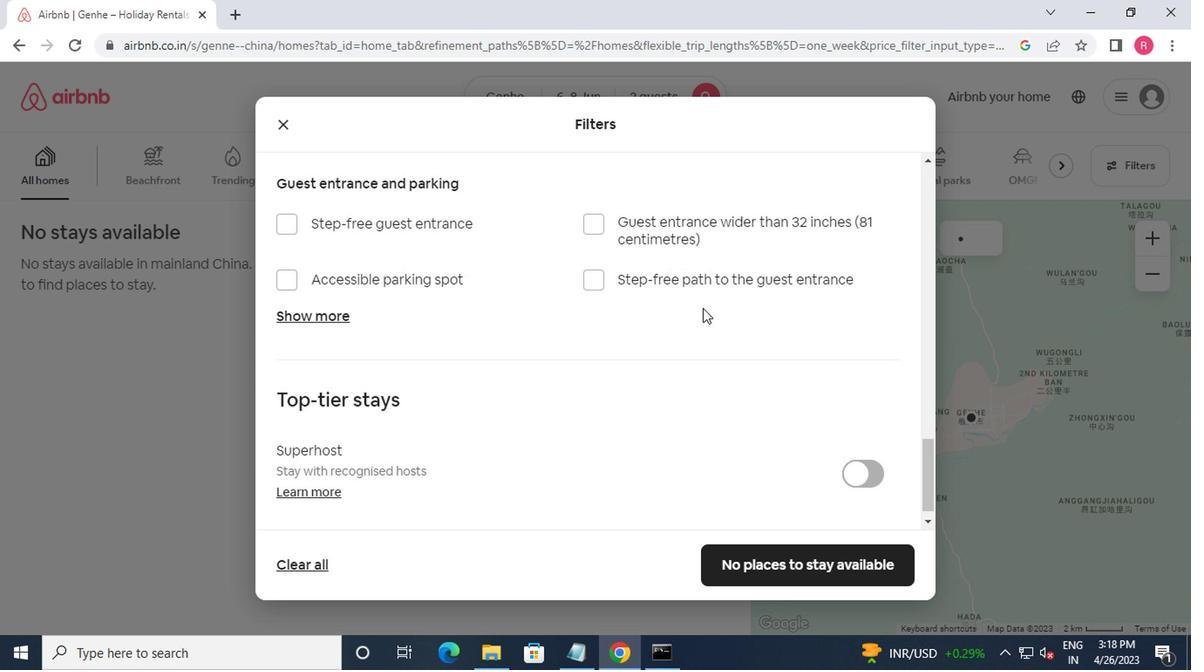 
Action: Mouse moved to (695, 336)
Screenshot: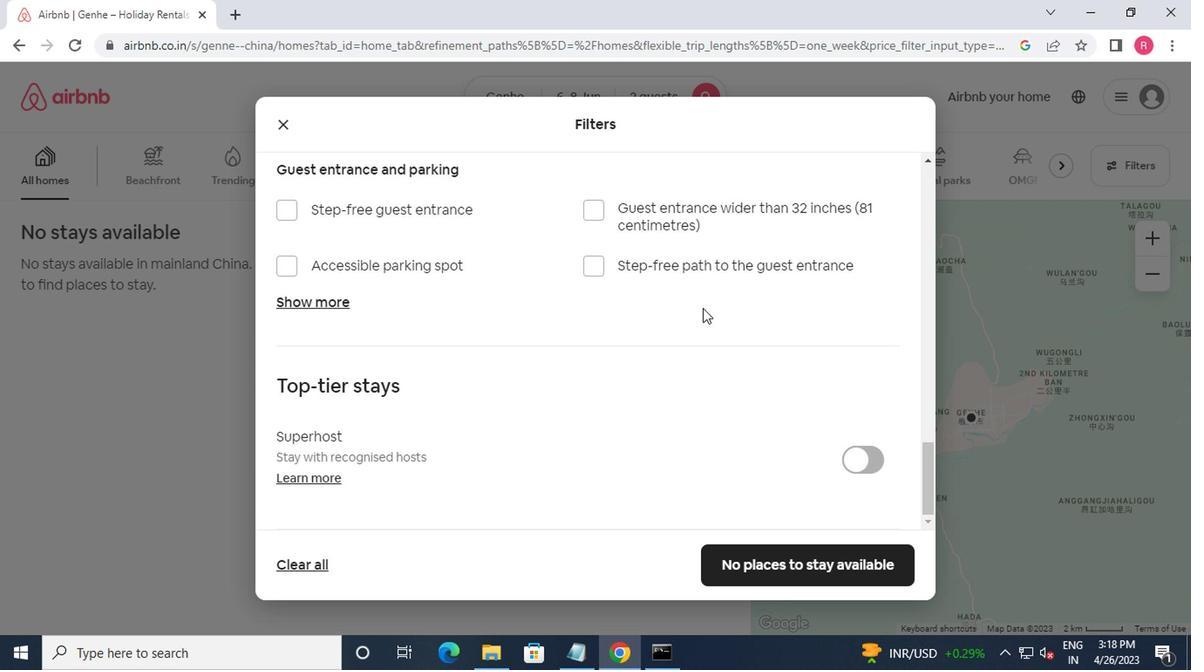
Action: Mouse scrolled (695, 335) with delta (0, 0)
Screenshot: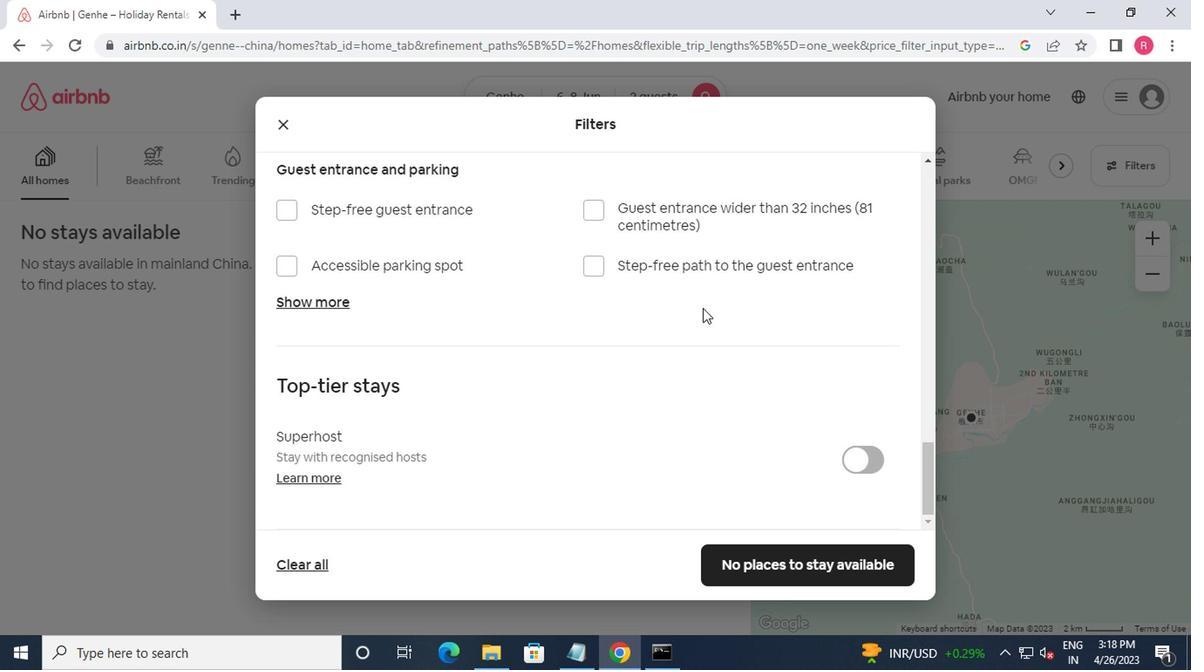 
Action: Mouse moved to (693, 363)
Screenshot: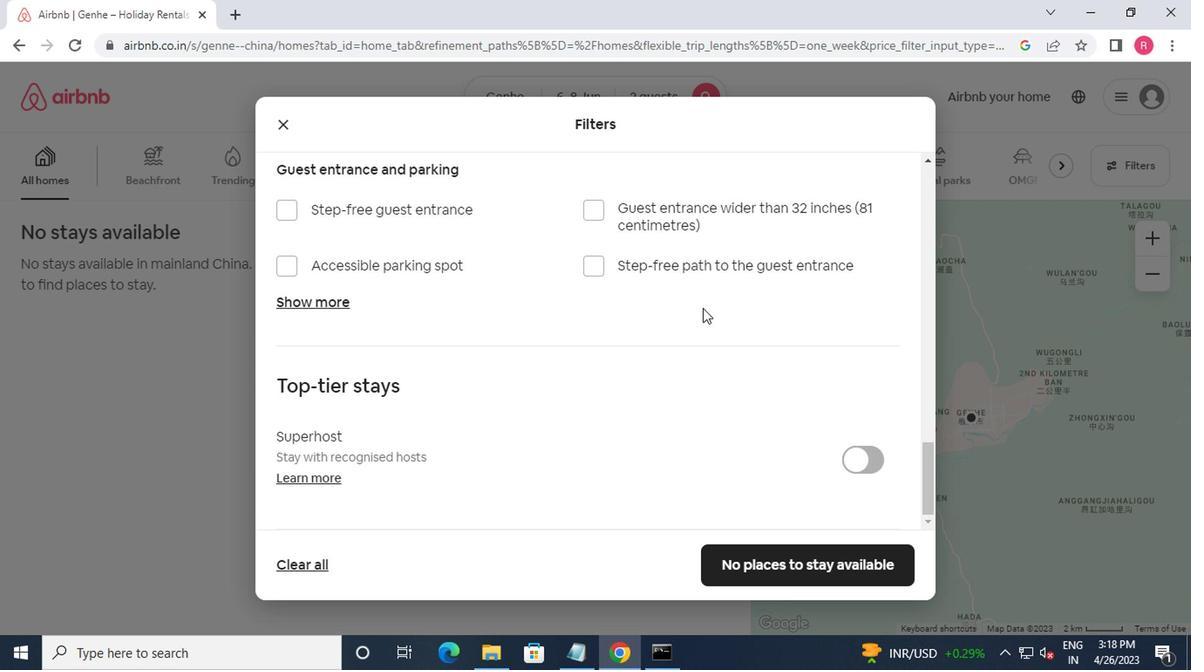 
Action: Mouse scrolled (693, 362) with delta (0, -1)
Screenshot: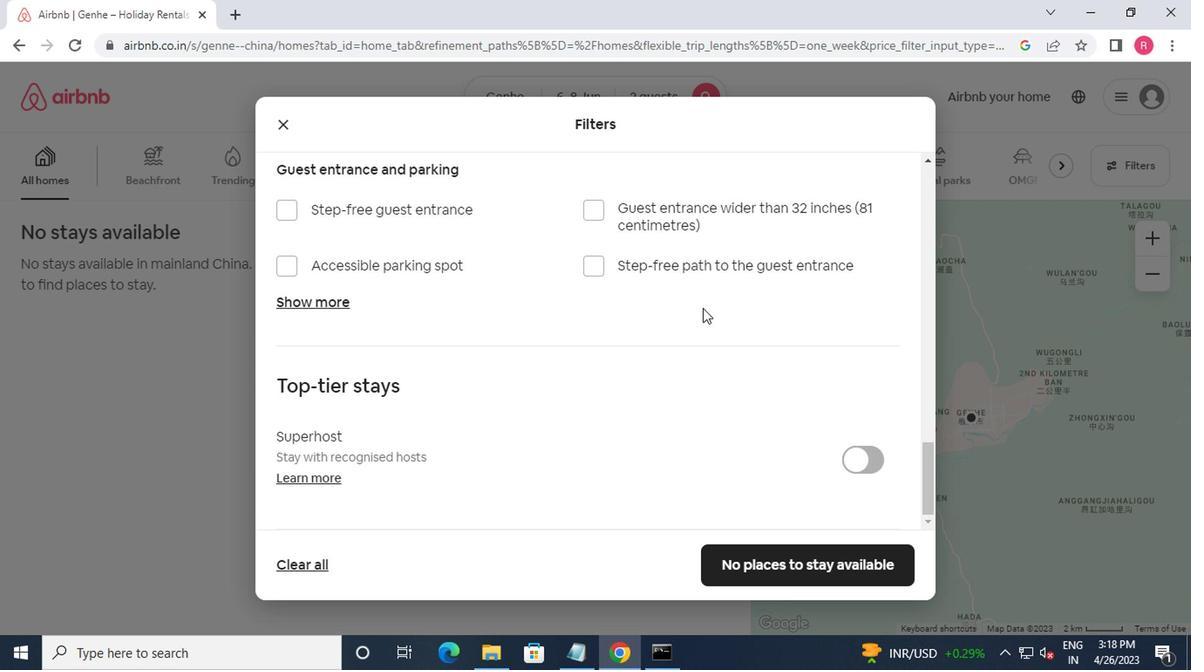
Action: Mouse moved to (693, 391)
Screenshot: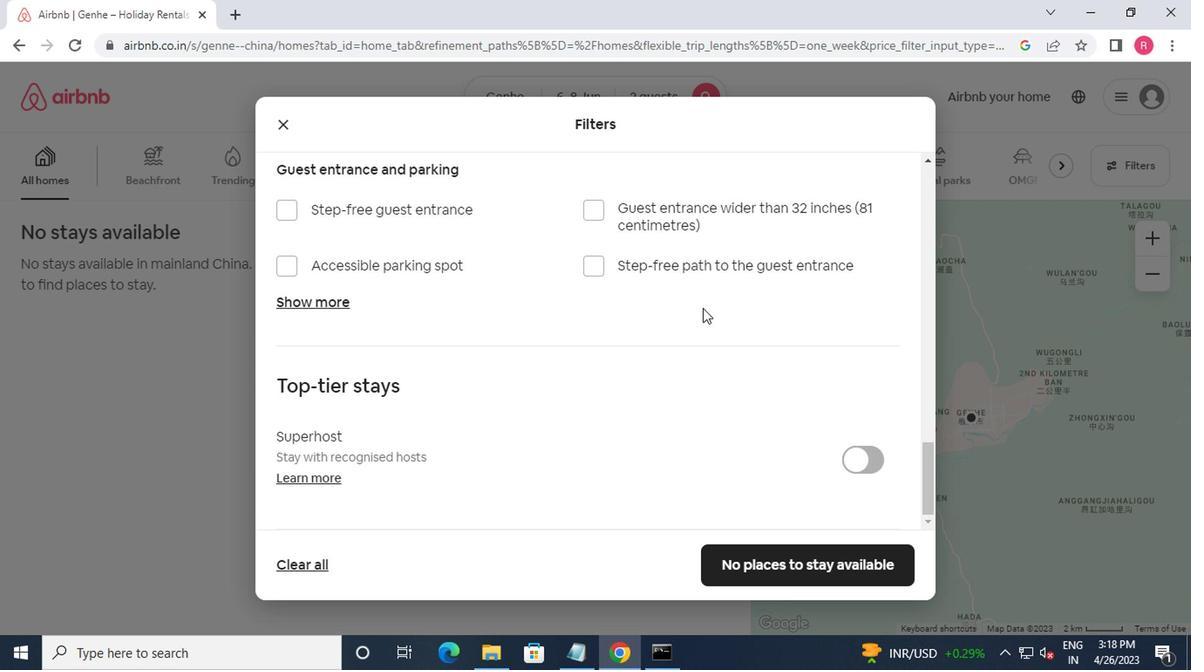 
Action: Mouse scrolled (693, 390) with delta (0, -1)
Screenshot: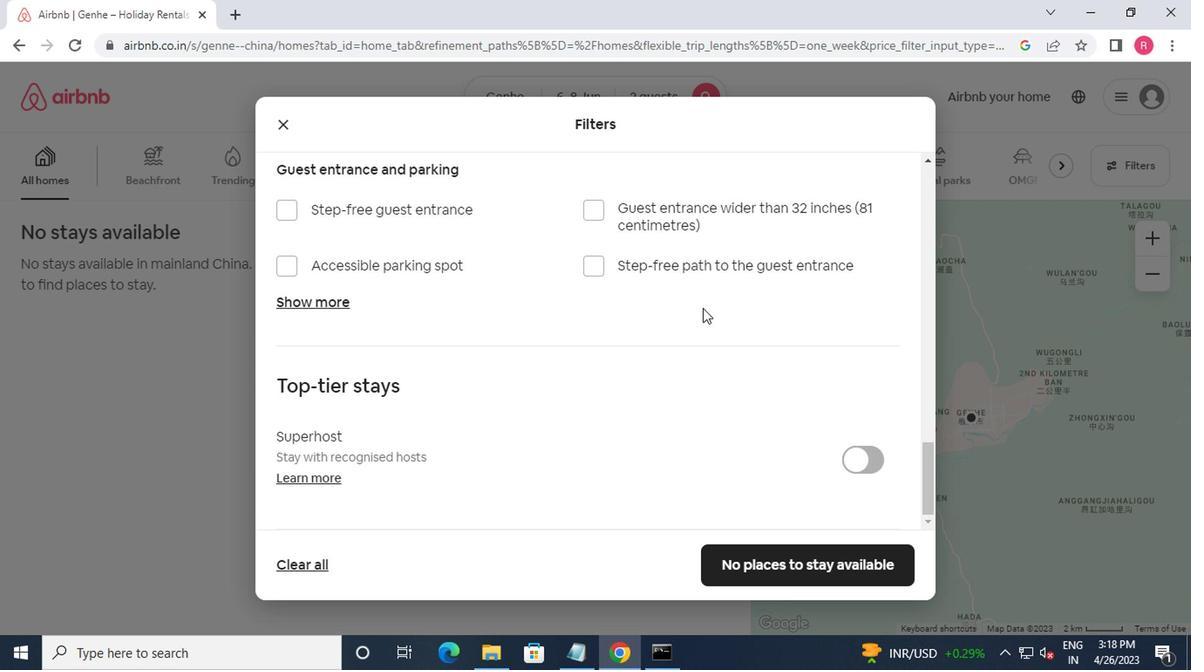 
Action: Mouse moved to (770, 561)
Screenshot: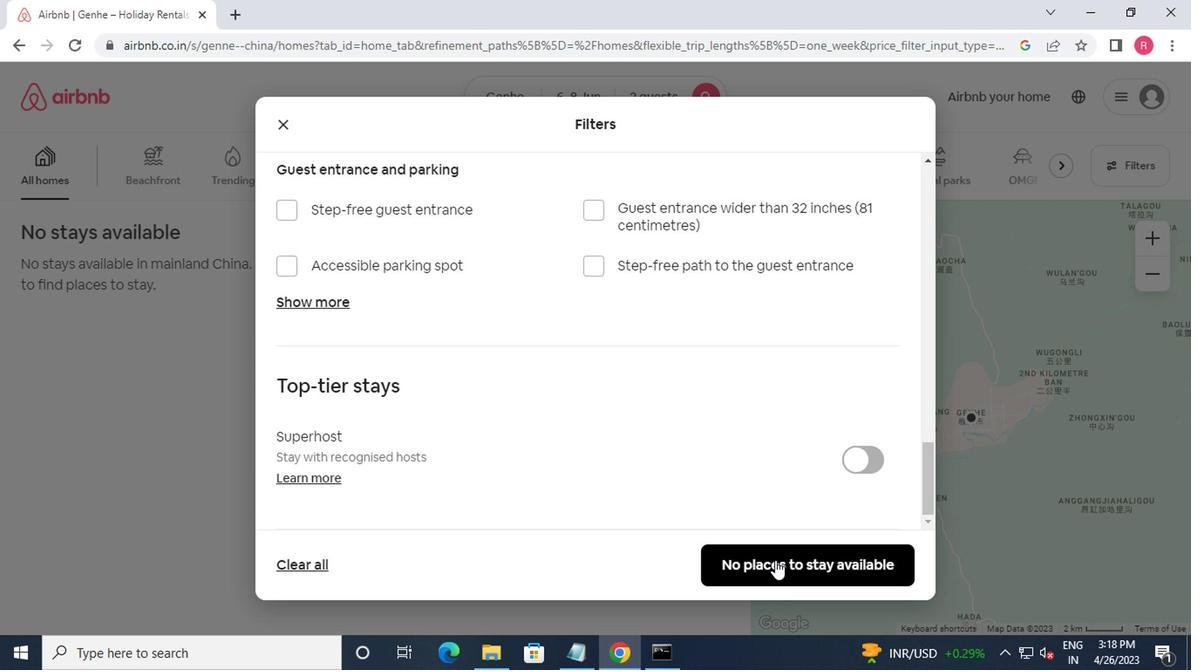 
Action: Mouse pressed left at (770, 561)
Screenshot: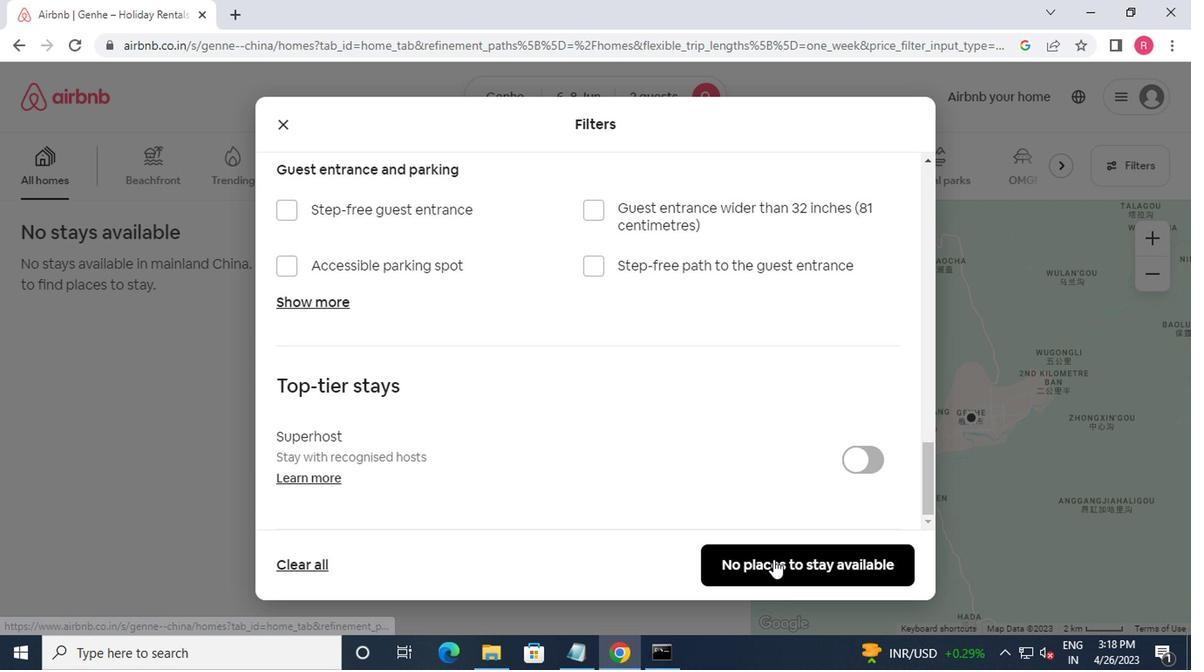 
Action: Mouse moved to (774, 548)
Screenshot: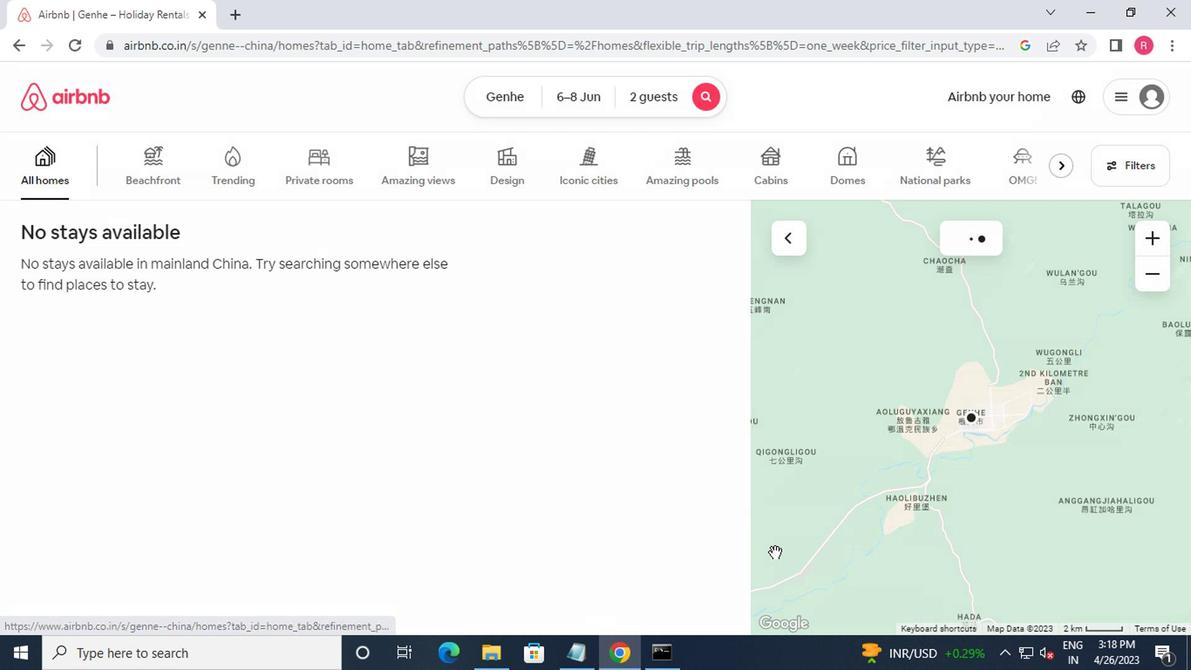 
